 Task: Look for space in Cairo, Egypt from 7th July, 2023 to 15th July, 2023 for 6 adults in price range Rs.15000 to Rs.20000. Place can be entire place with 3 bedrooms having 3 beds and 3 bathrooms. Property type can be house, flat, guest house. Booking option can be shelf check-in. Required host language is English.
Action: Mouse moved to (354, 191)
Screenshot: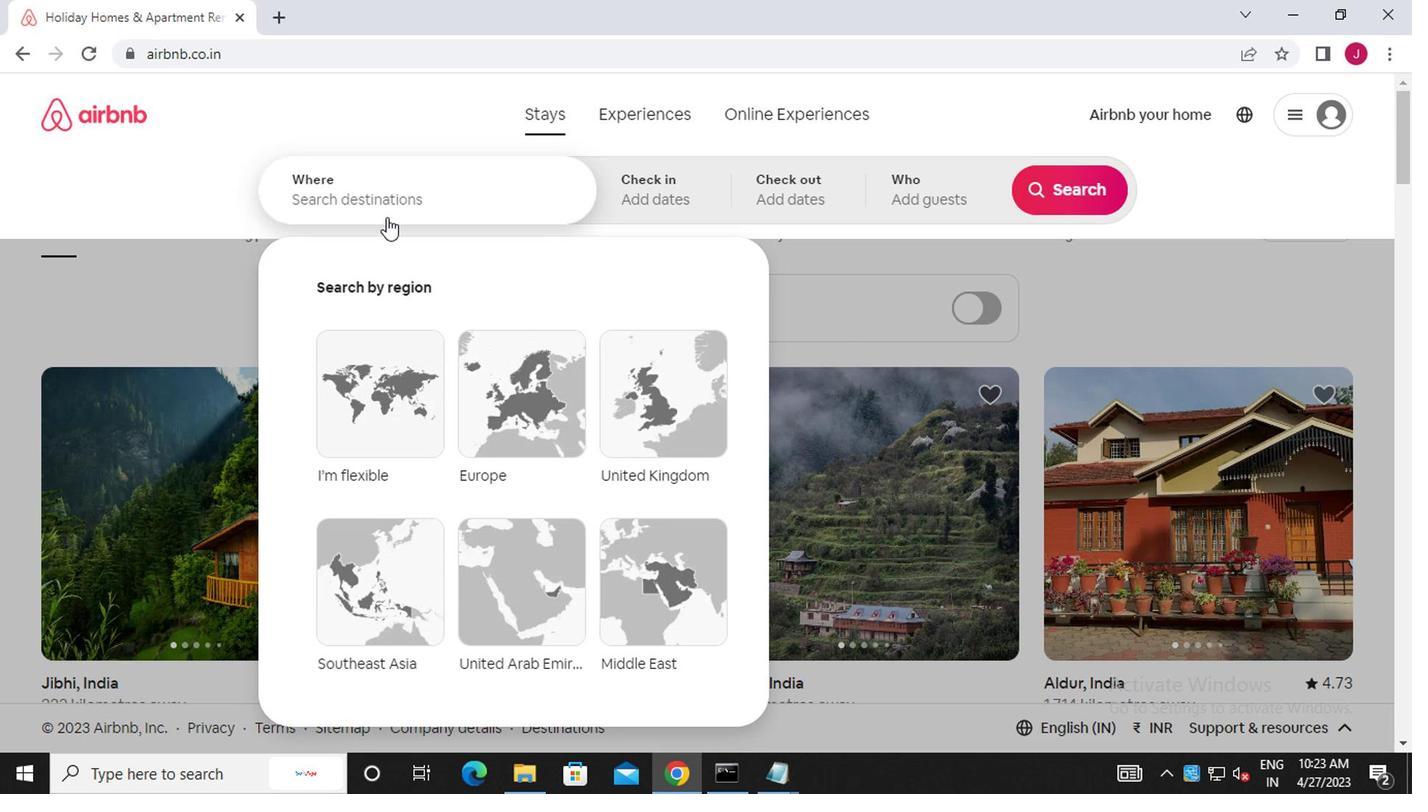 
Action: Mouse pressed left at (354, 191)
Screenshot: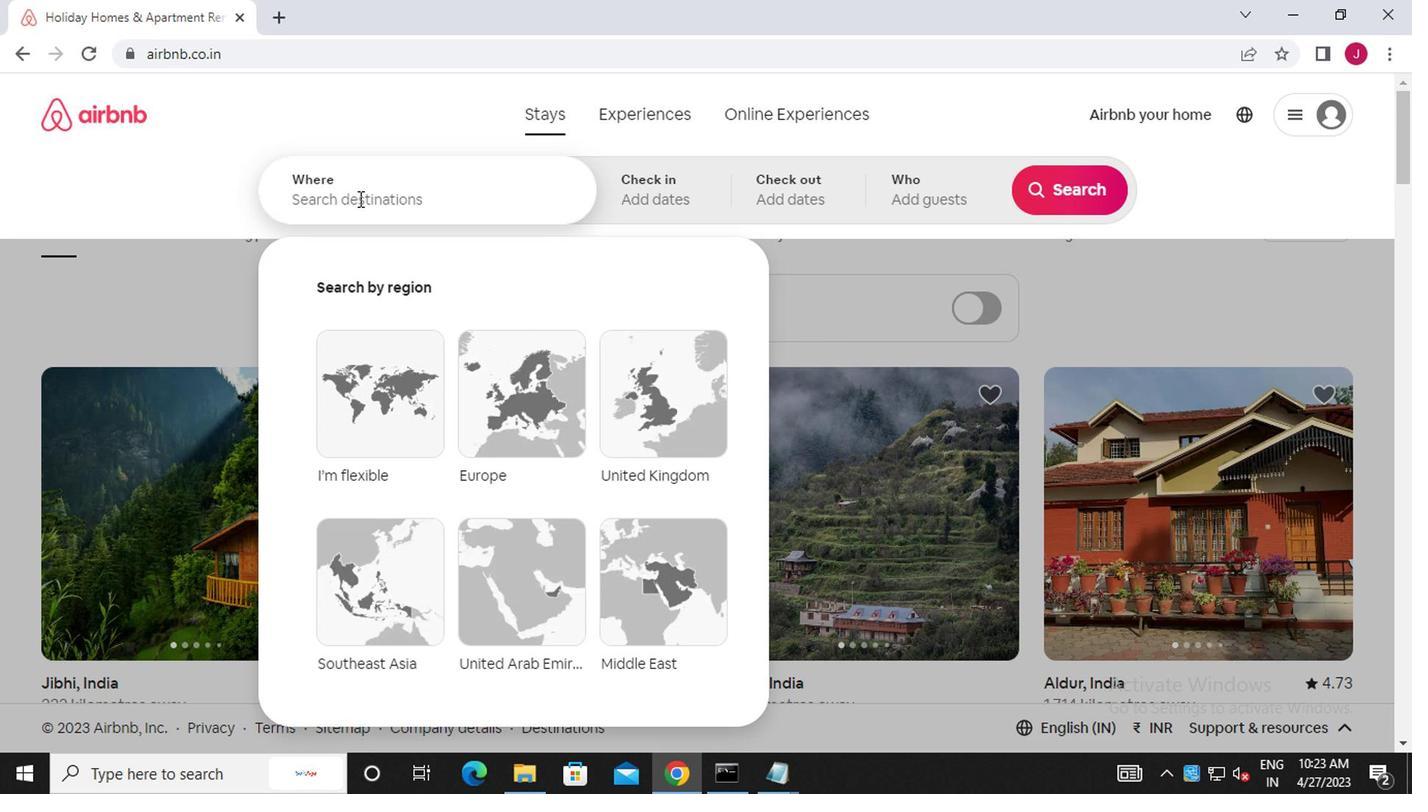 
Action: Mouse moved to (354, 191)
Screenshot: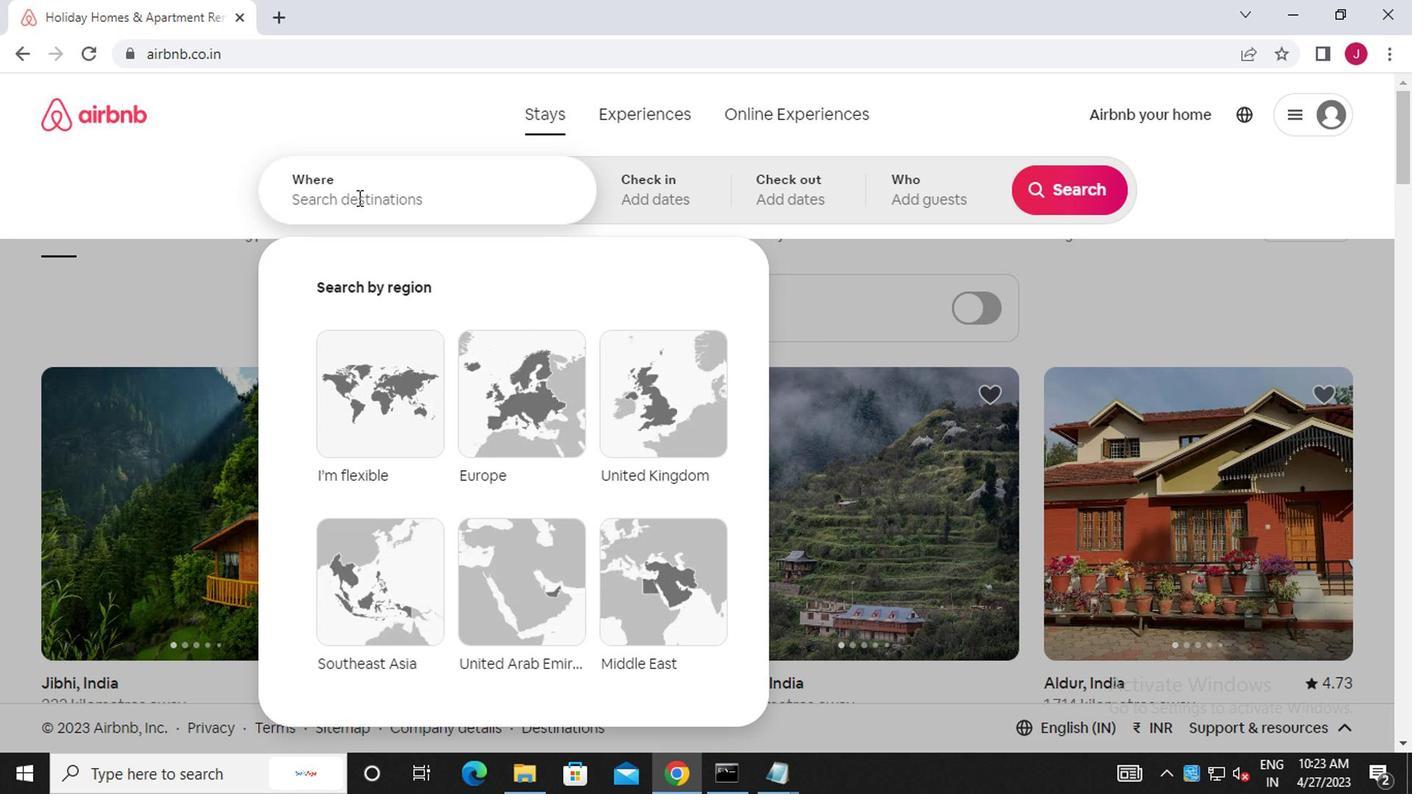 
Action: Key pressed c<Key.caps_lock>airo
Screenshot: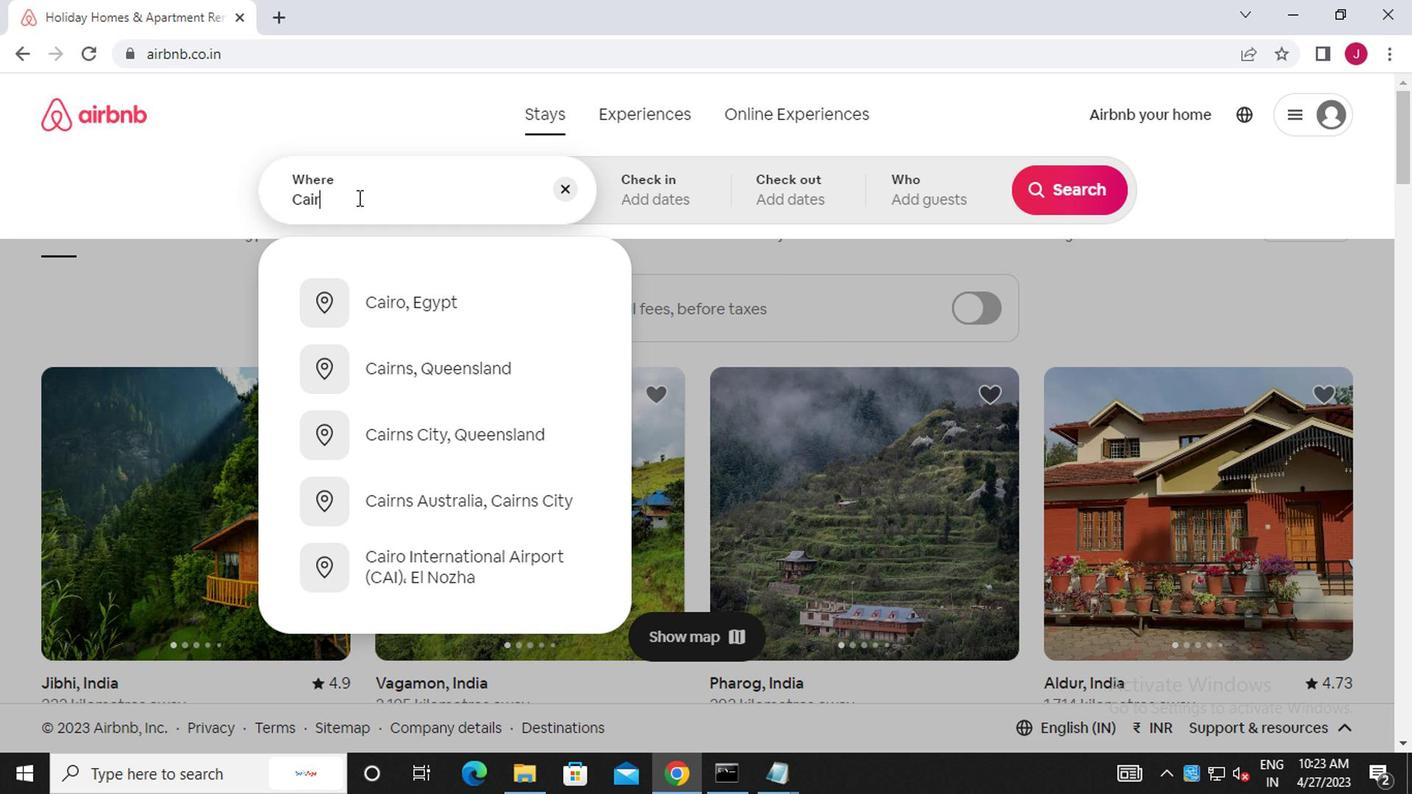 
Action: Mouse moved to (445, 302)
Screenshot: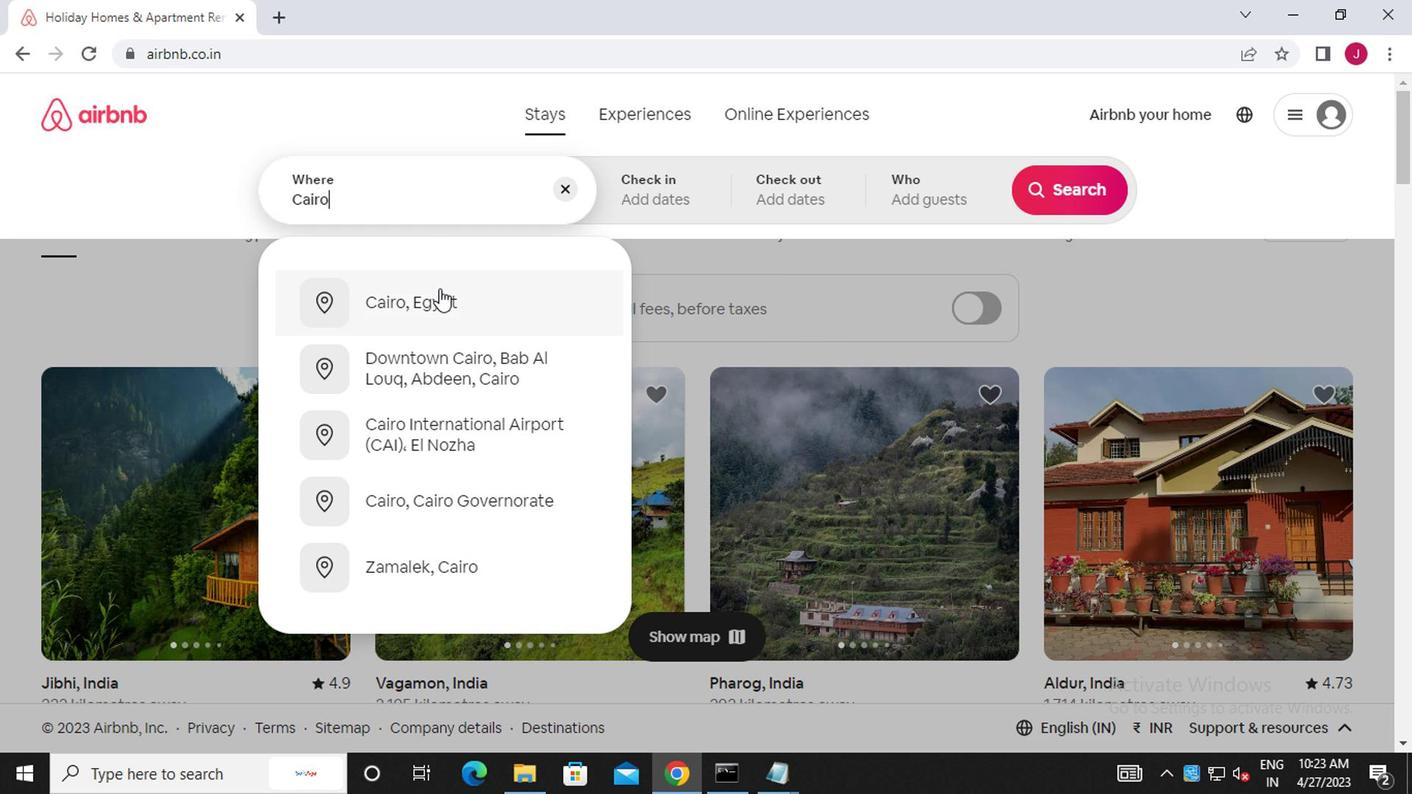 
Action: Mouse pressed left at (445, 302)
Screenshot: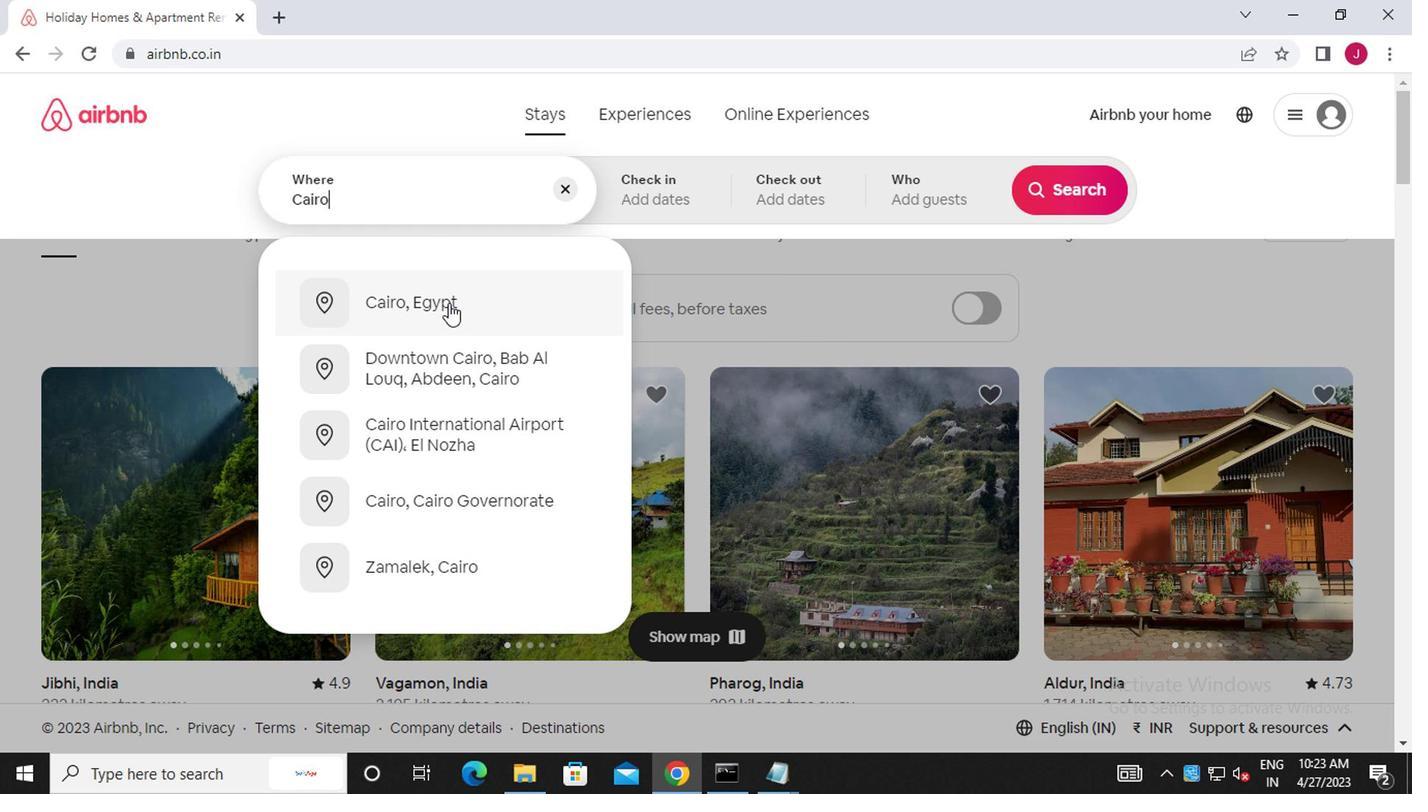 
Action: Mouse moved to (1052, 358)
Screenshot: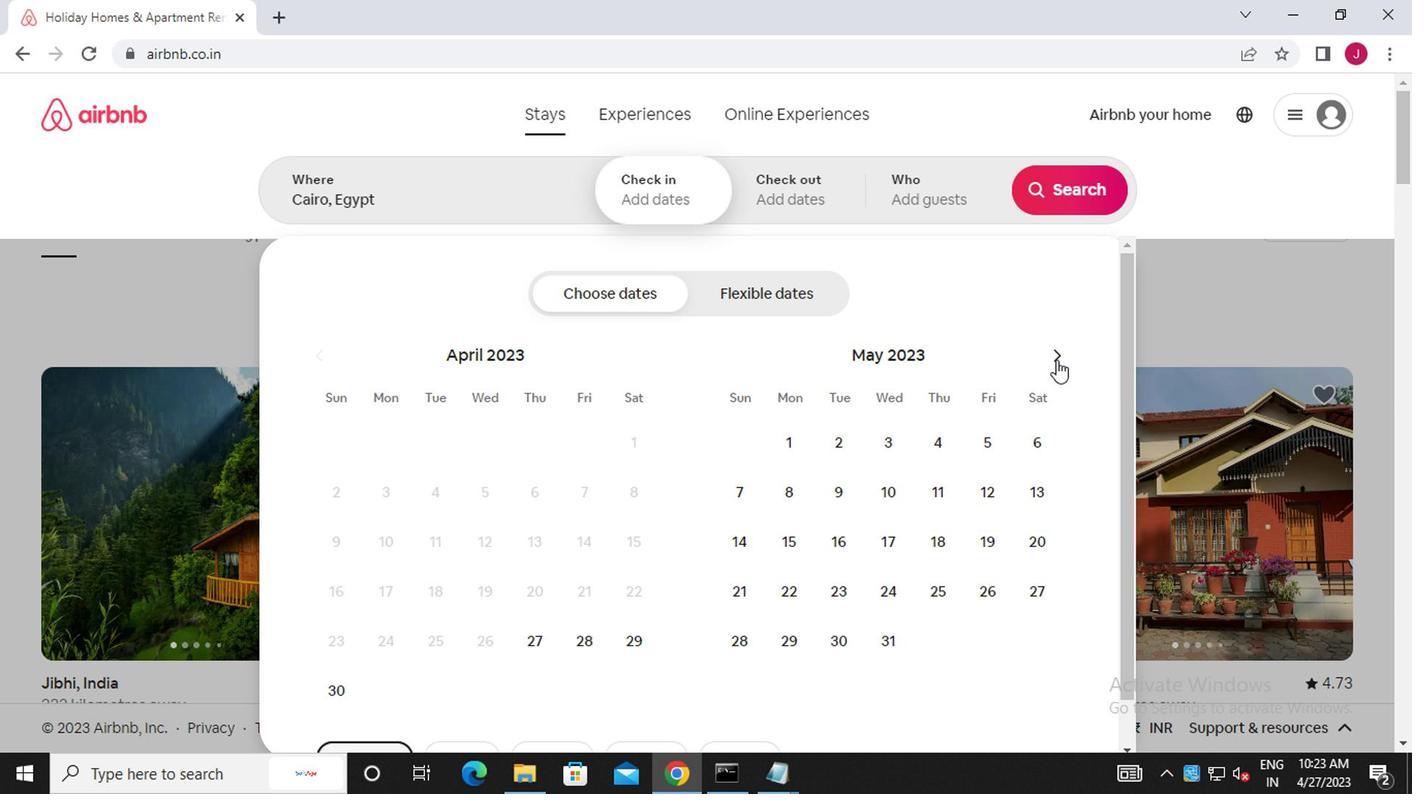 
Action: Mouse pressed left at (1052, 358)
Screenshot: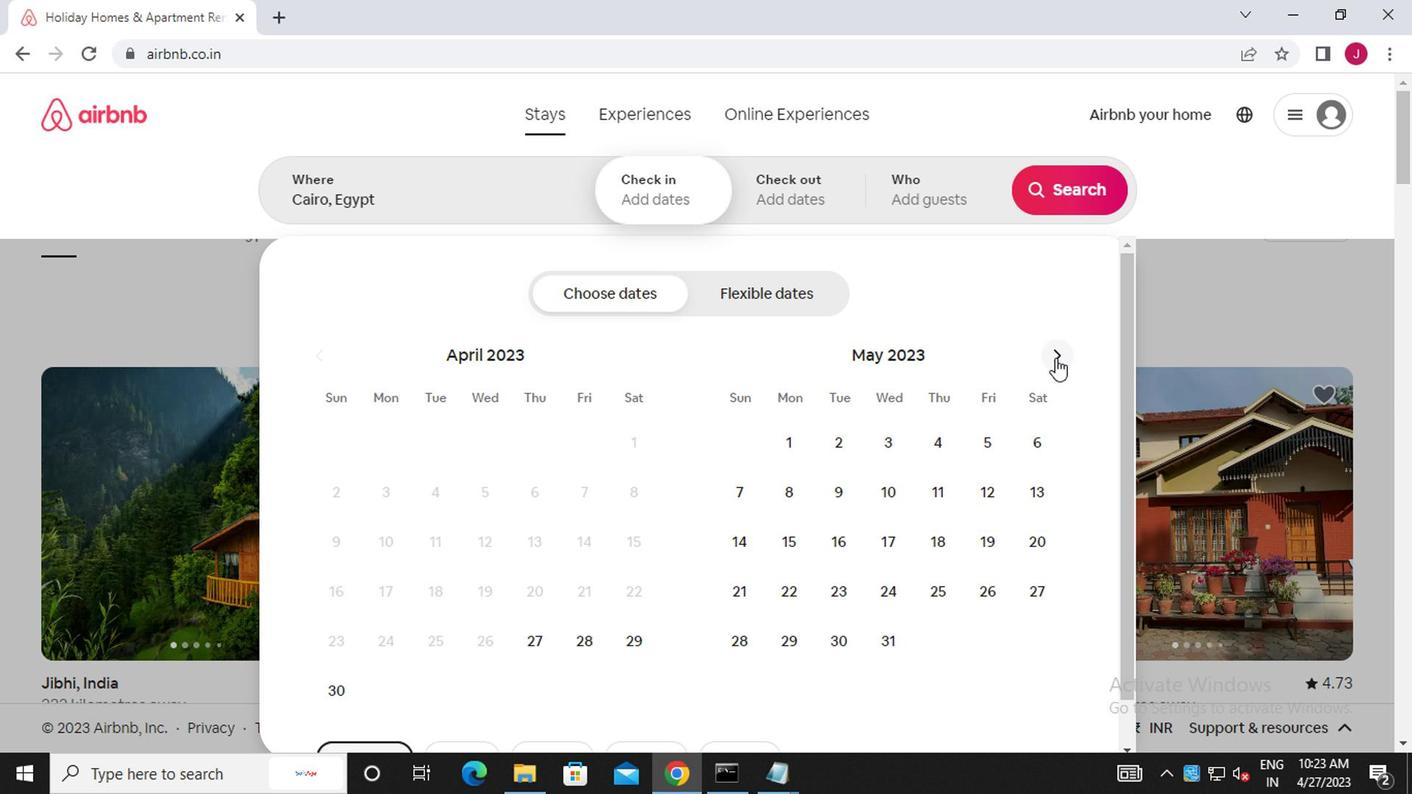 
Action: Mouse pressed left at (1052, 358)
Screenshot: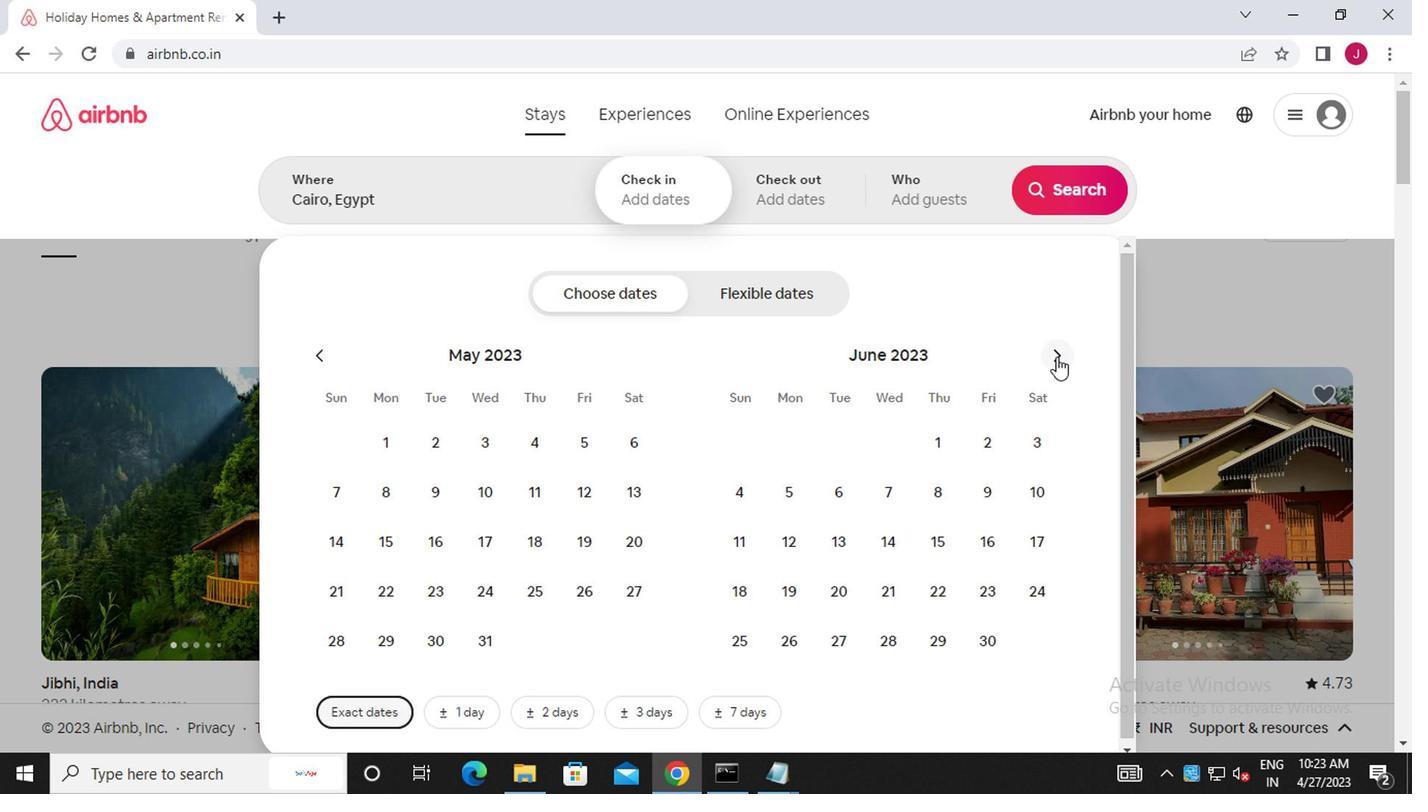 
Action: Mouse moved to (987, 503)
Screenshot: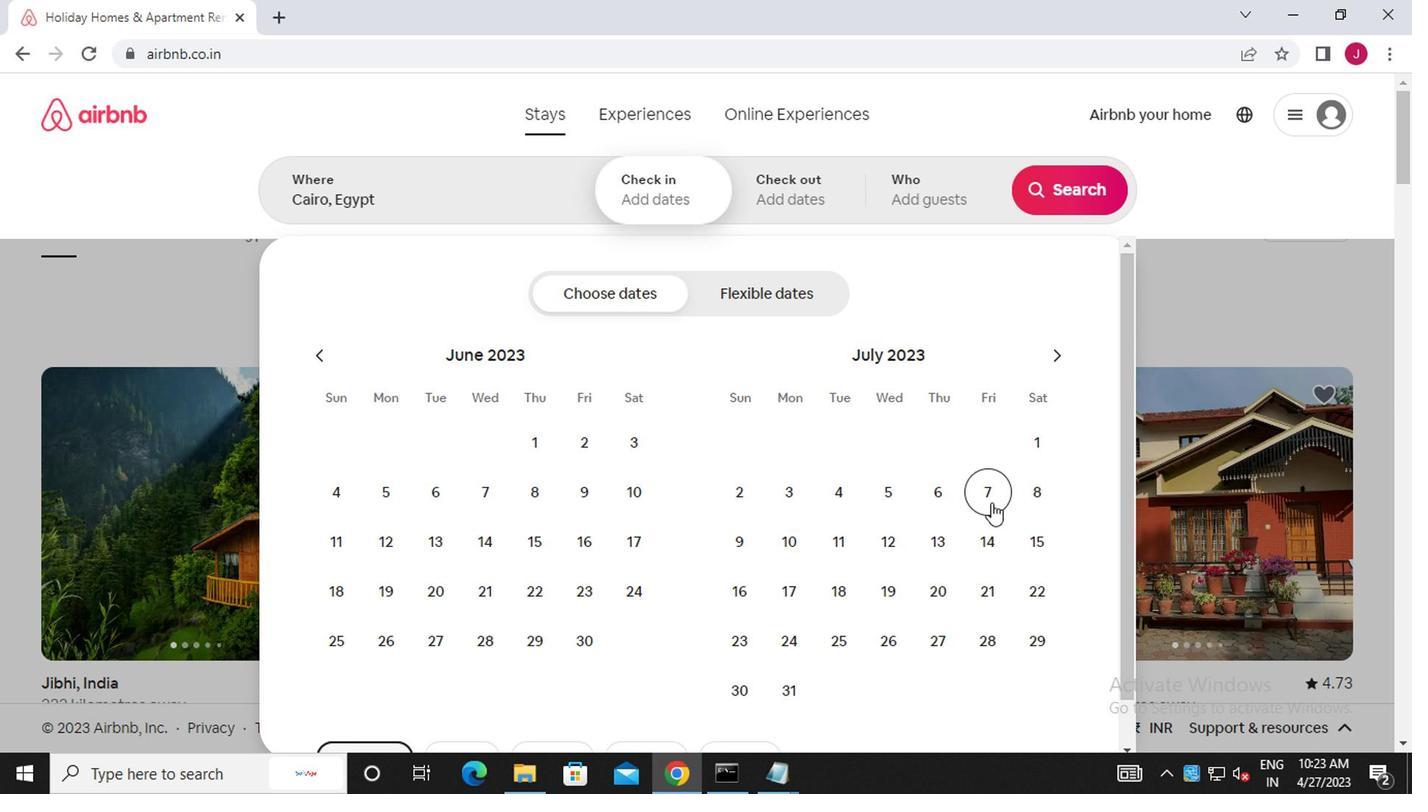 
Action: Mouse pressed left at (987, 503)
Screenshot: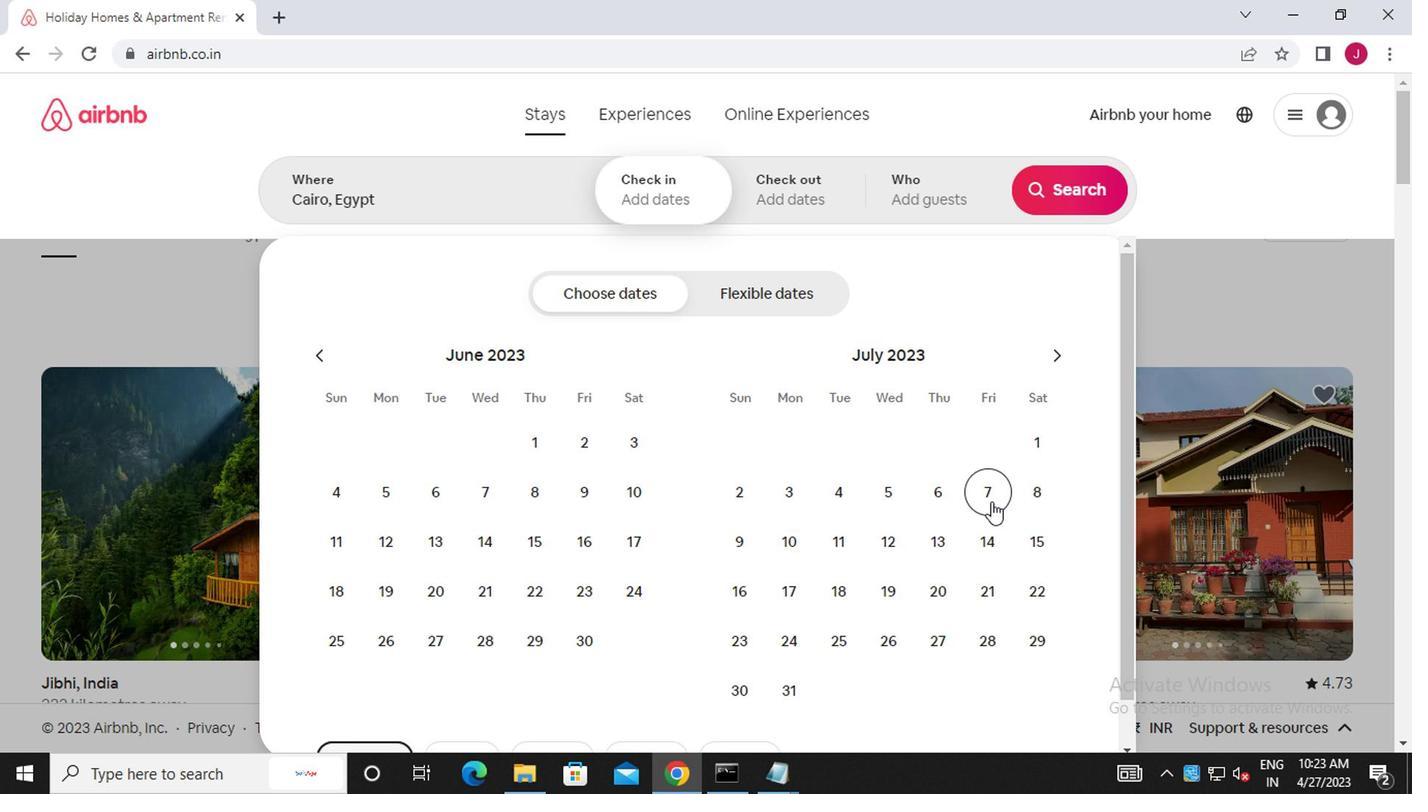 
Action: Mouse moved to (1019, 541)
Screenshot: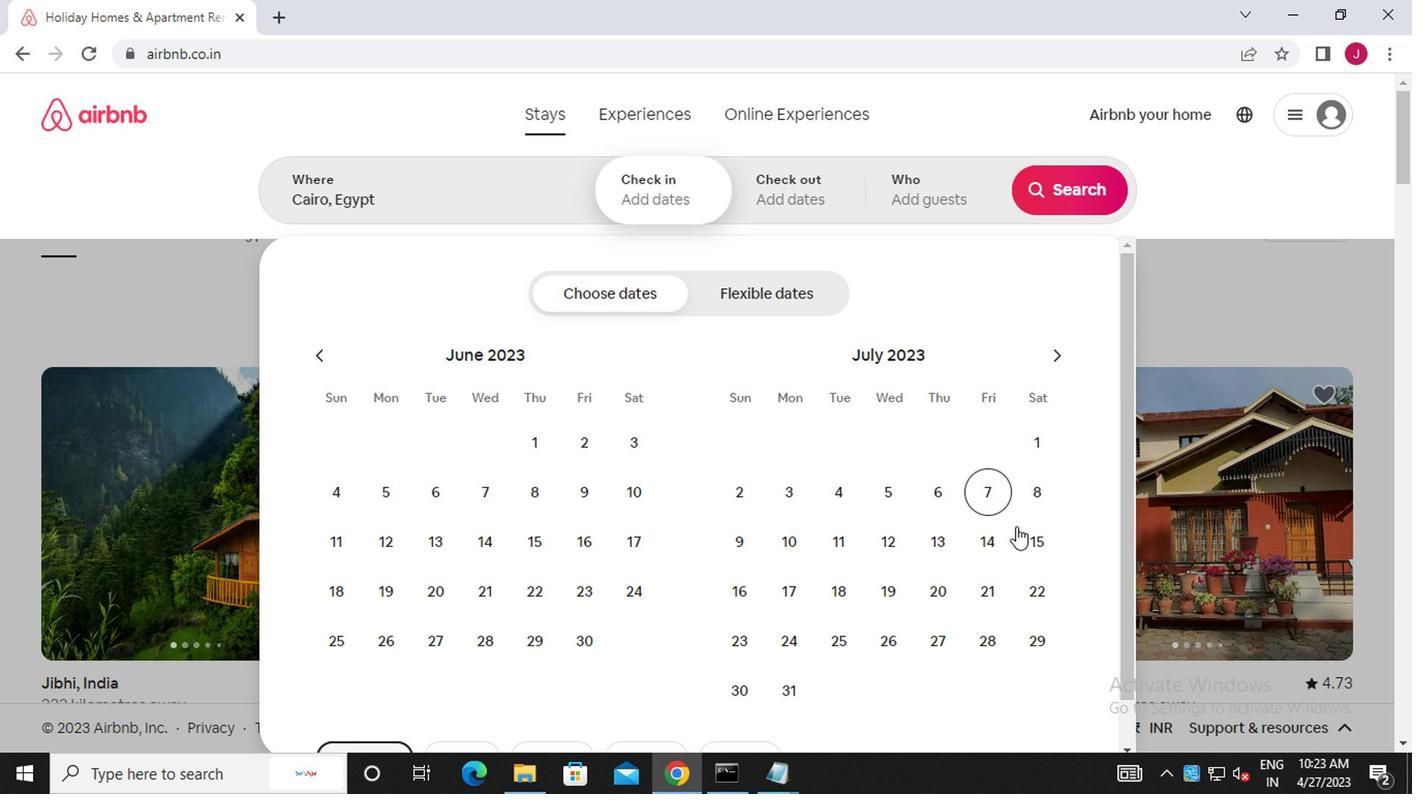 
Action: Mouse pressed left at (1019, 541)
Screenshot: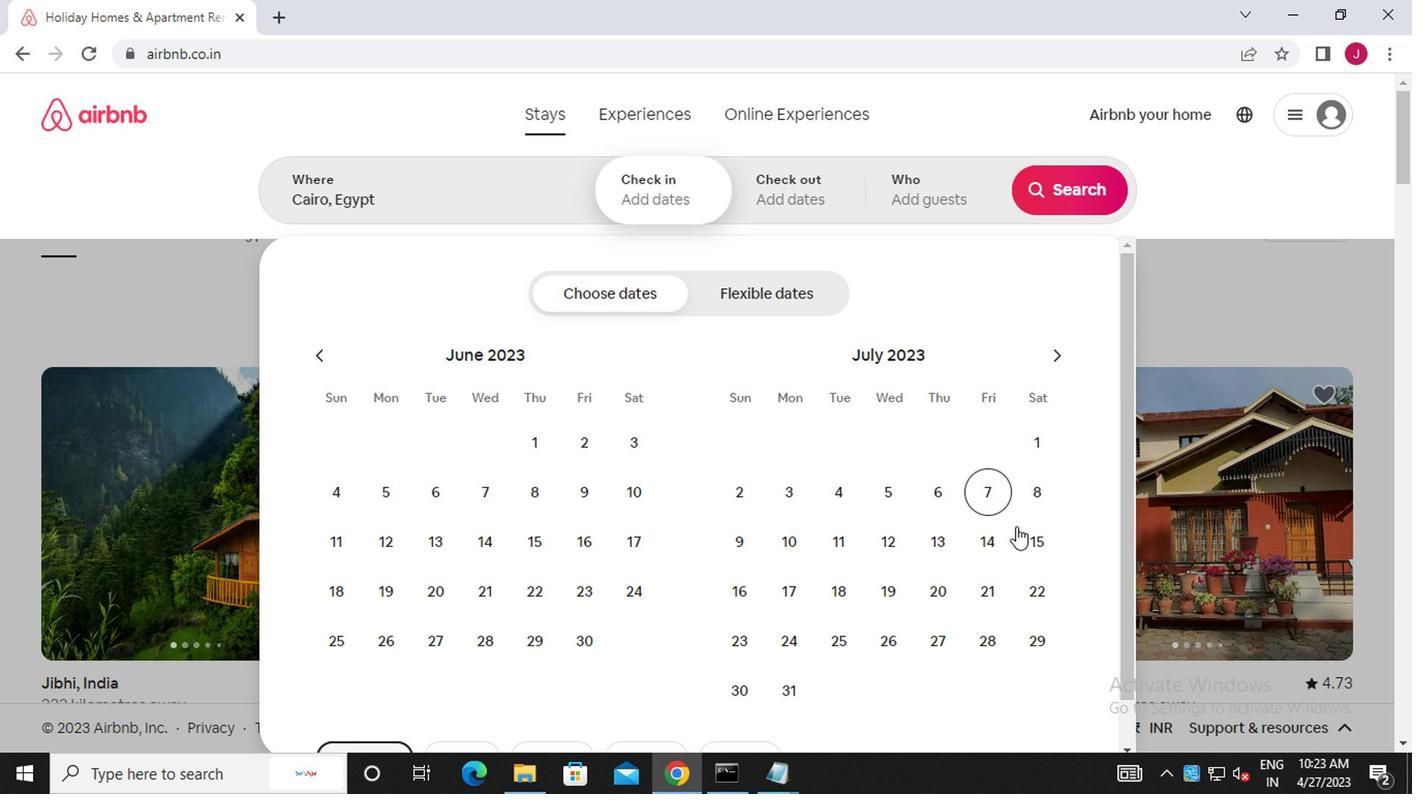 
Action: Mouse moved to (945, 197)
Screenshot: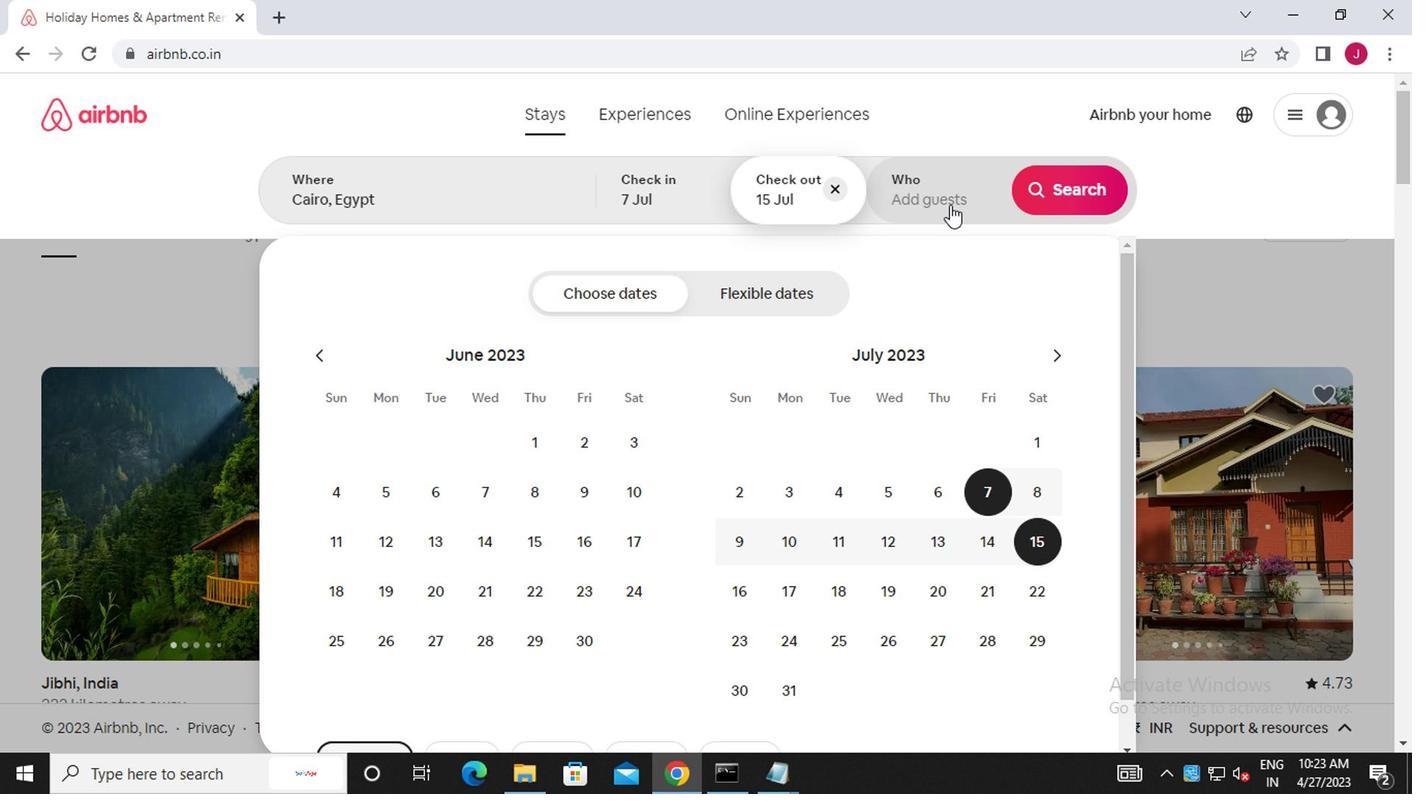
Action: Mouse pressed left at (945, 197)
Screenshot: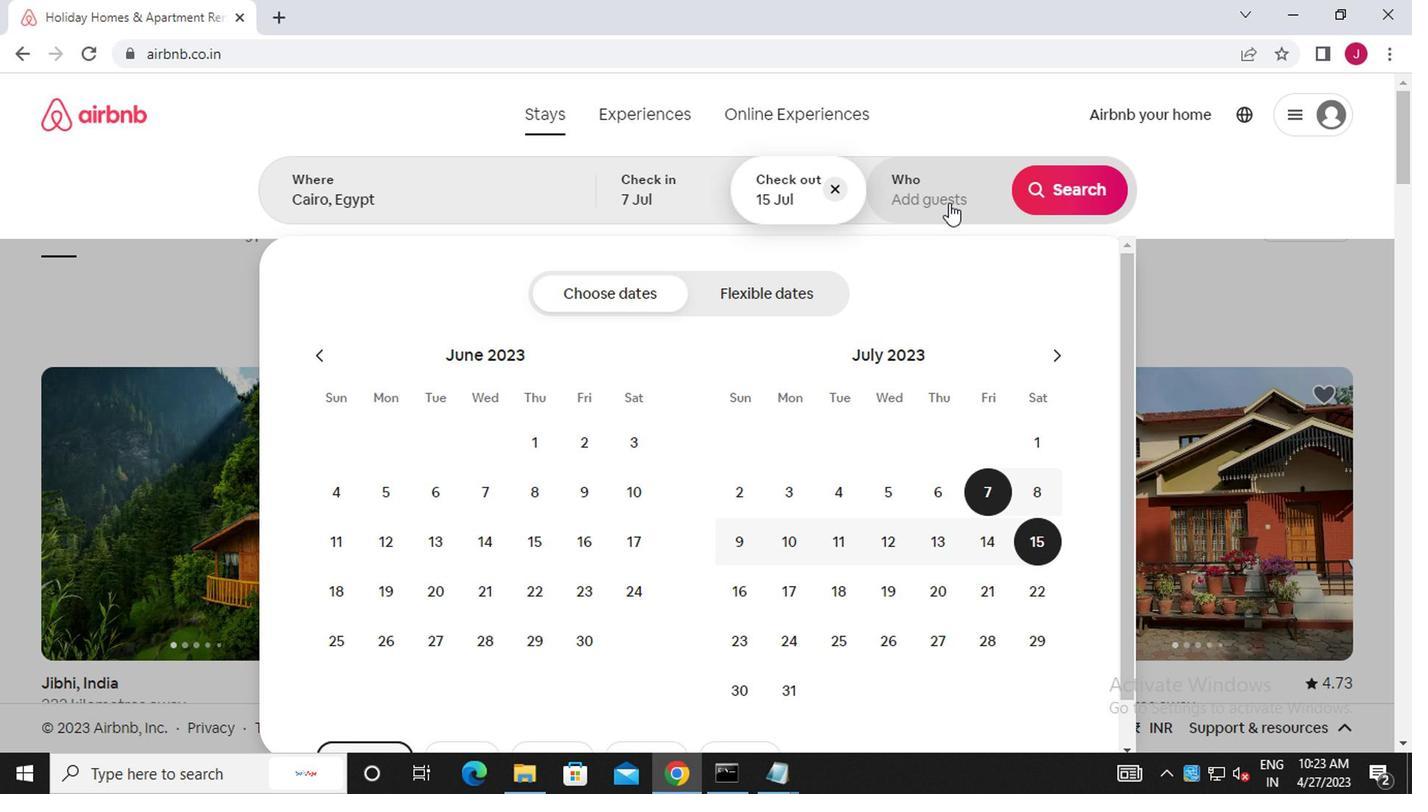 
Action: Mouse moved to (1073, 308)
Screenshot: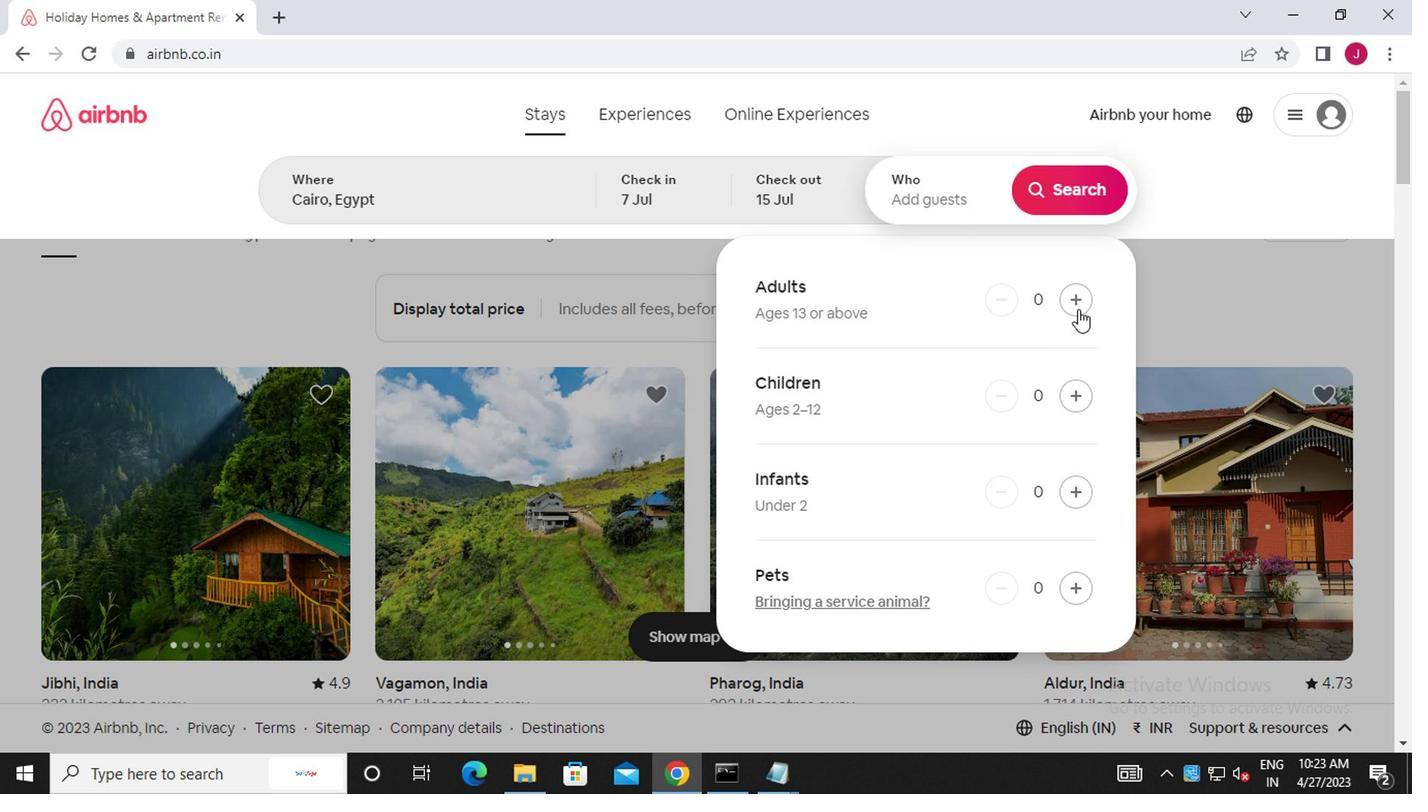 
Action: Mouse pressed left at (1073, 308)
Screenshot: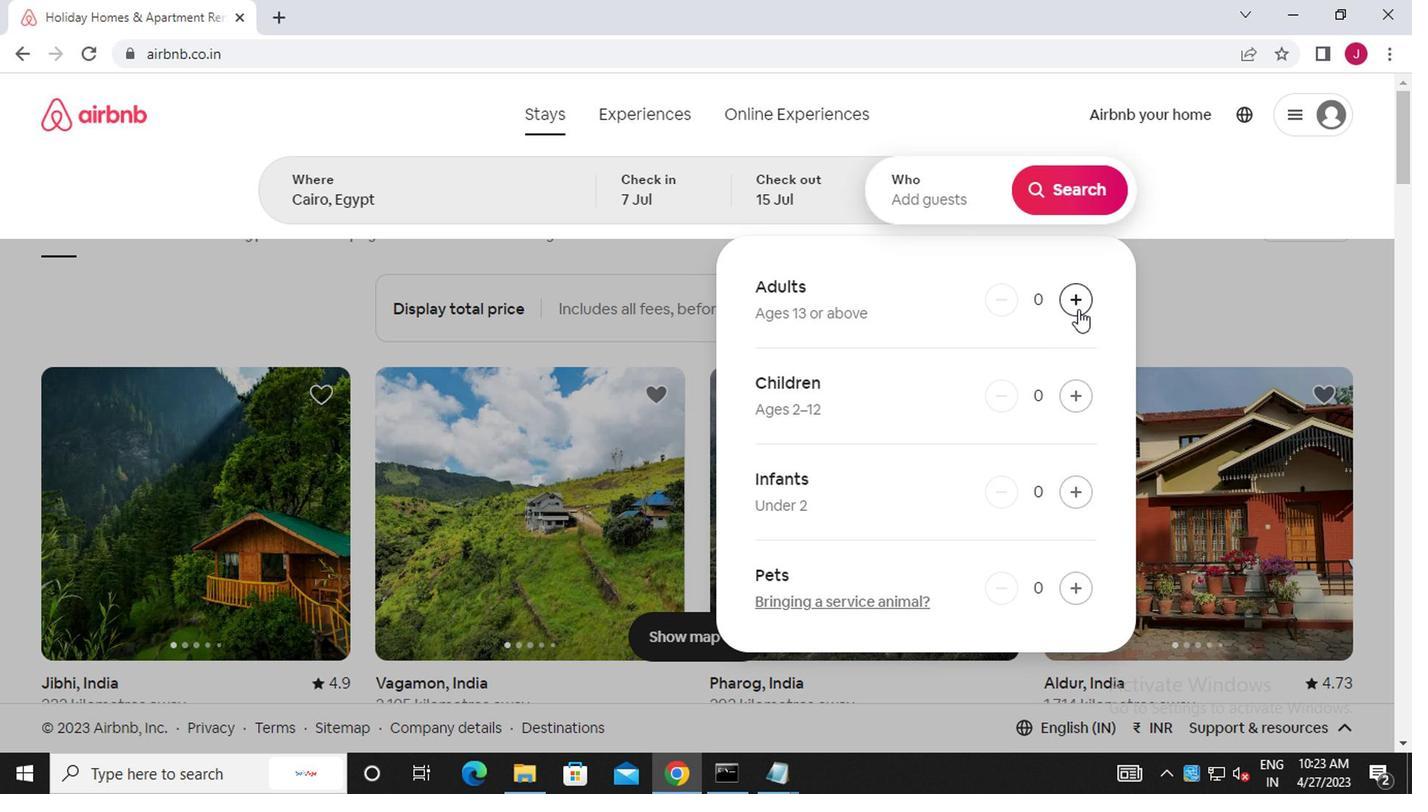 
Action: Mouse pressed left at (1073, 308)
Screenshot: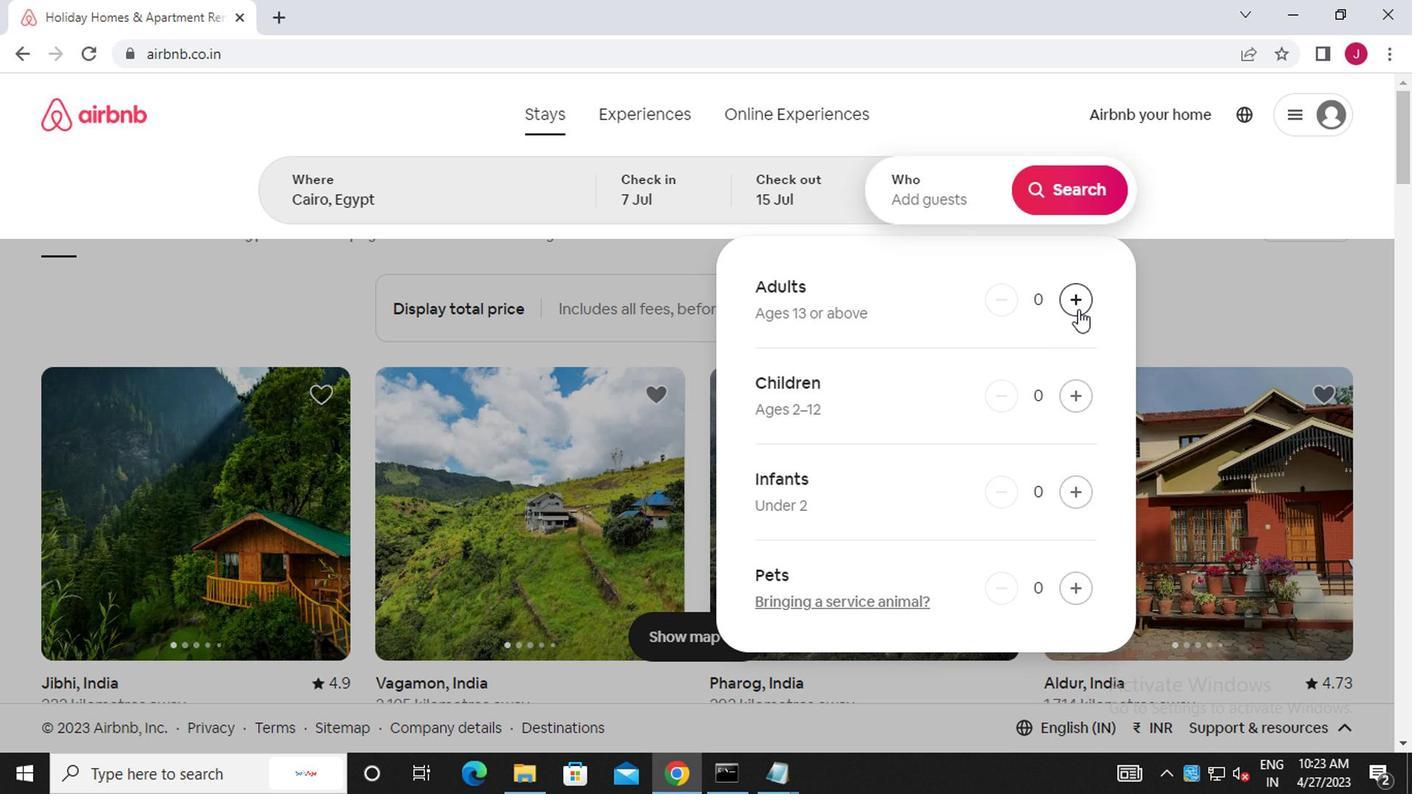 
Action: Mouse pressed left at (1073, 308)
Screenshot: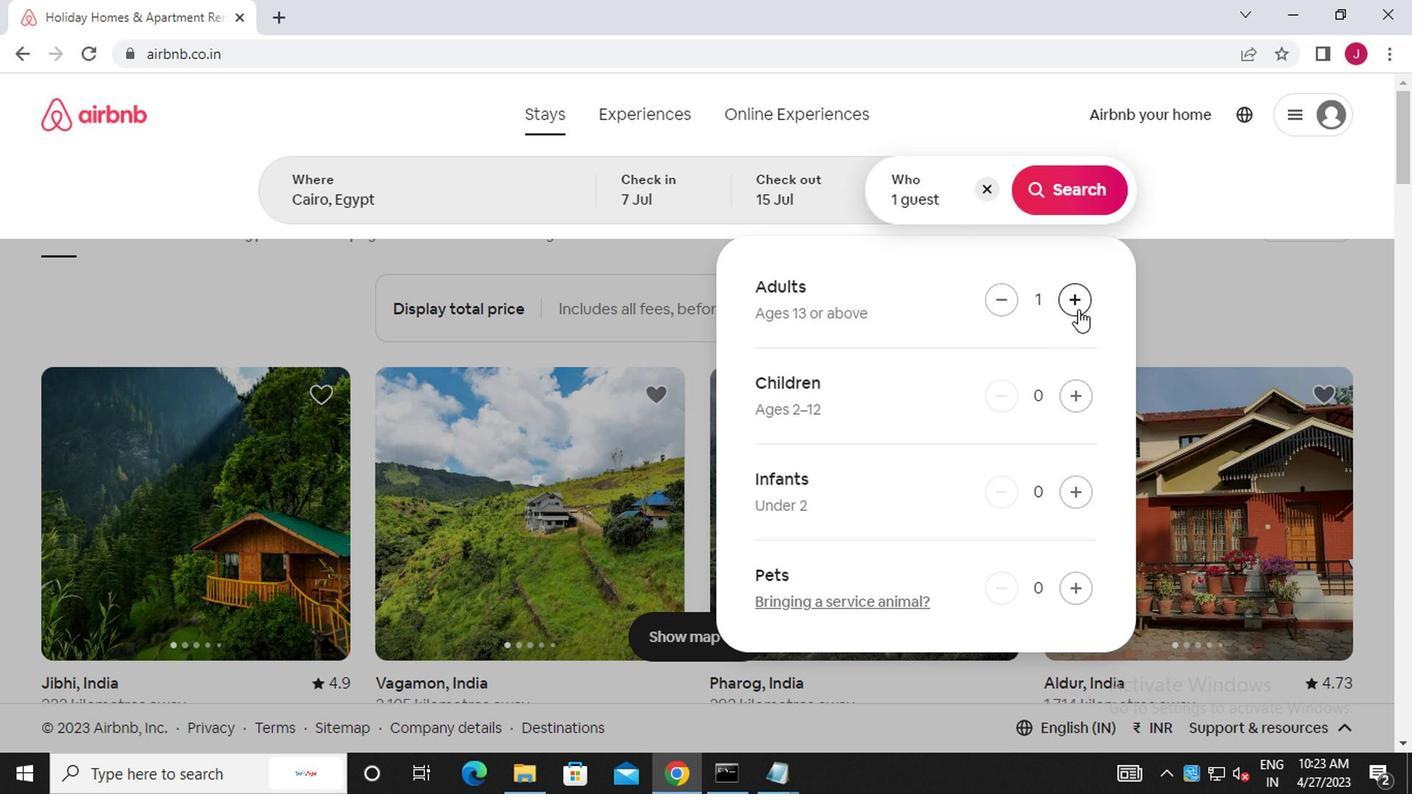 
Action: Mouse pressed left at (1073, 308)
Screenshot: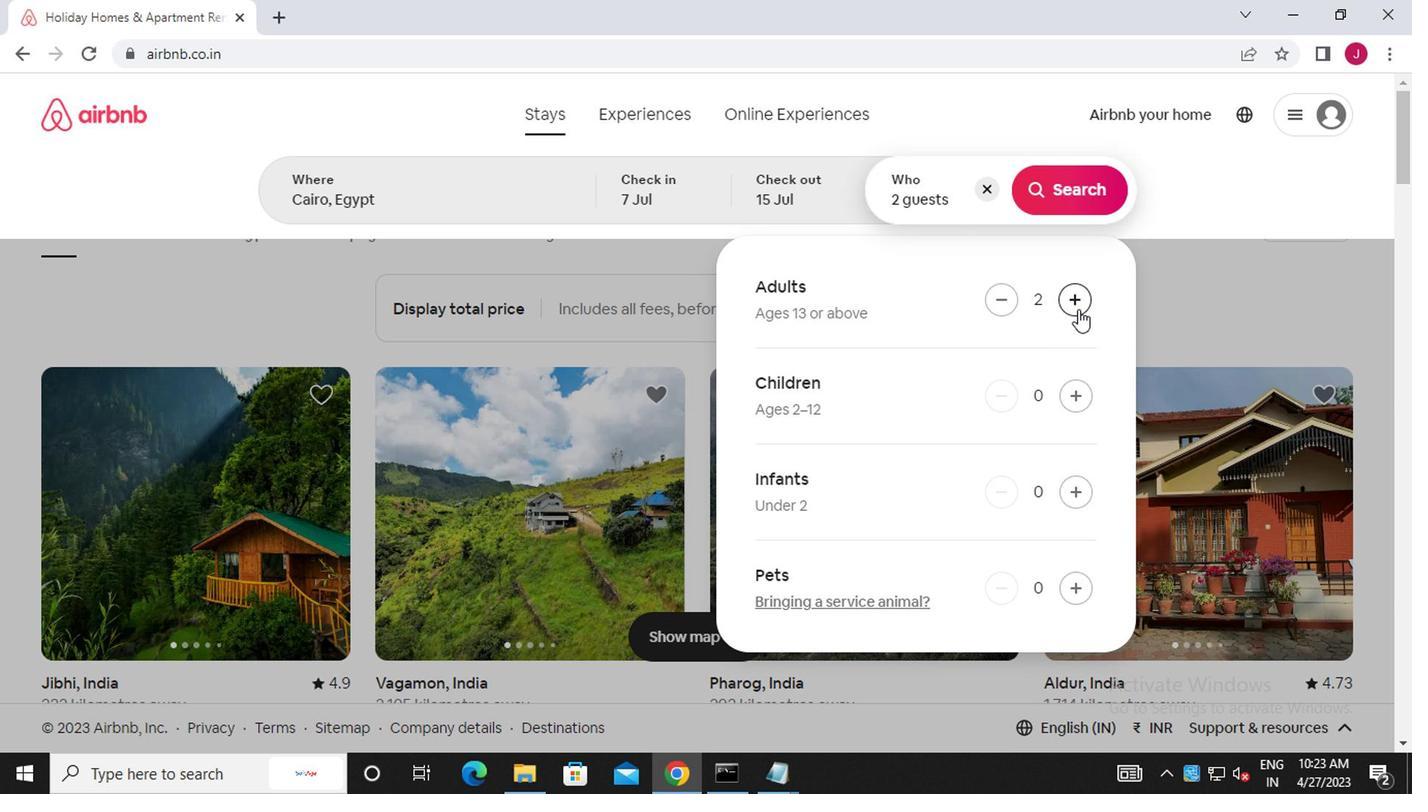 
Action: Mouse pressed left at (1073, 308)
Screenshot: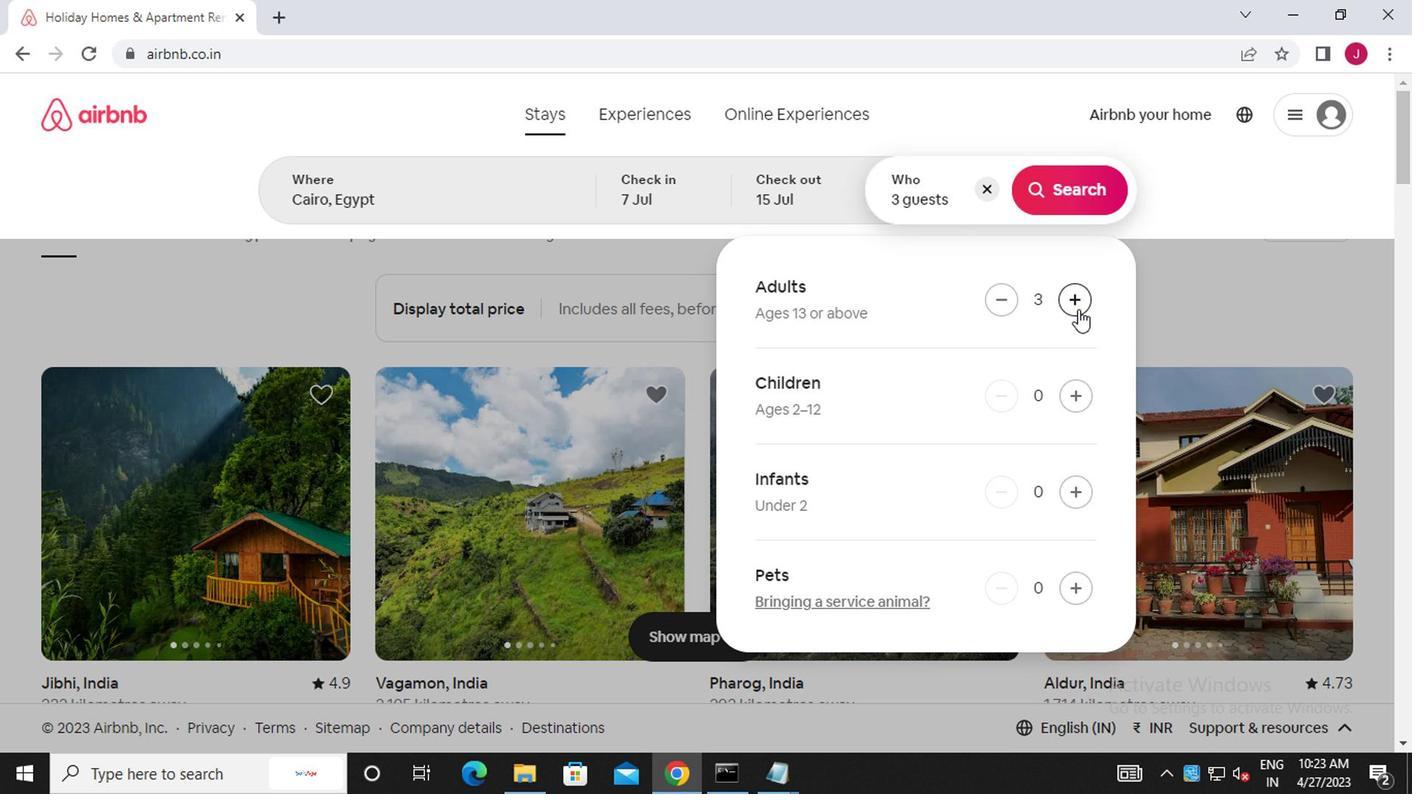
Action: Mouse pressed left at (1073, 308)
Screenshot: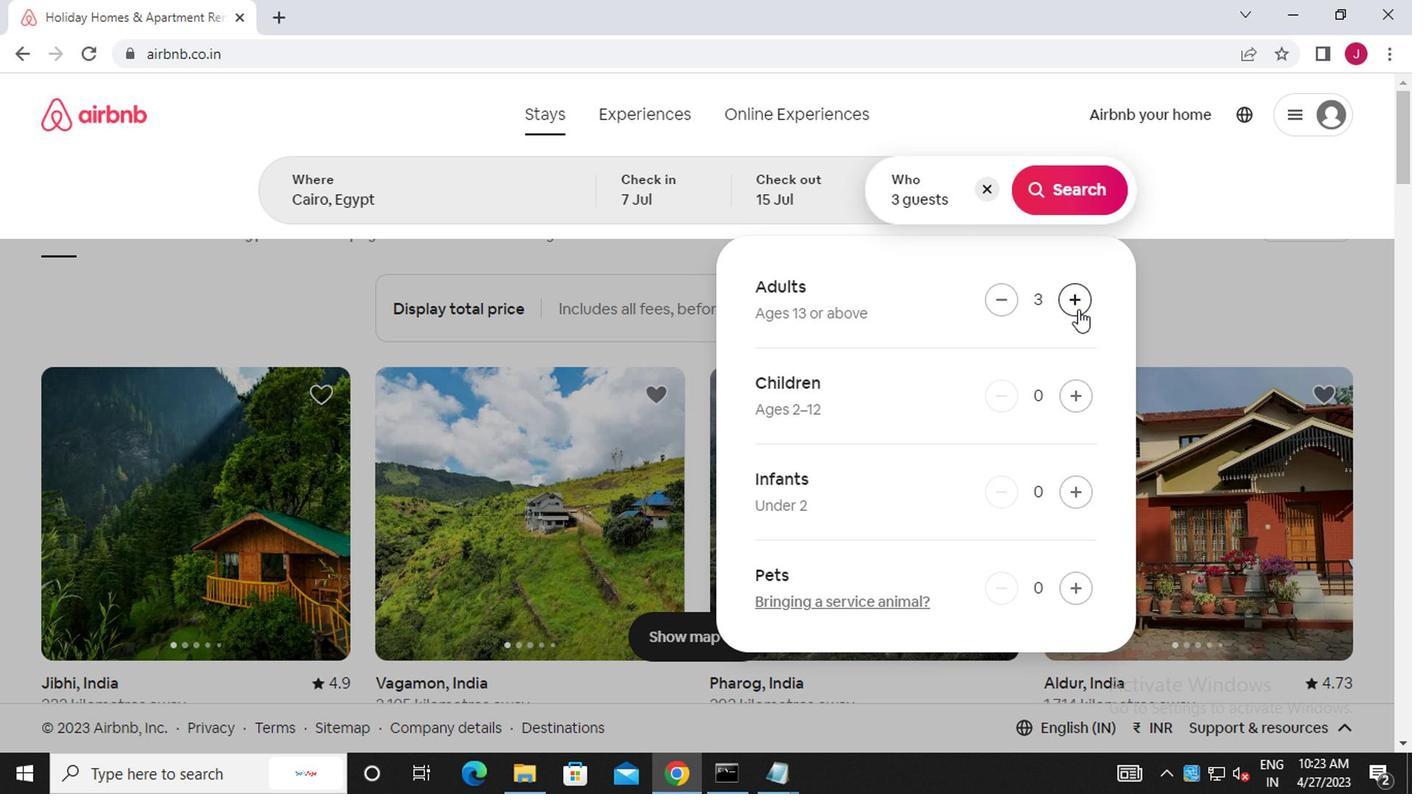 
Action: Mouse moved to (1089, 194)
Screenshot: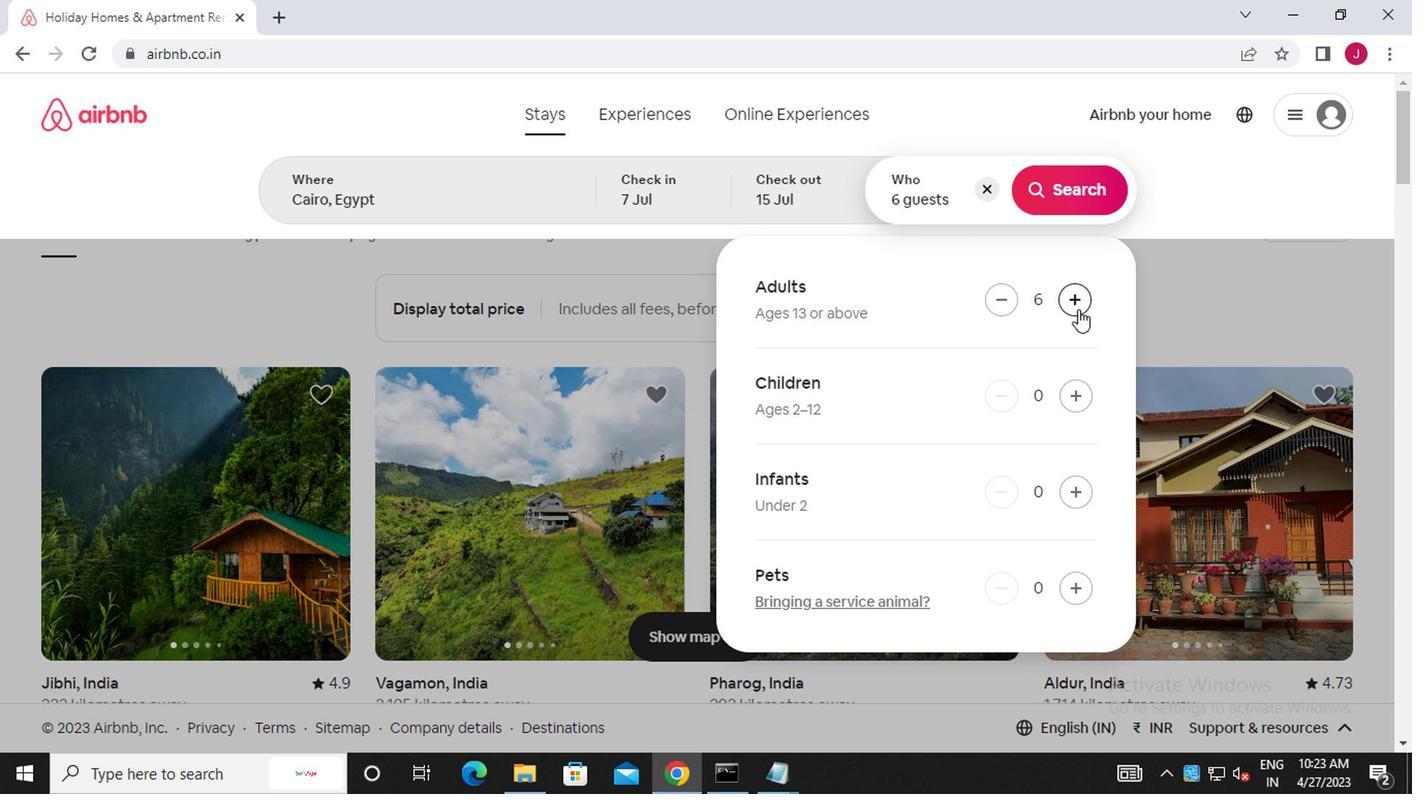 
Action: Mouse pressed left at (1089, 194)
Screenshot: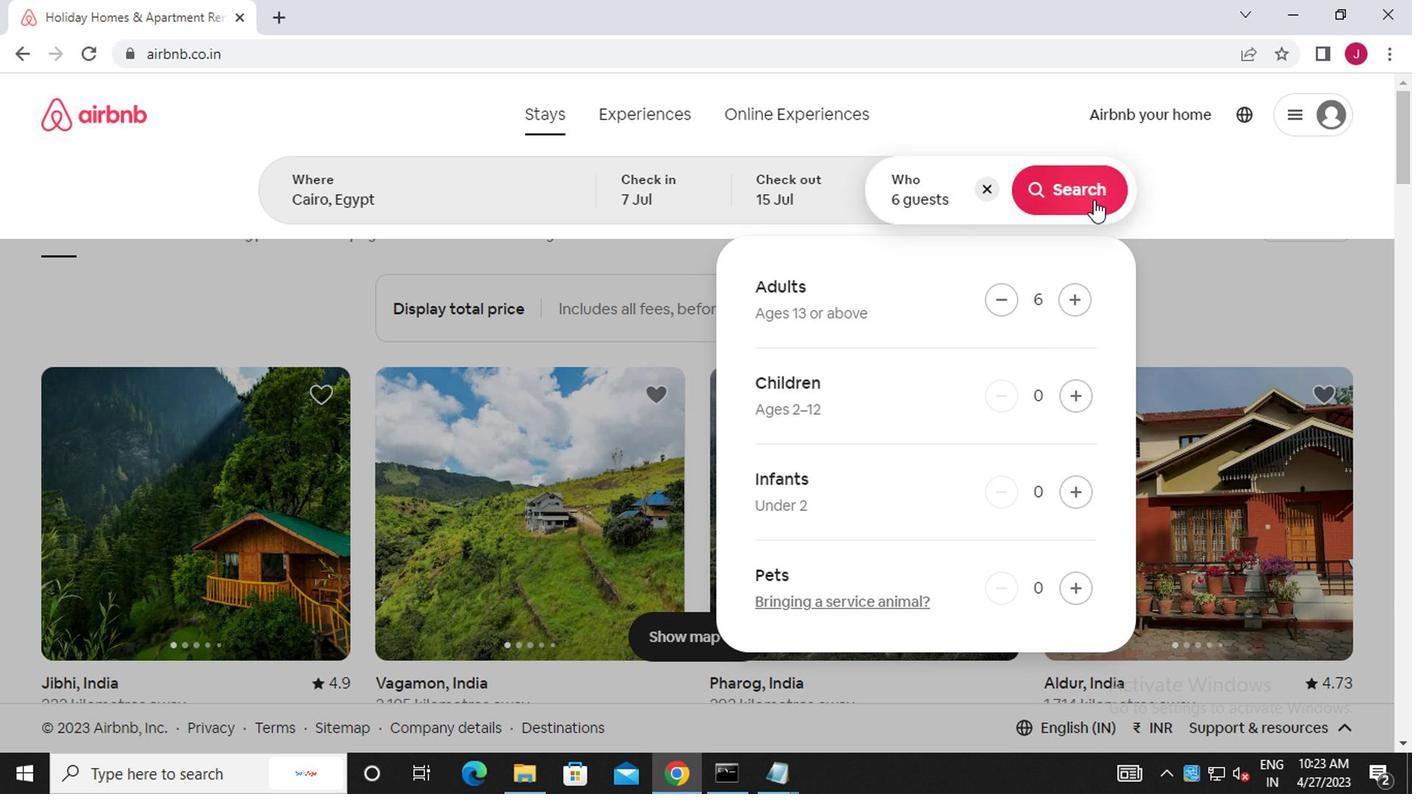 
Action: Mouse moved to (1321, 194)
Screenshot: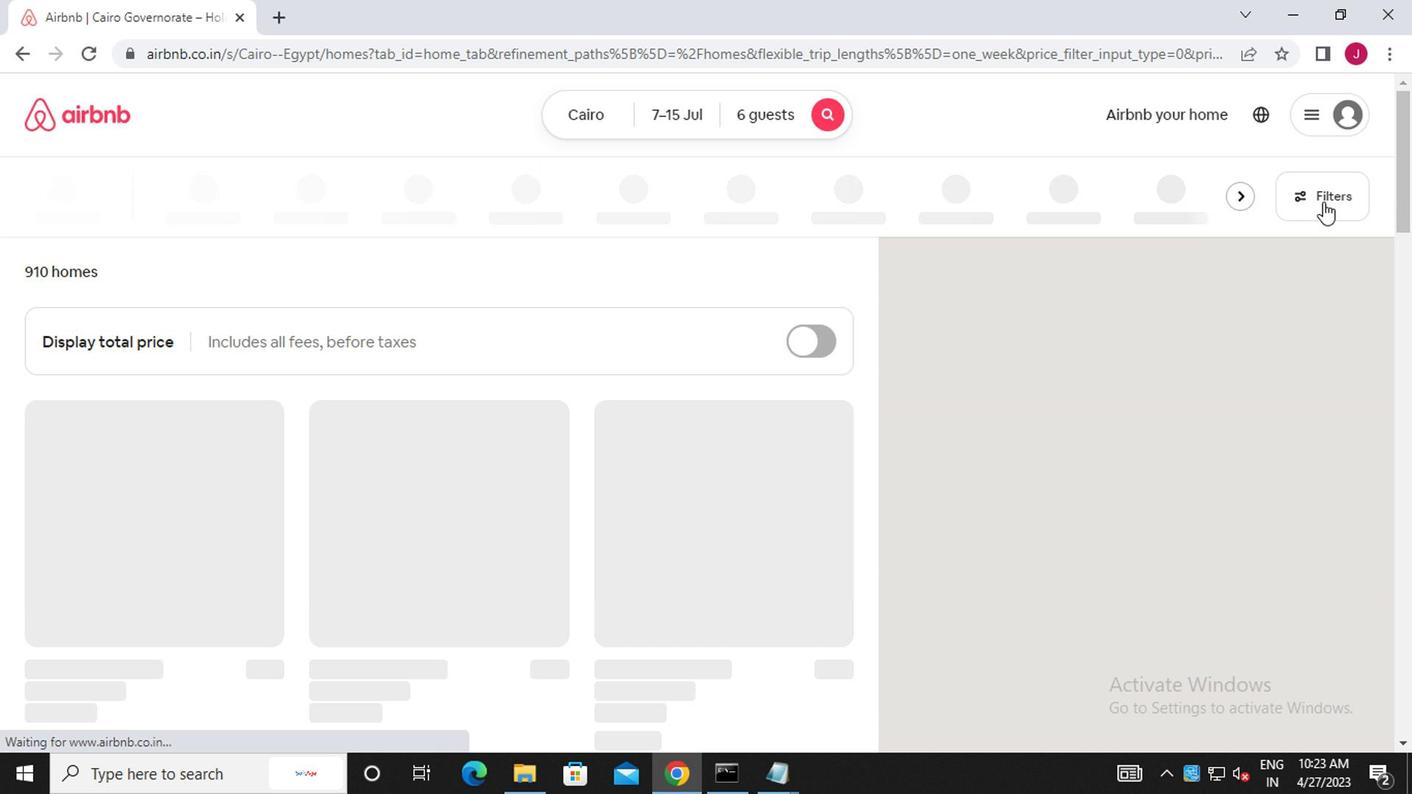 
Action: Mouse pressed left at (1321, 194)
Screenshot: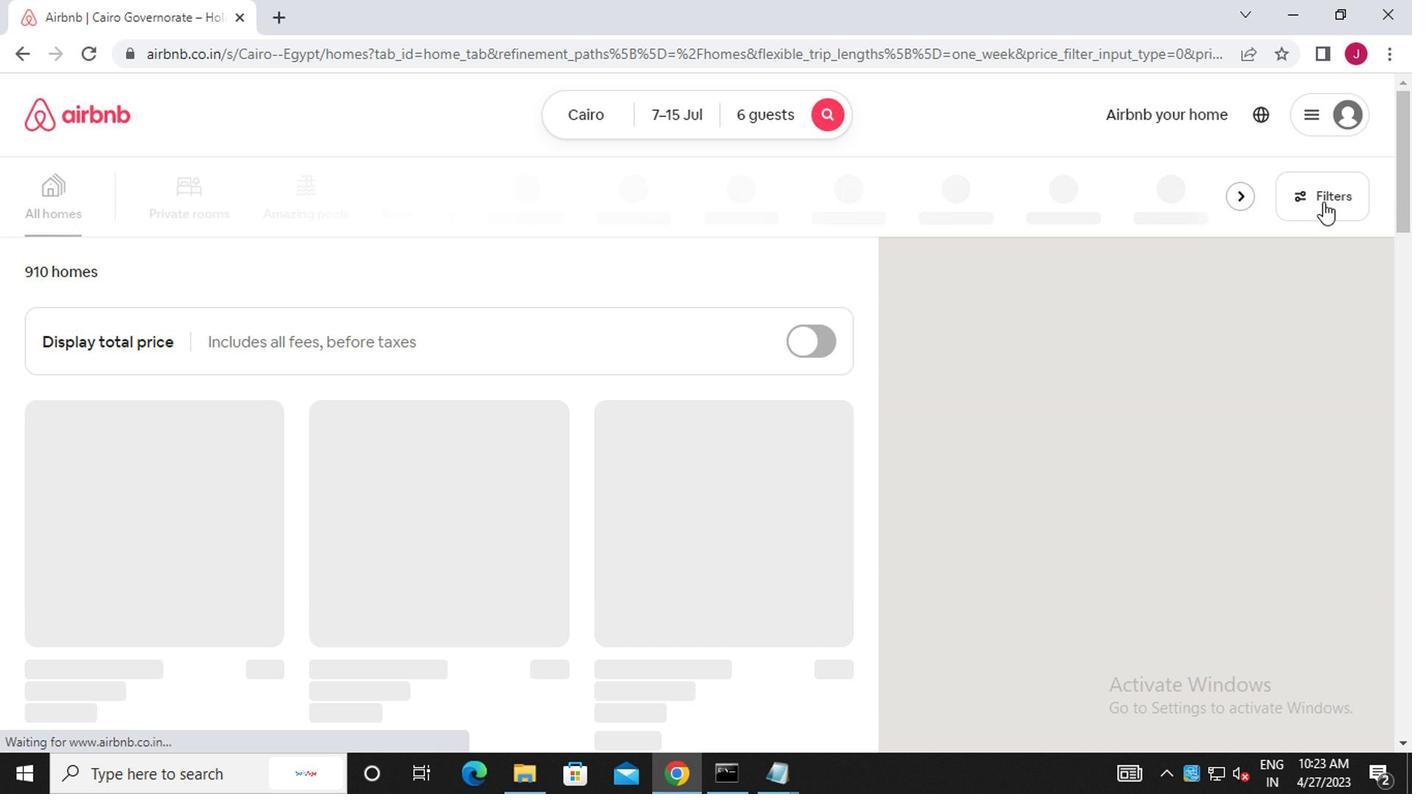 
Action: Mouse moved to (466, 459)
Screenshot: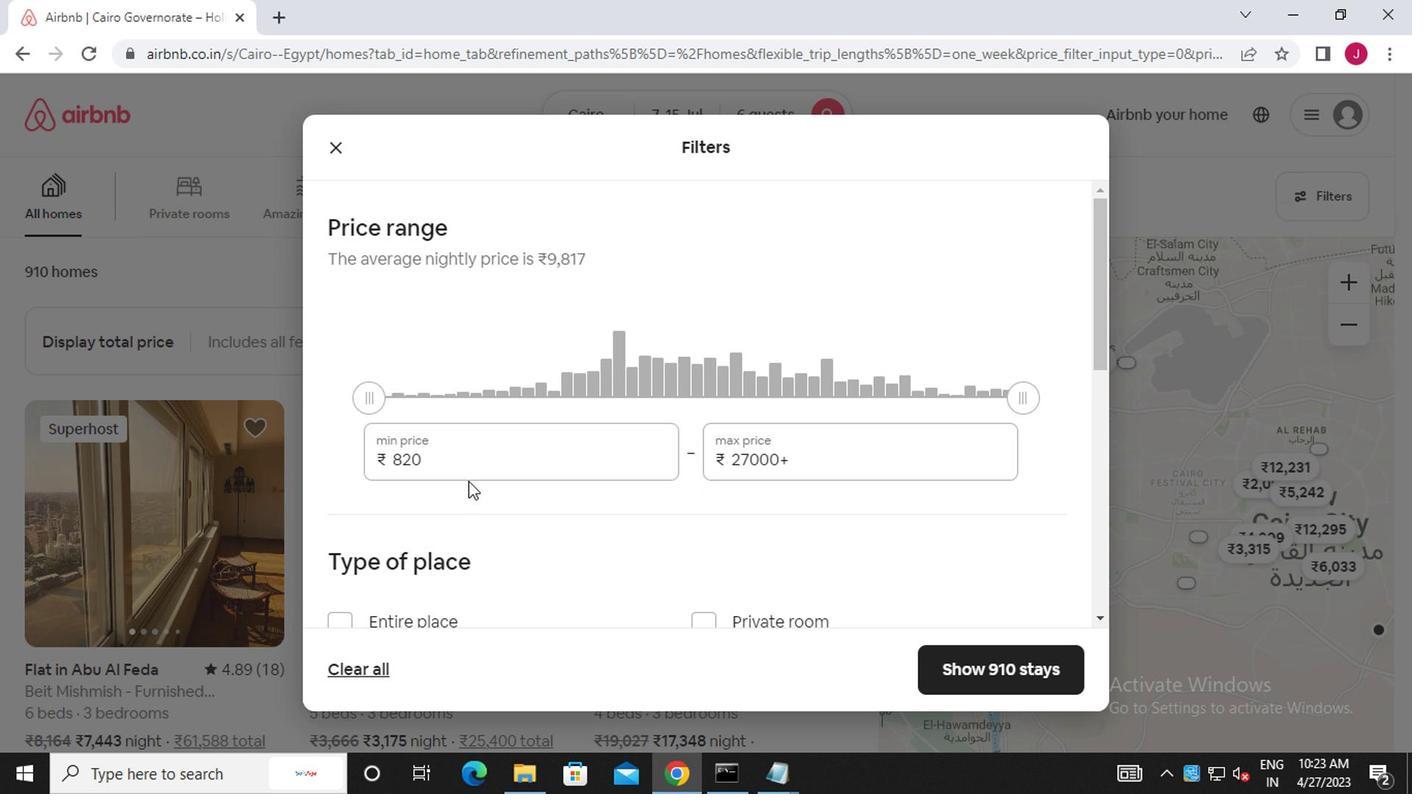 
Action: Mouse pressed left at (466, 459)
Screenshot: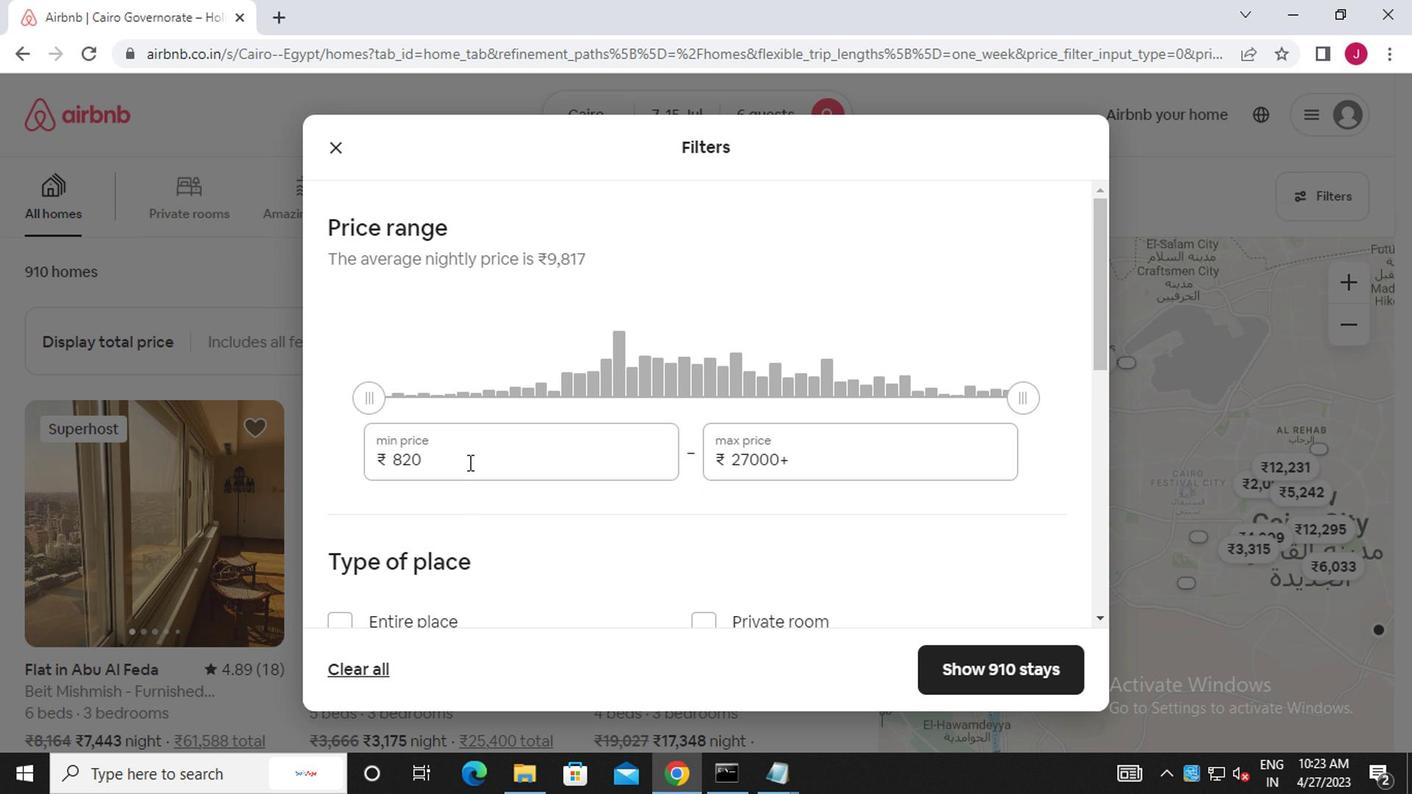 
Action: Mouse moved to (464, 459)
Screenshot: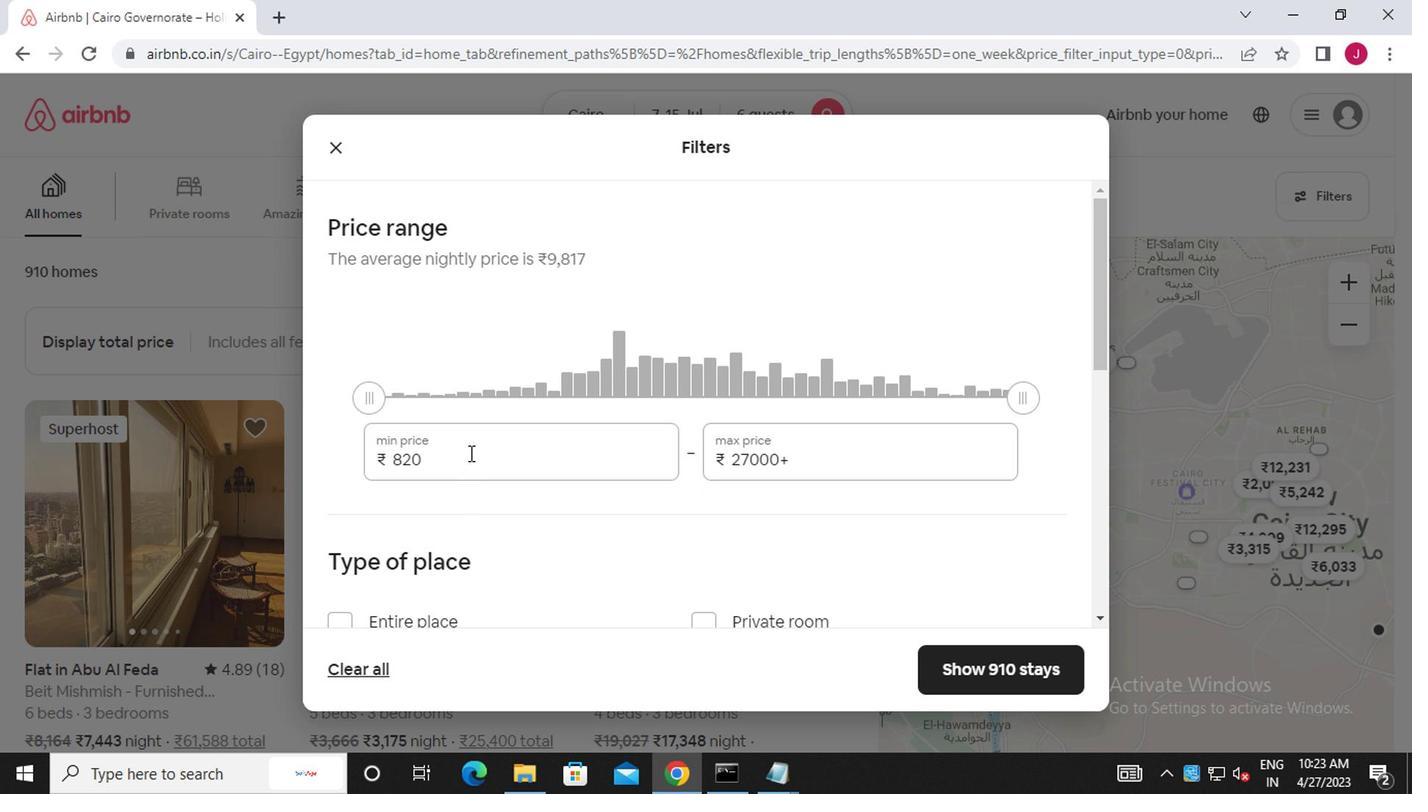 
Action: Key pressed <Key.backspace><Key.backspace><Key.backspace><<97>><<101>><<96>><<96>><<96>>
Screenshot: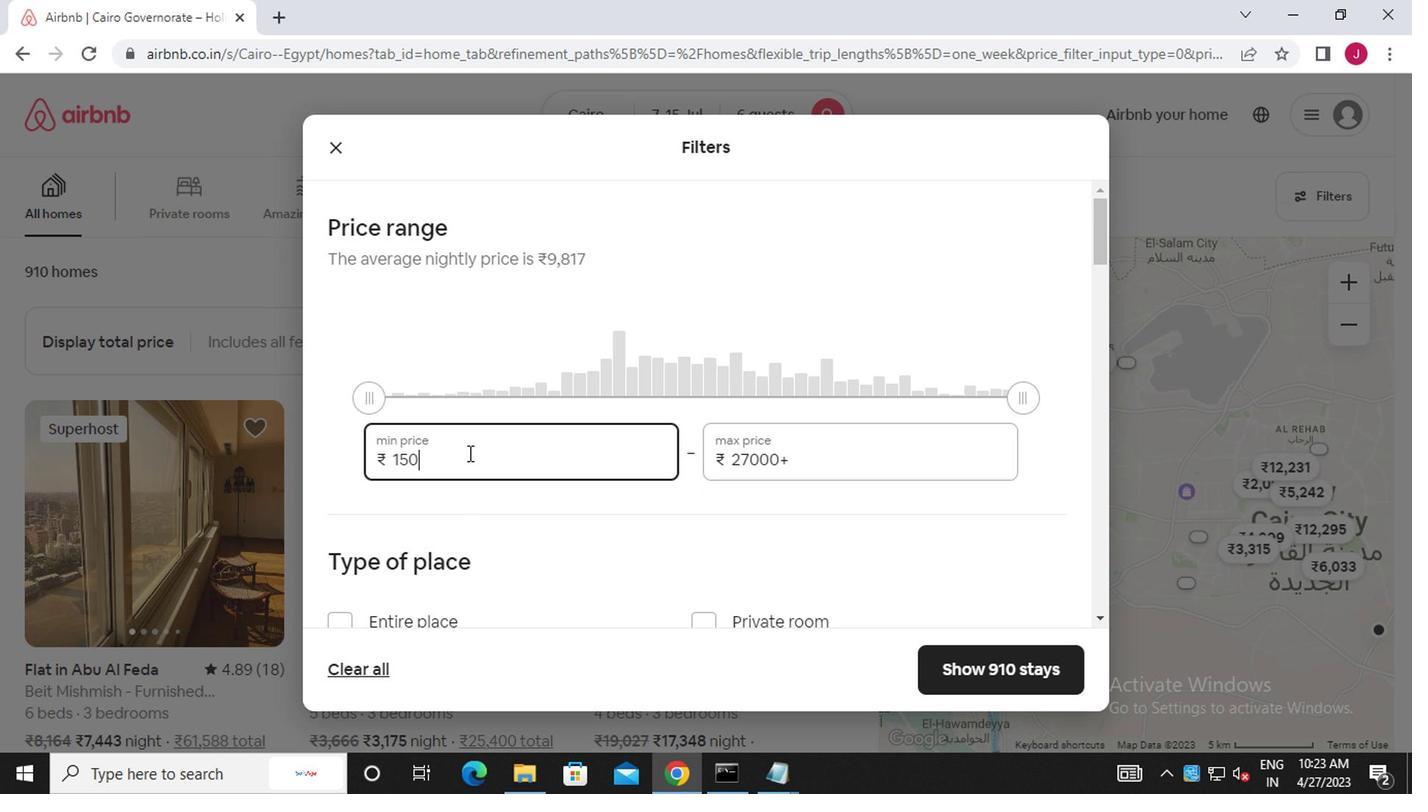 
Action: Mouse moved to (855, 475)
Screenshot: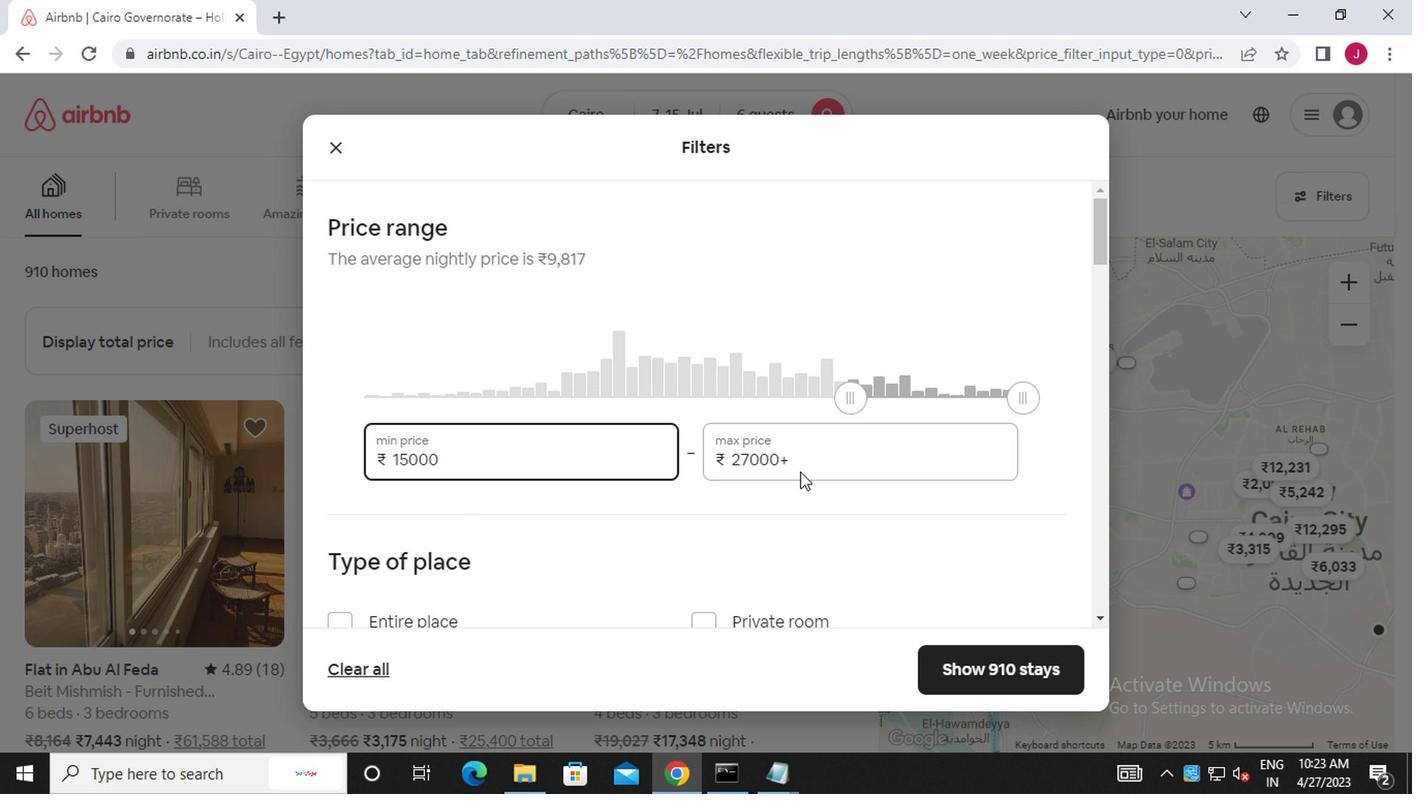 
Action: Mouse pressed left at (855, 475)
Screenshot: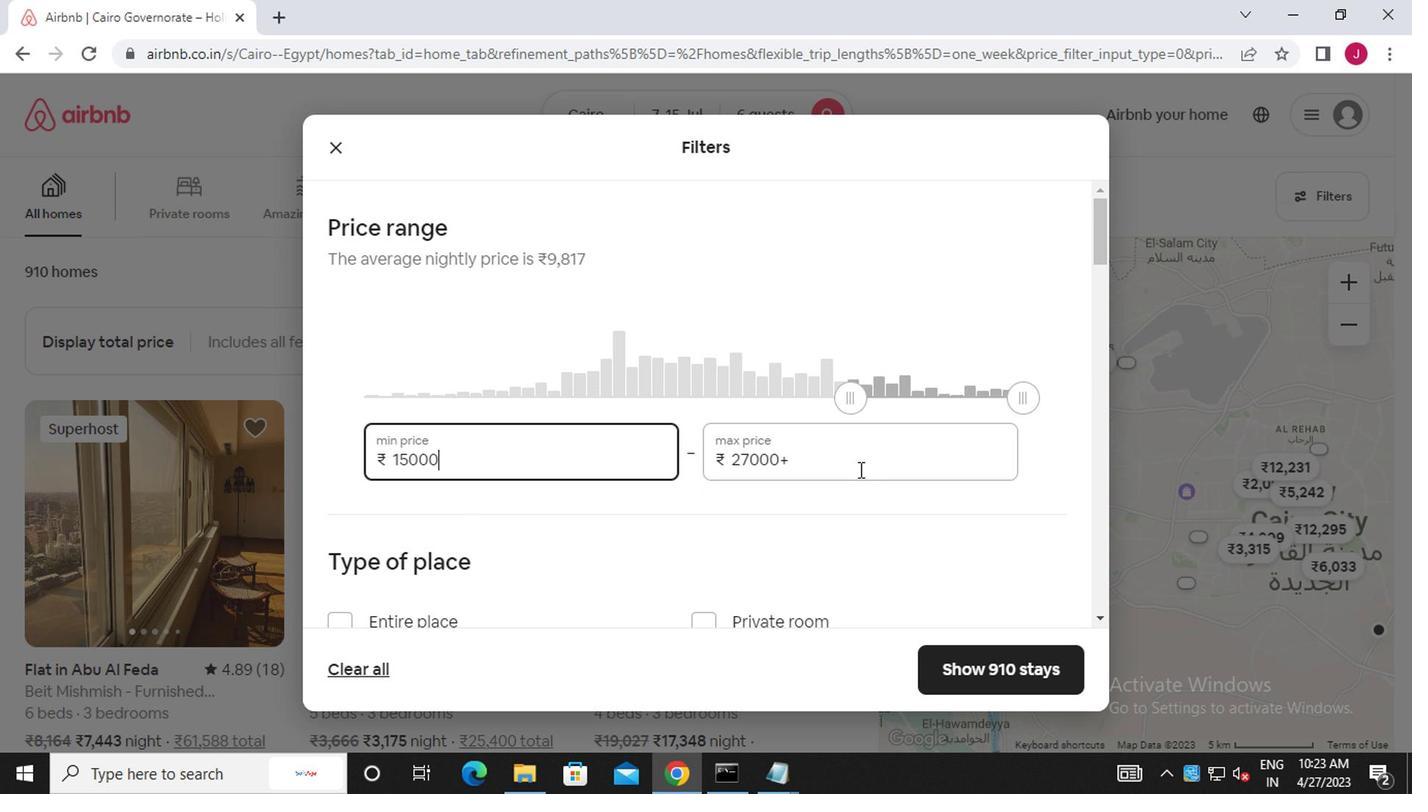 
Action: Mouse moved to (855, 475)
Screenshot: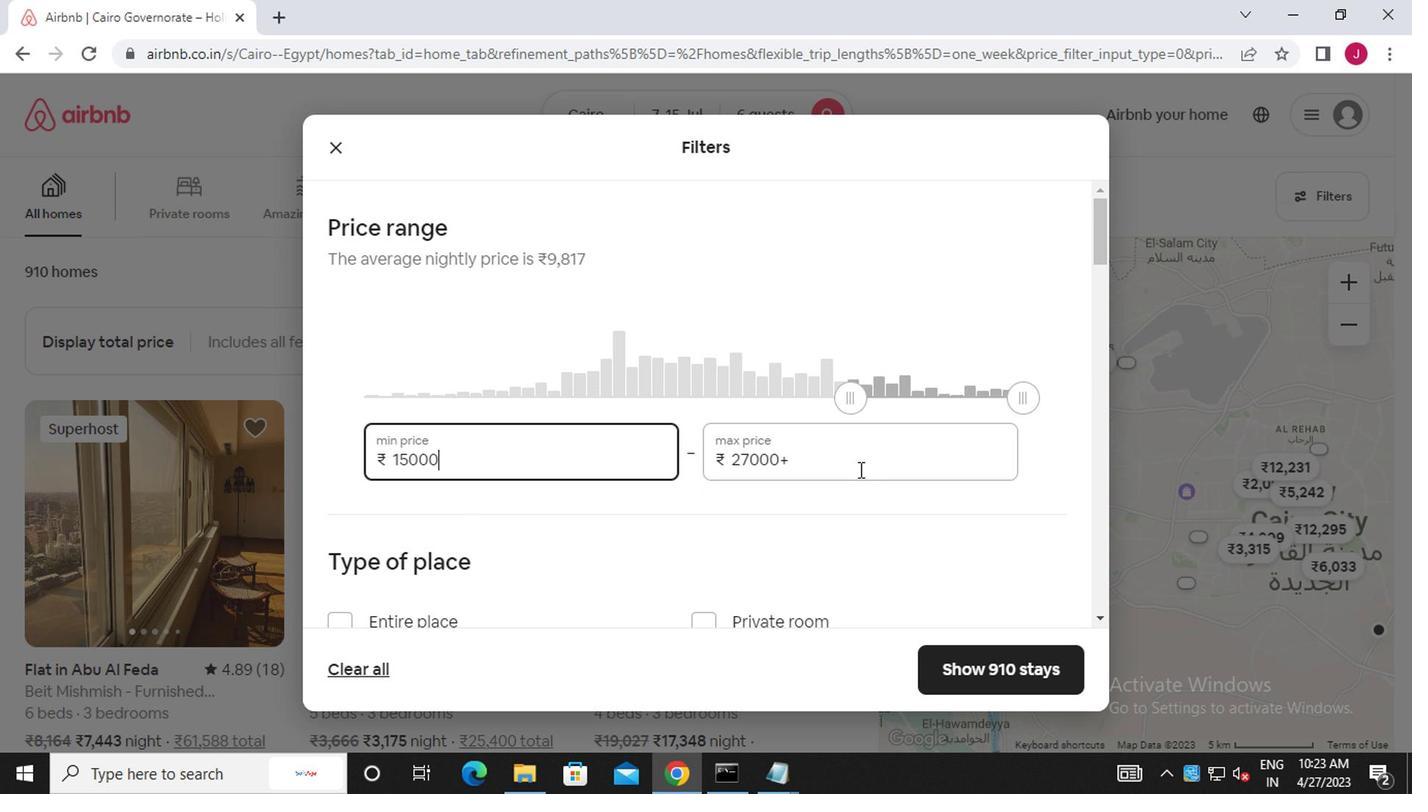 
Action: Key pressed <Key.backspace><Key.backspace><Key.backspace><Key.backspace><Key.backspace><Key.backspace><Key.backspace><Key.backspace><Key.backspace><Key.backspace><Key.backspace><<98>><<96>><<96>><<96>><<96>>
Screenshot: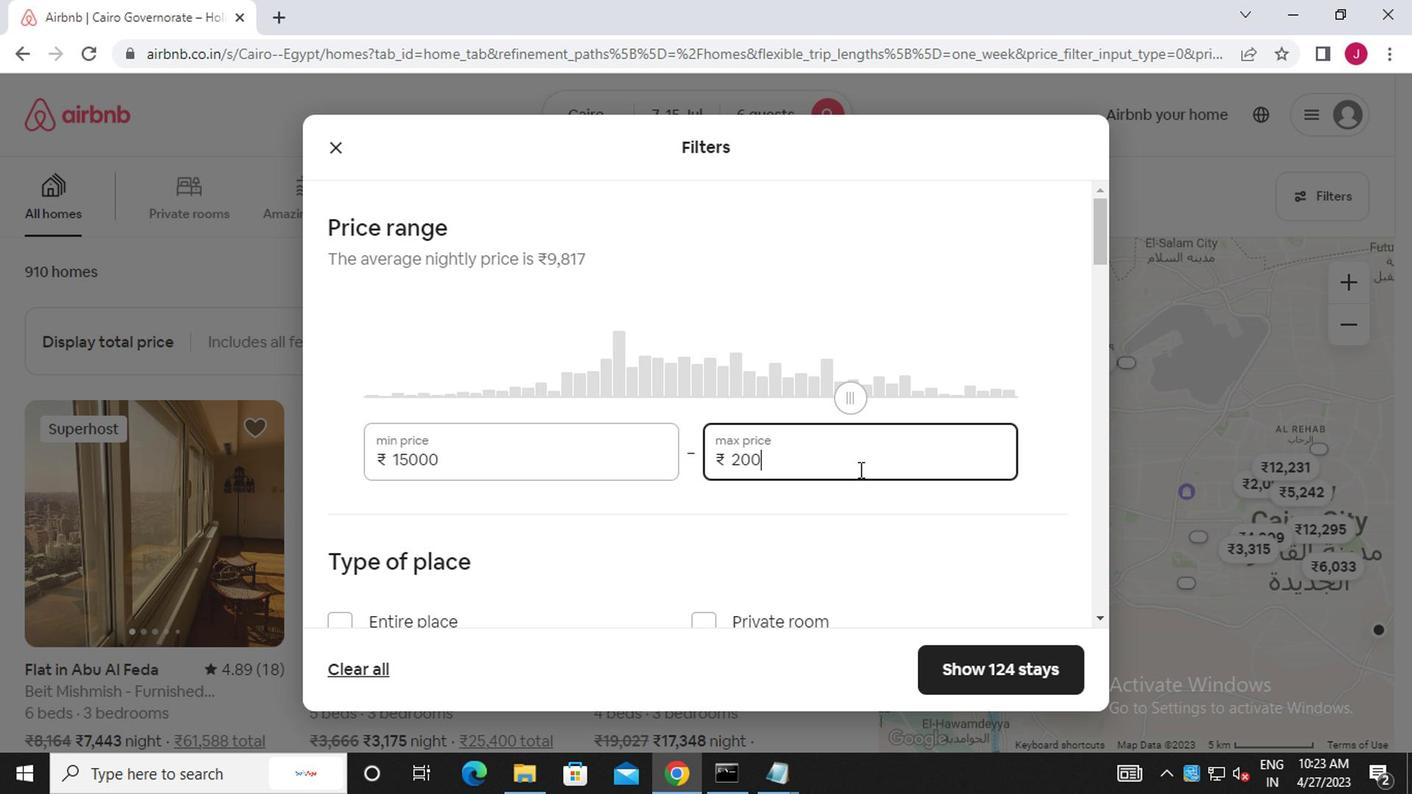 
Action: Mouse moved to (848, 478)
Screenshot: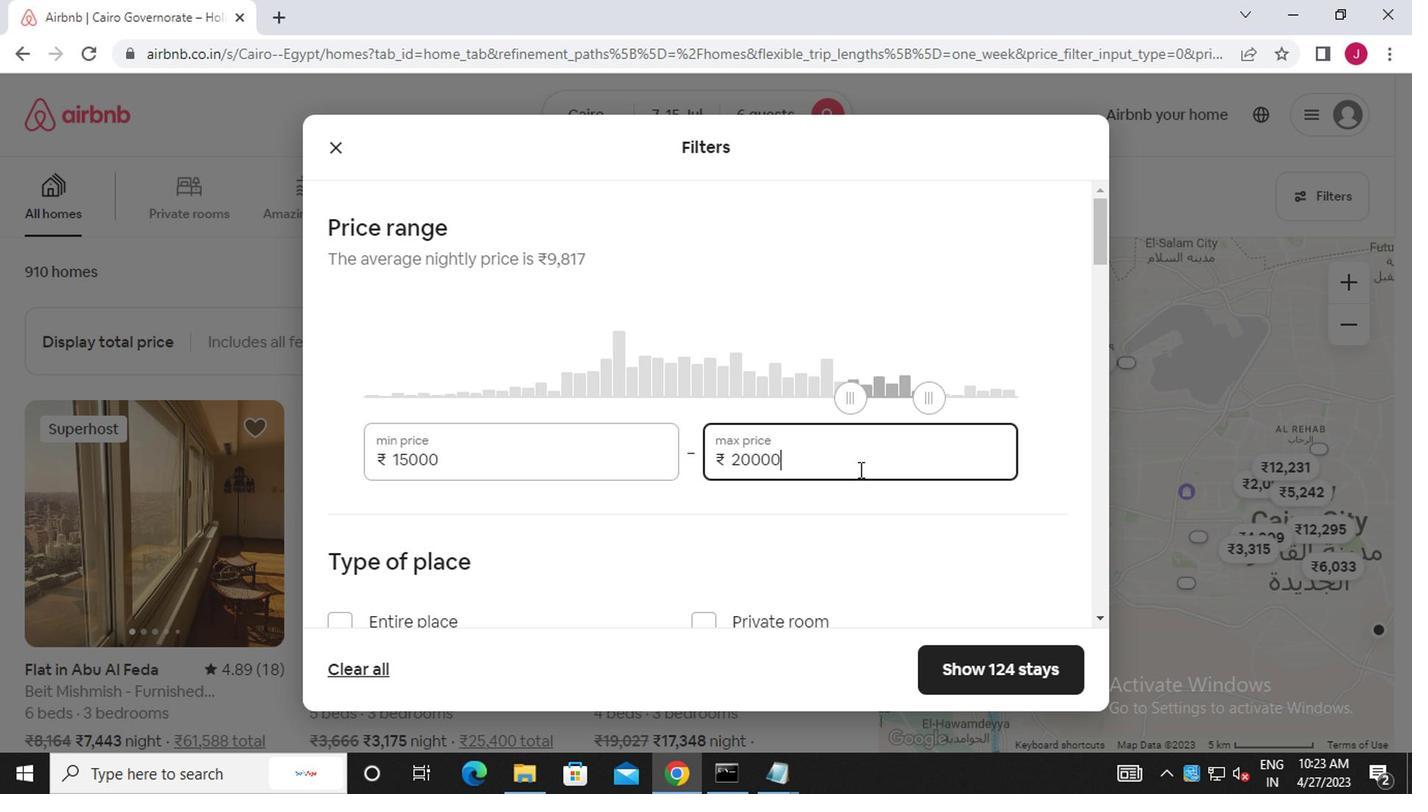 
Action: Mouse scrolled (848, 477) with delta (0, 0)
Screenshot: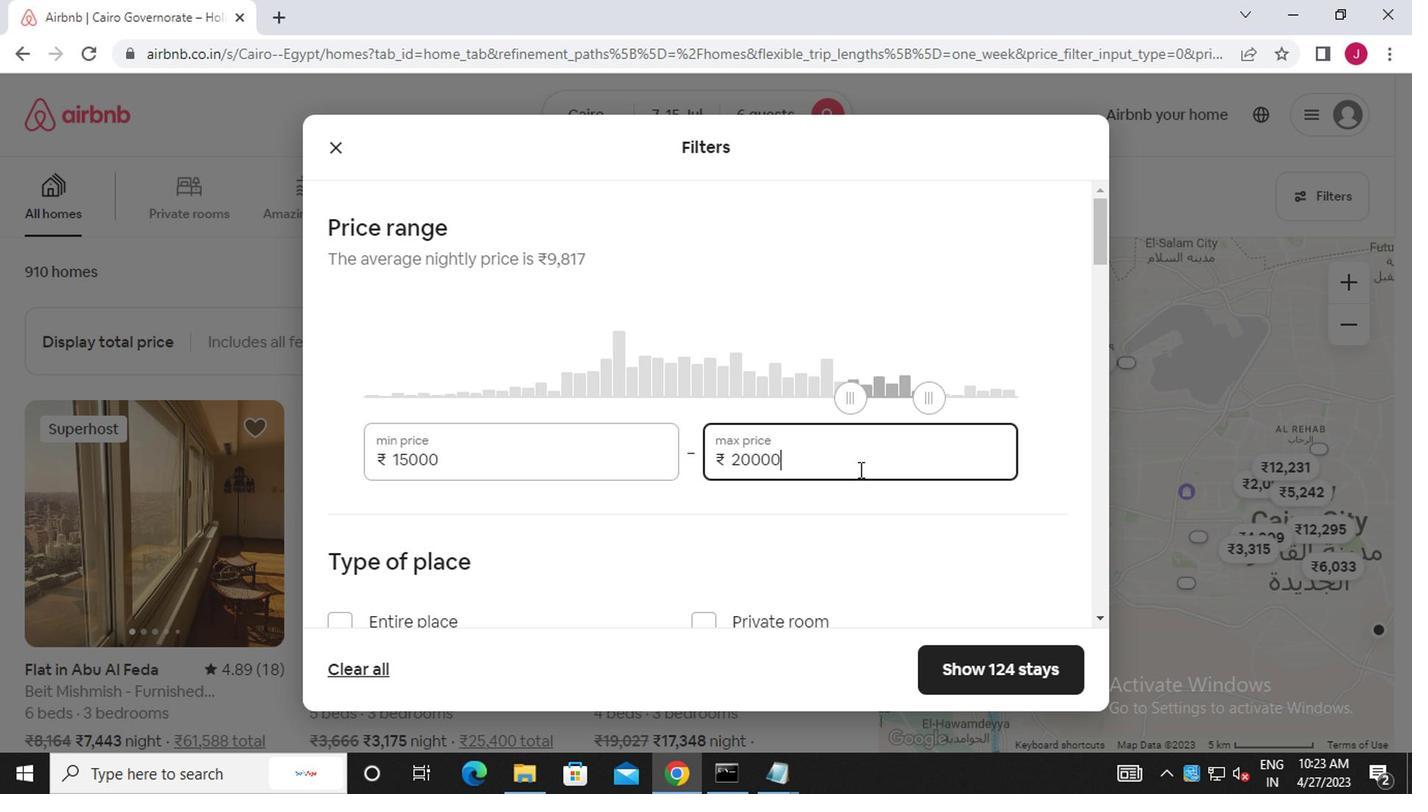 
Action: Mouse moved to (848, 478)
Screenshot: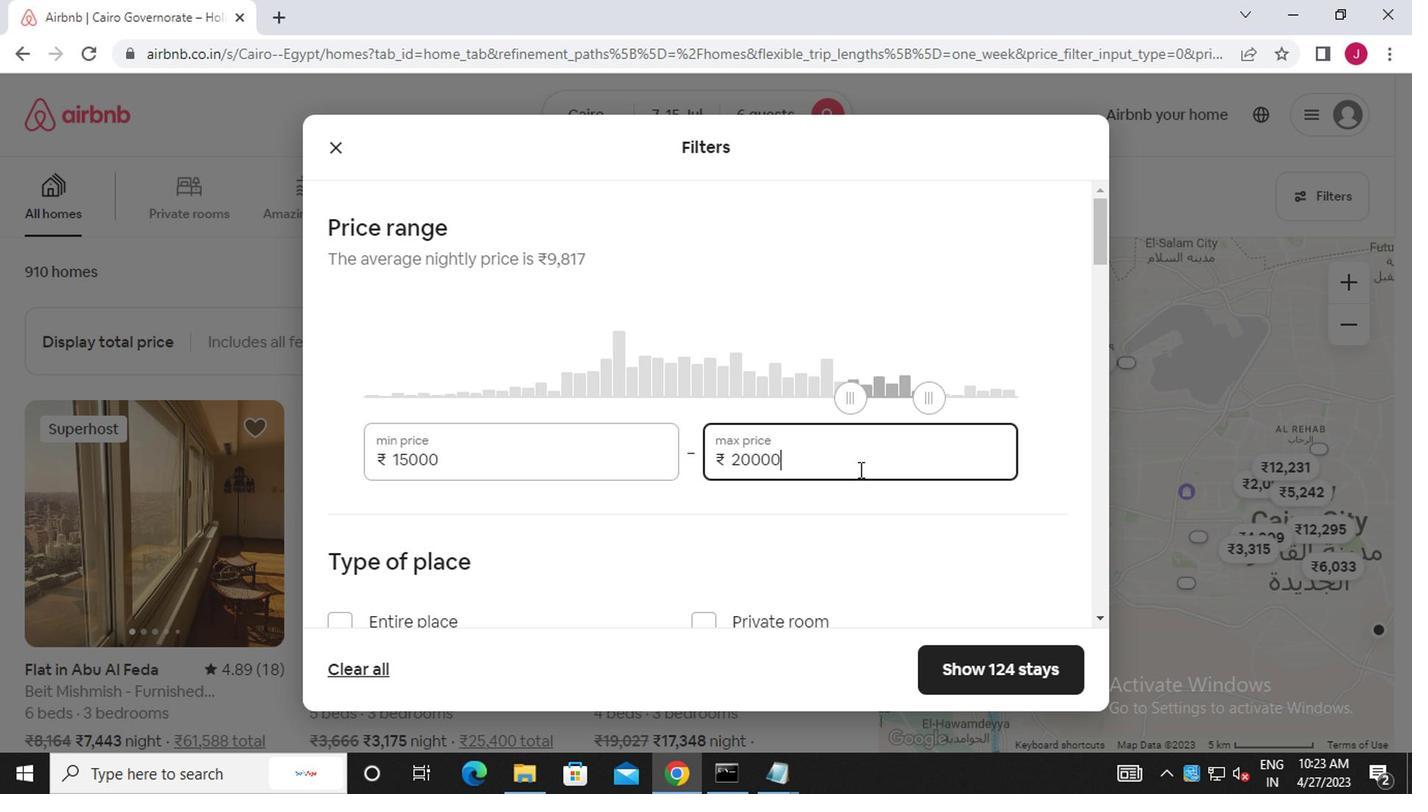 
Action: Mouse scrolled (848, 477) with delta (0, 0)
Screenshot: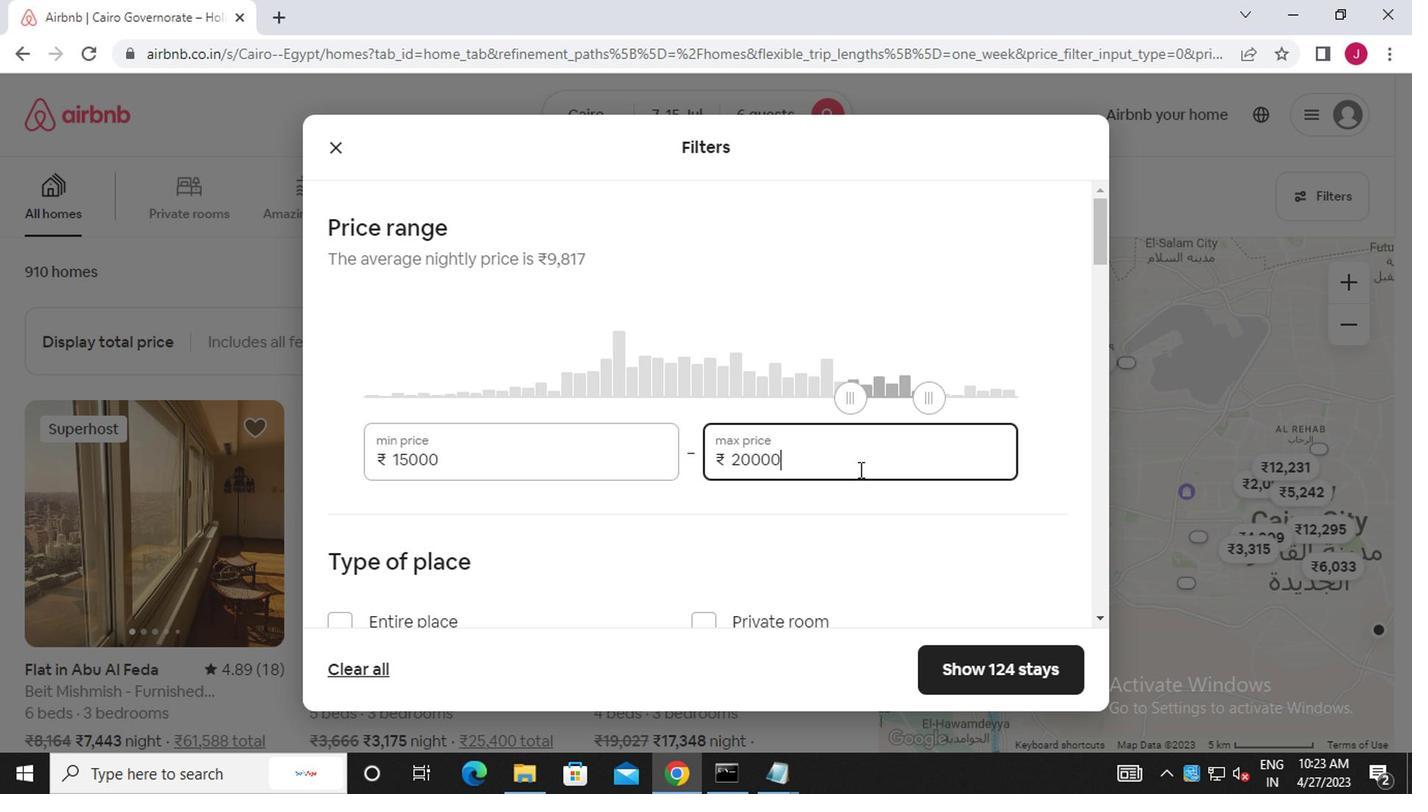 
Action: Mouse scrolled (848, 477) with delta (0, 0)
Screenshot: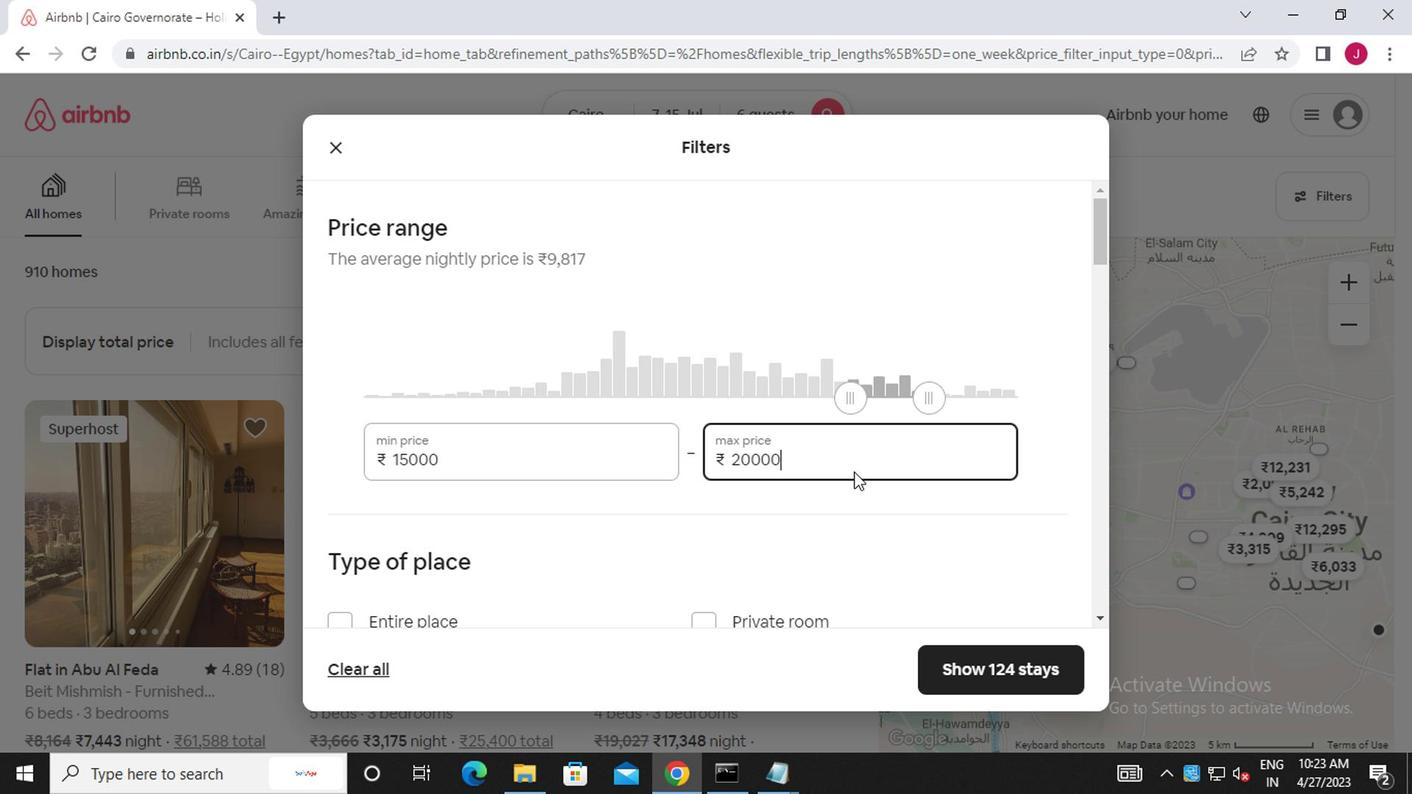 
Action: Mouse moved to (350, 313)
Screenshot: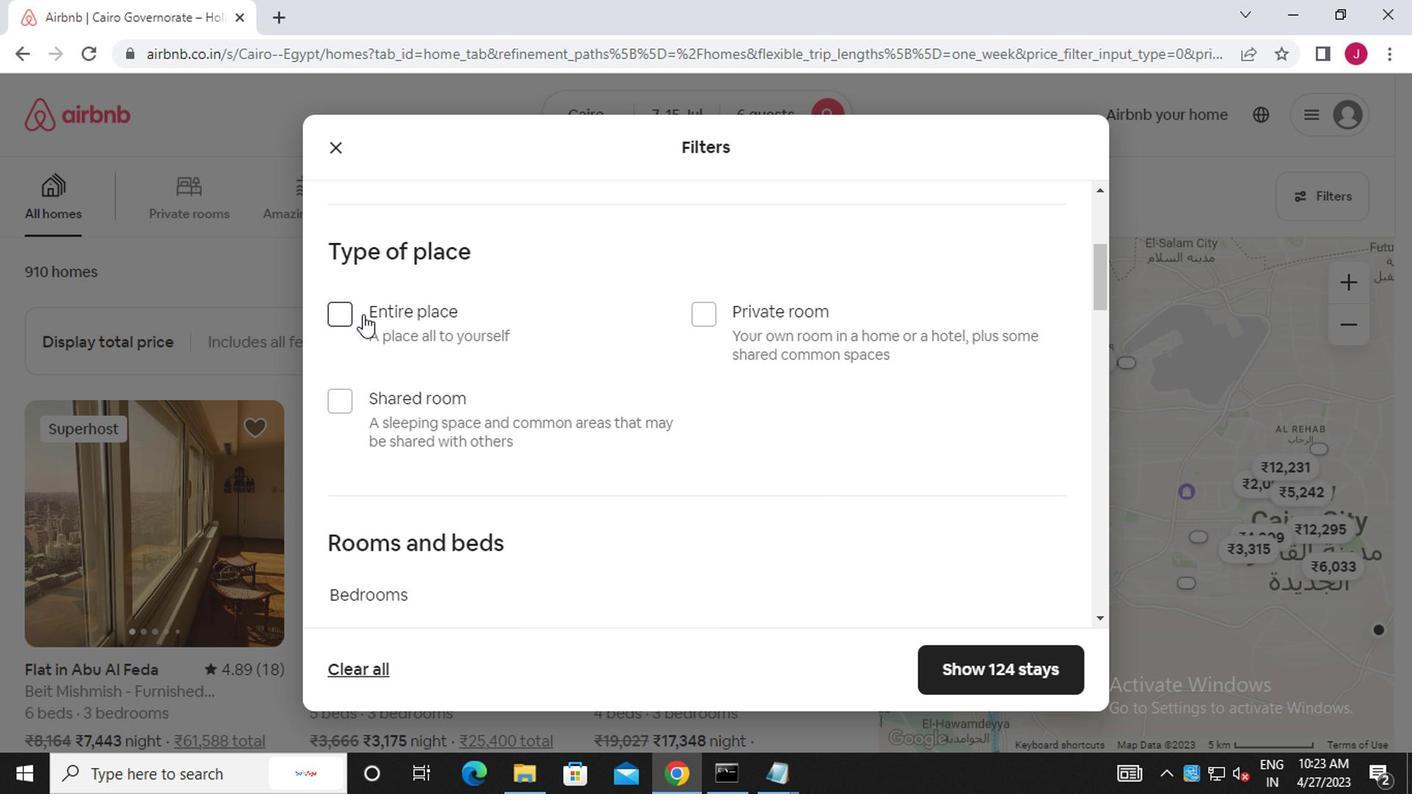 
Action: Mouse pressed left at (350, 313)
Screenshot: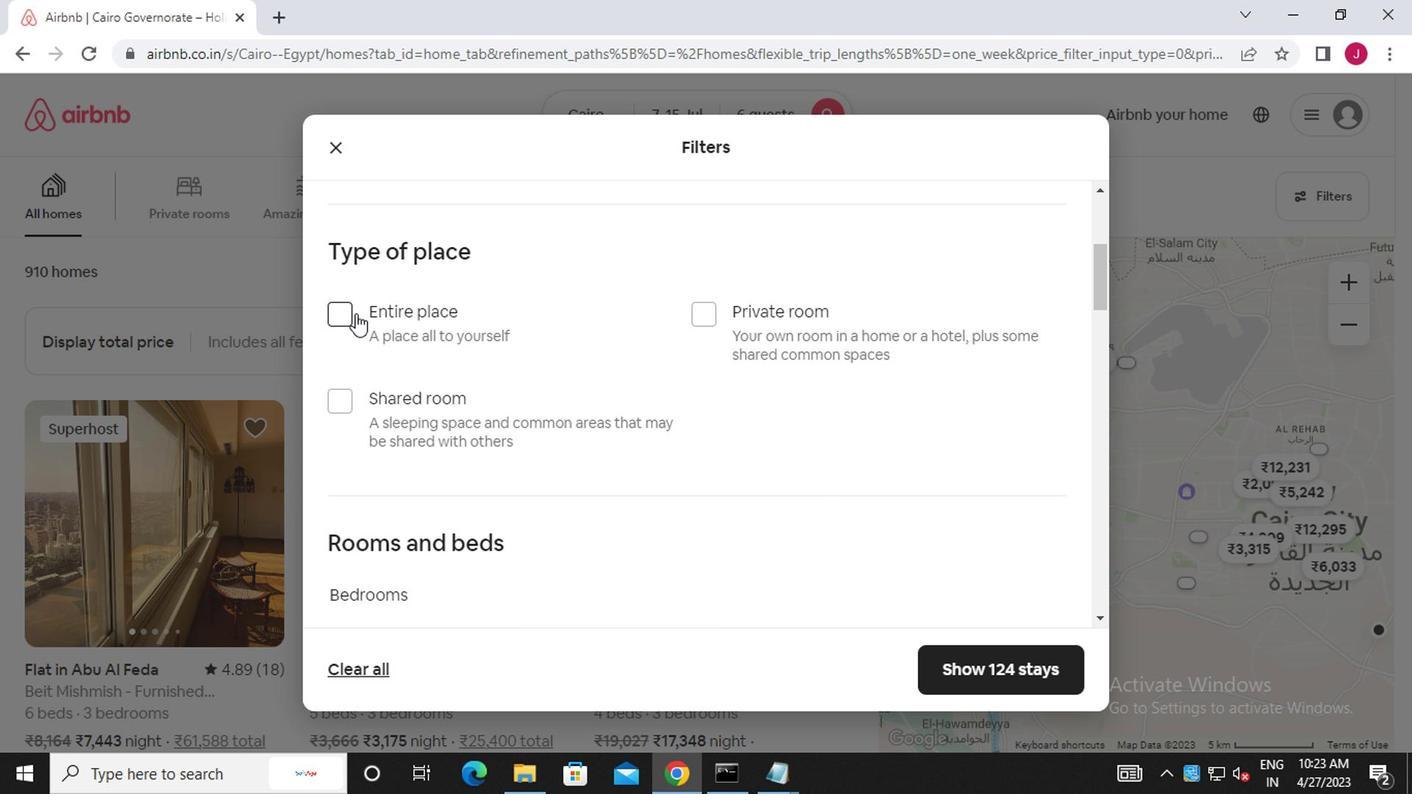 
Action: Mouse moved to (525, 336)
Screenshot: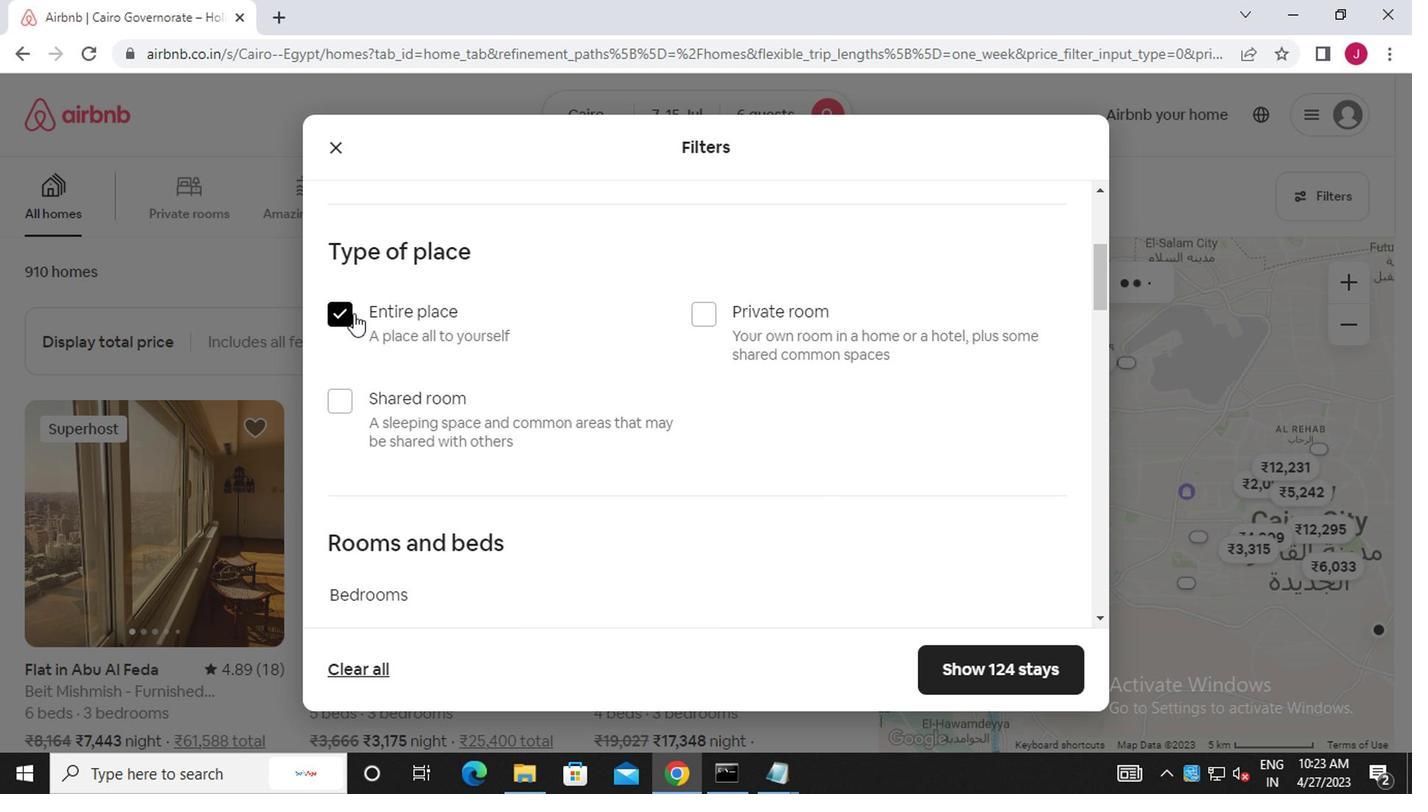 
Action: Mouse scrolled (525, 336) with delta (0, 0)
Screenshot: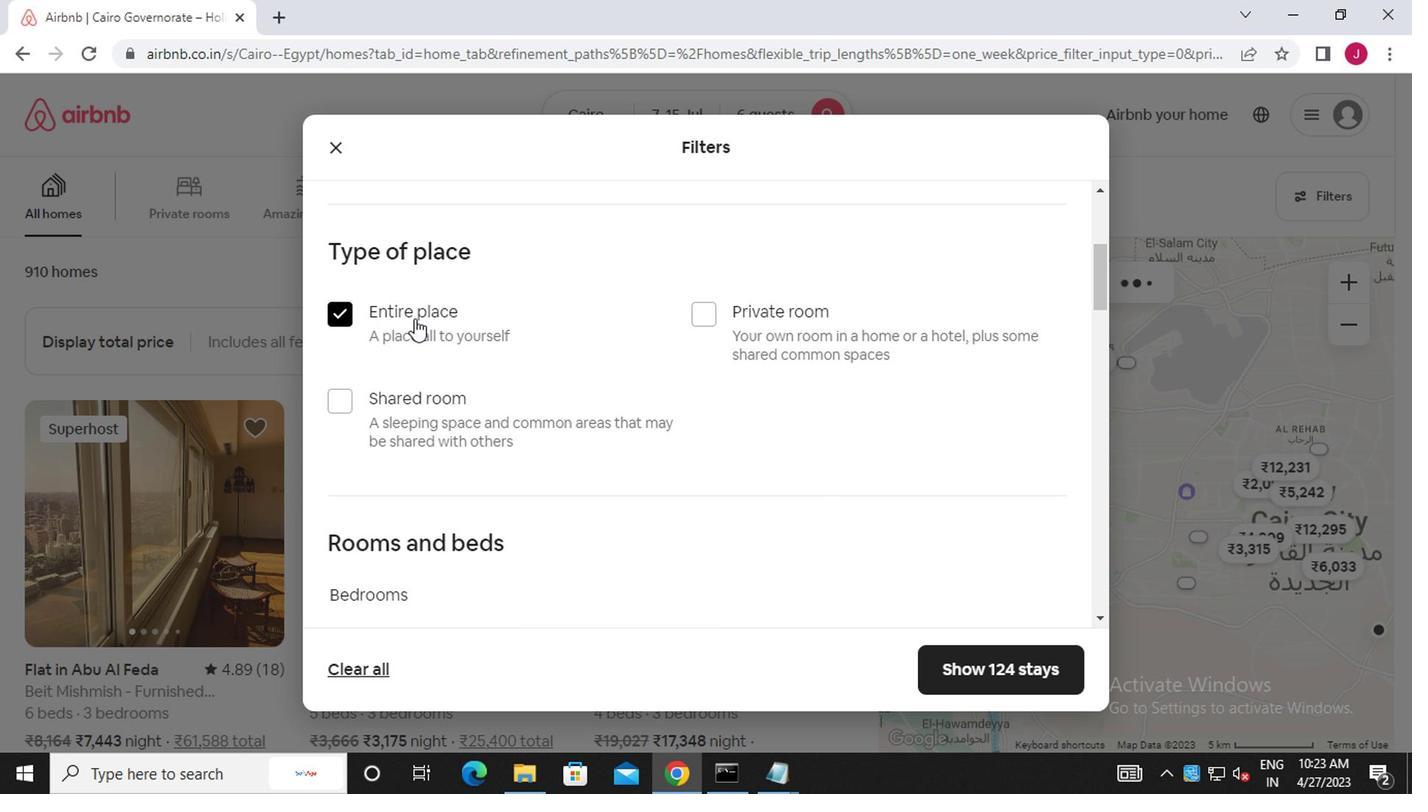 
Action: Mouse scrolled (525, 336) with delta (0, 0)
Screenshot: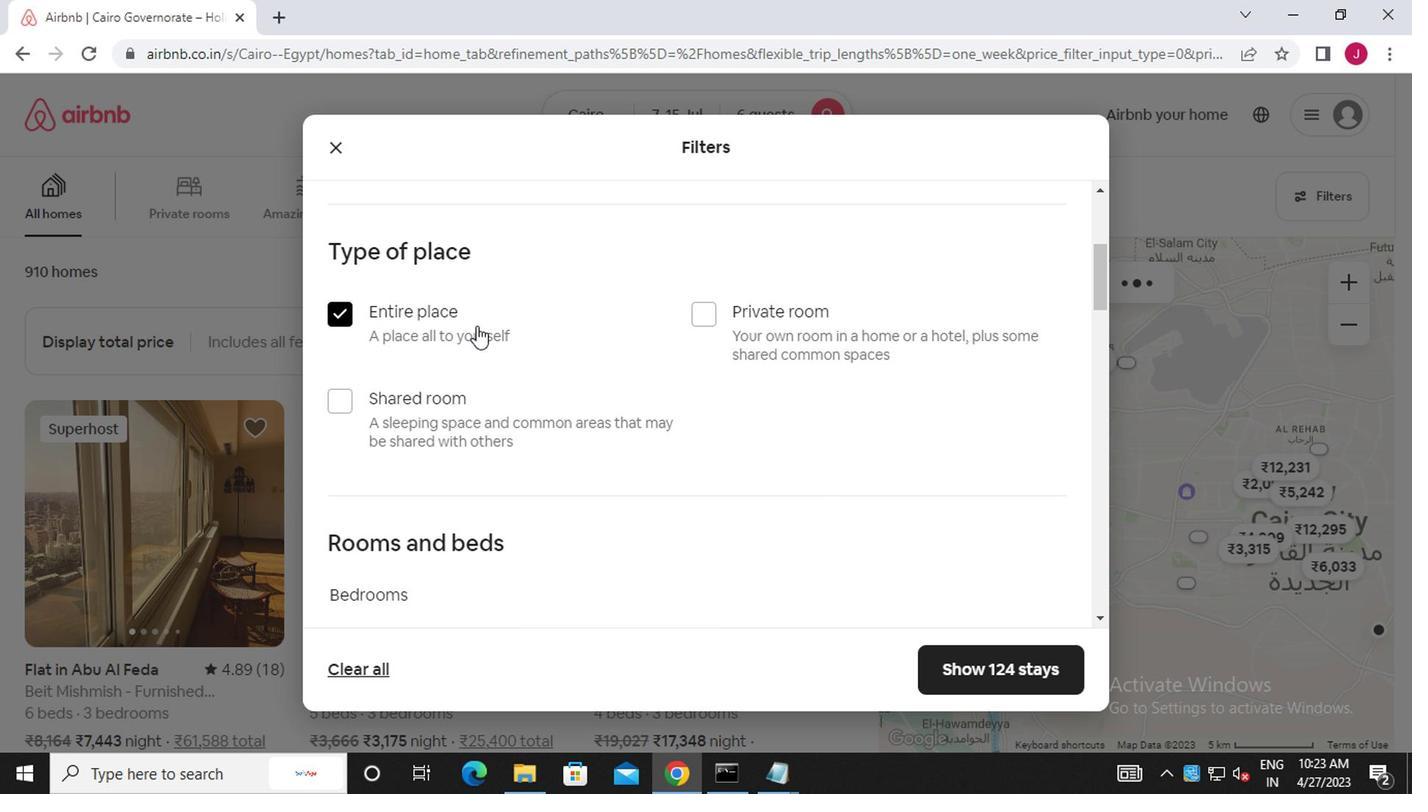
Action: Mouse scrolled (525, 336) with delta (0, 0)
Screenshot: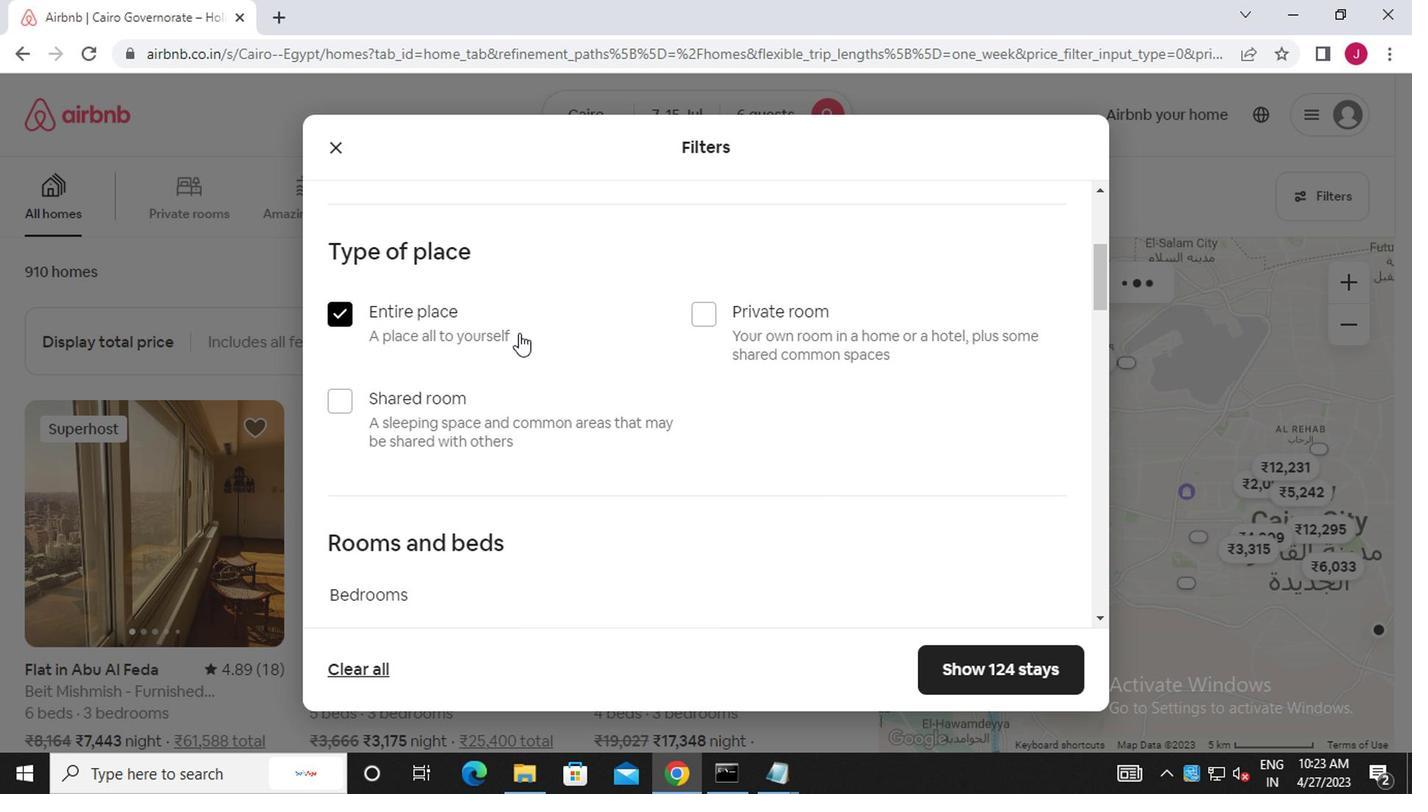 
Action: Mouse moved to (596, 344)
Screenshot: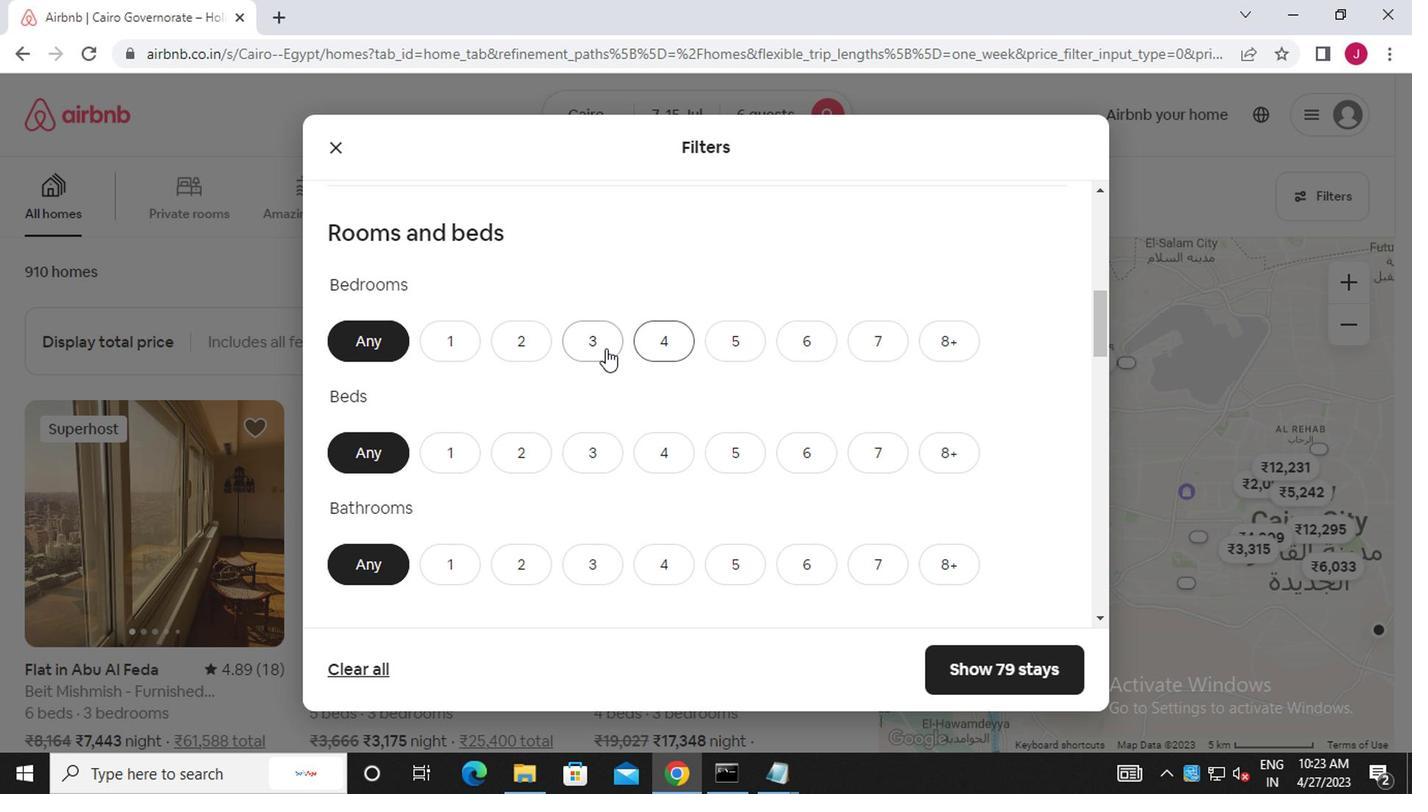 
Action: Mouse pressed left at (596, 344)
Screenshot: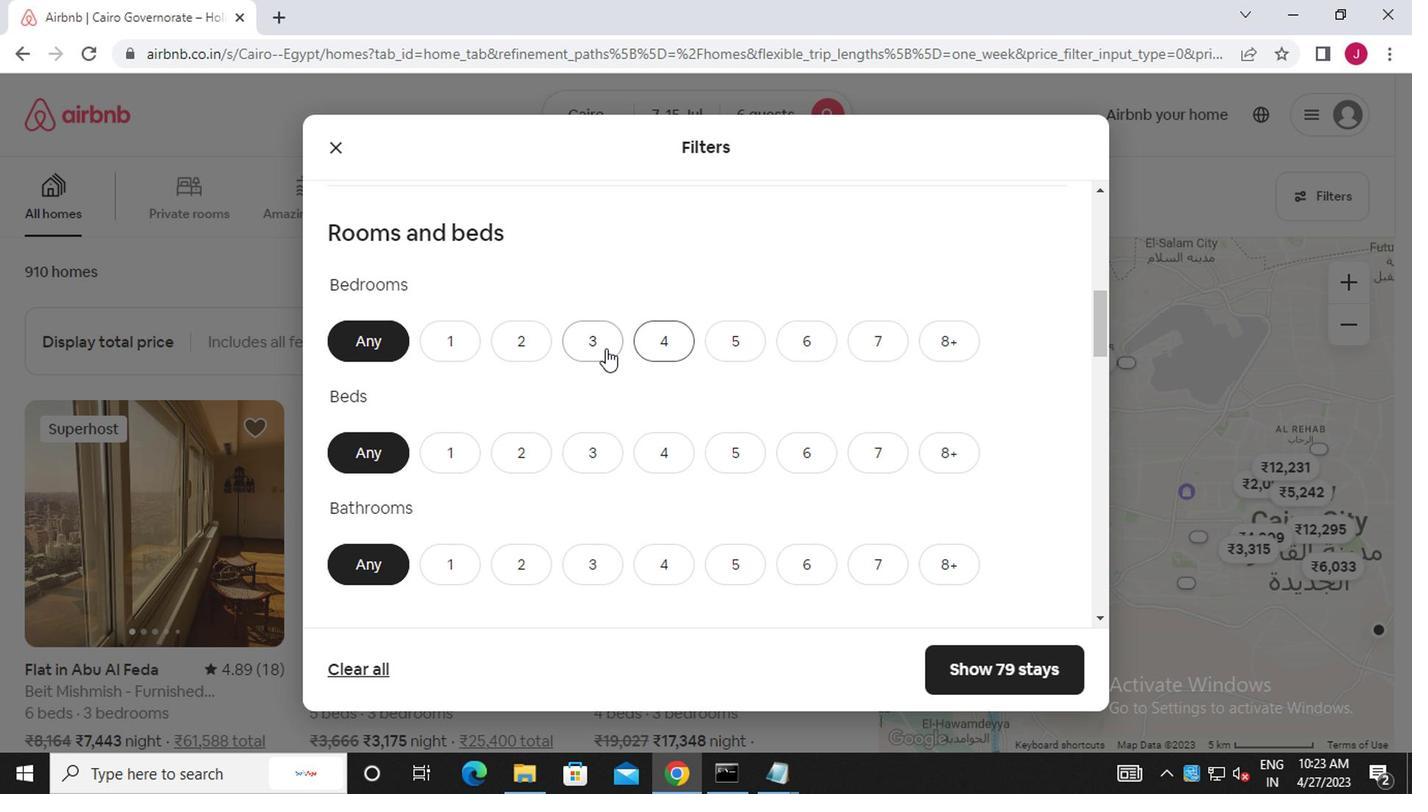 
Action: Mouse moved to (600, 433)
Screenshot: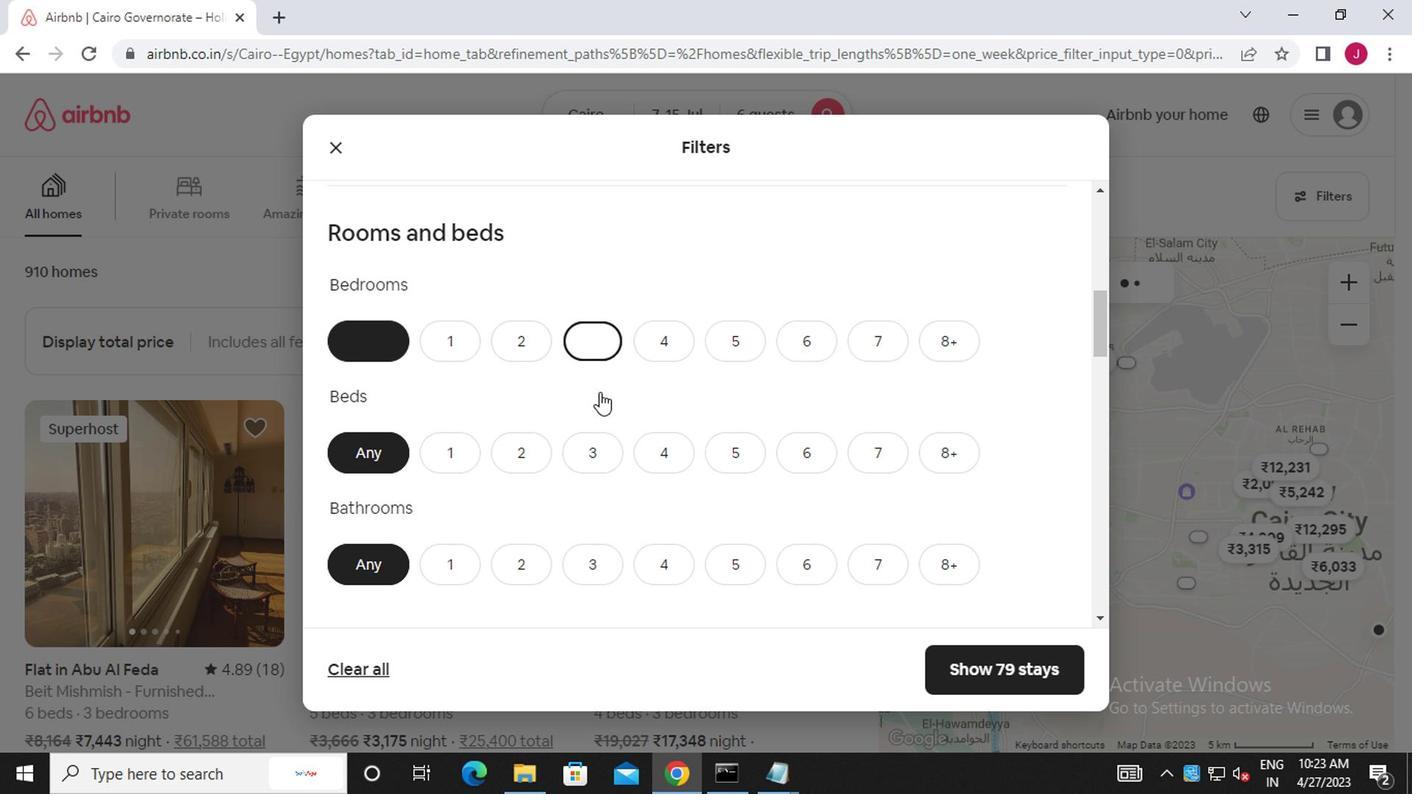 
Action: Mouse pressed left at (600, 433)
Screenshot: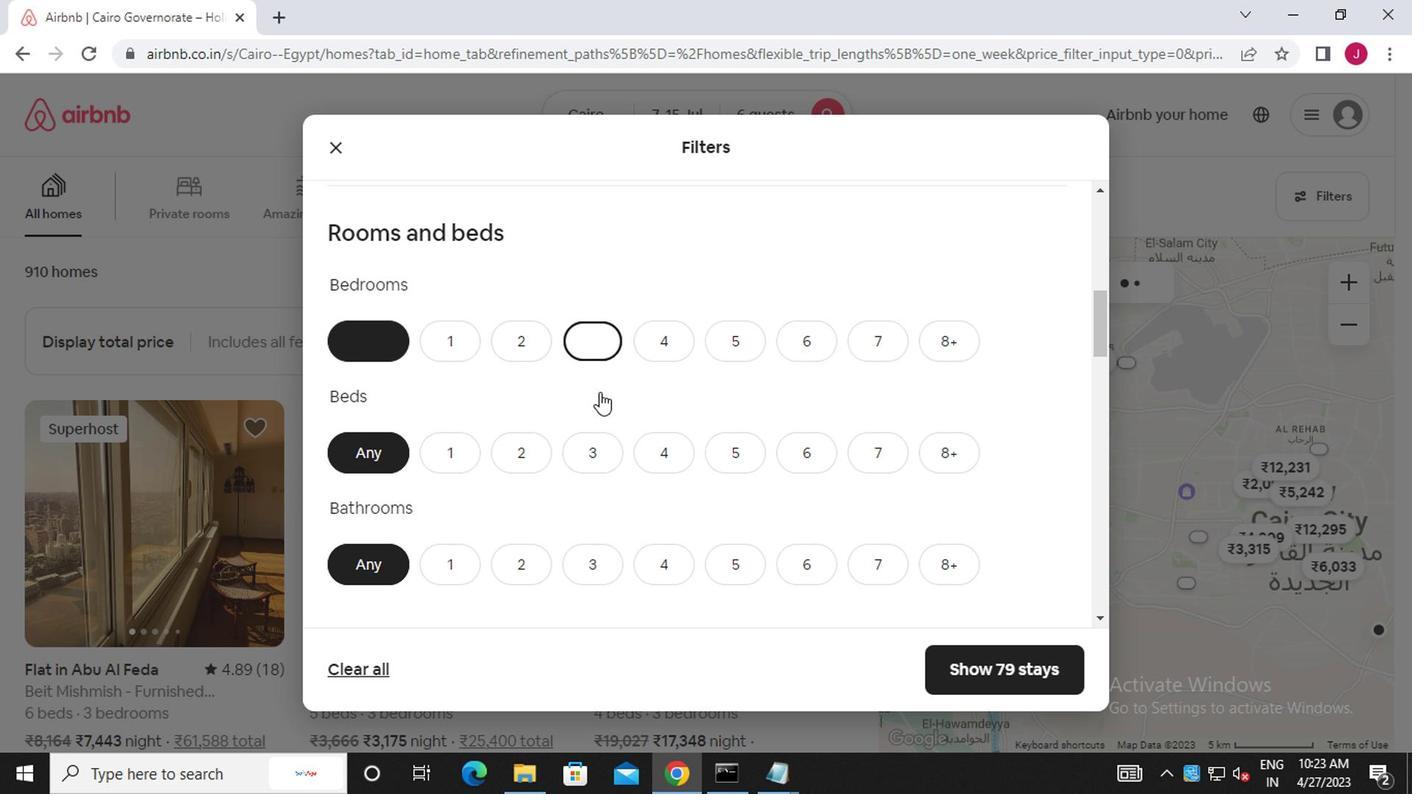 
Action: Mouse moved to (589, 465)
Screenshot: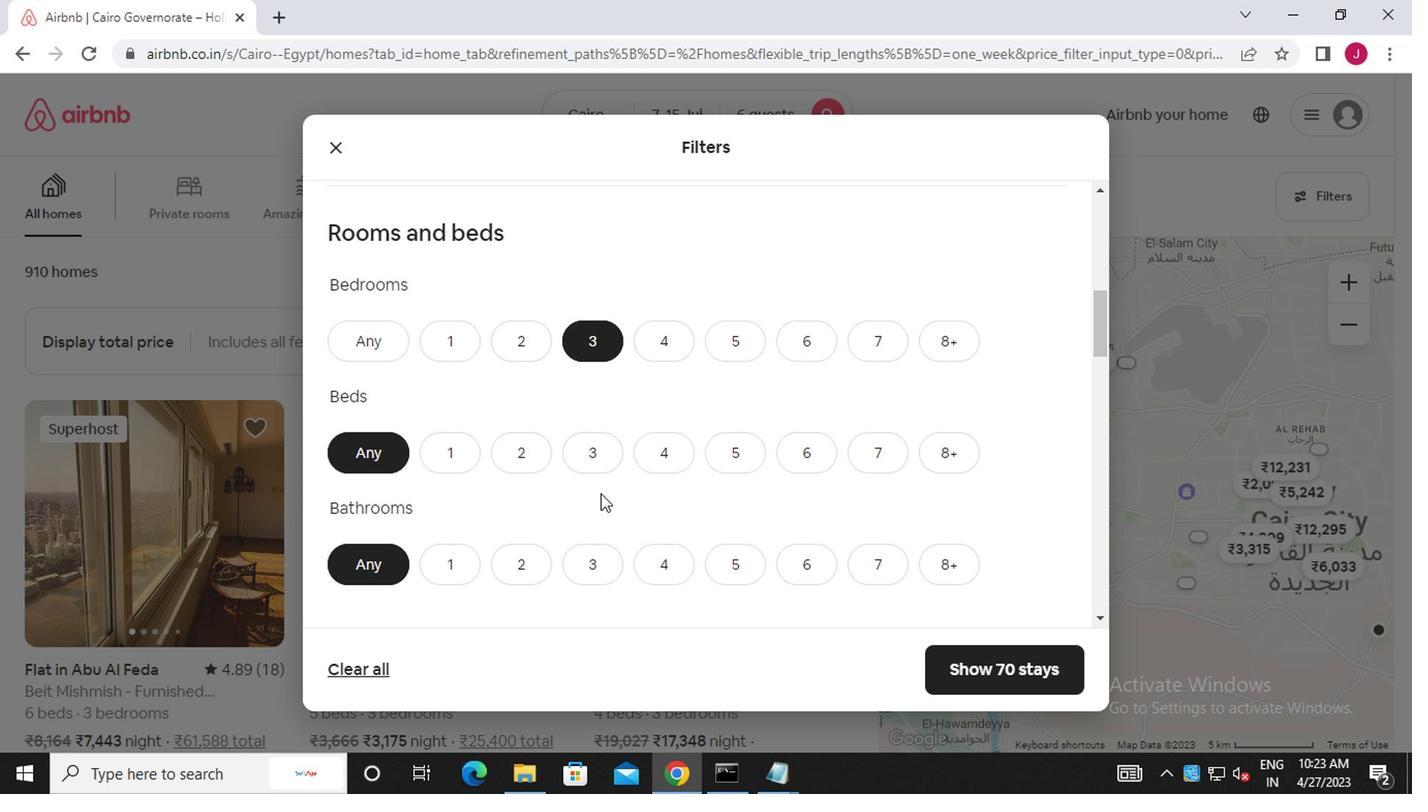 
Action: Mouse pressed left at (589, 465)
Screenshot: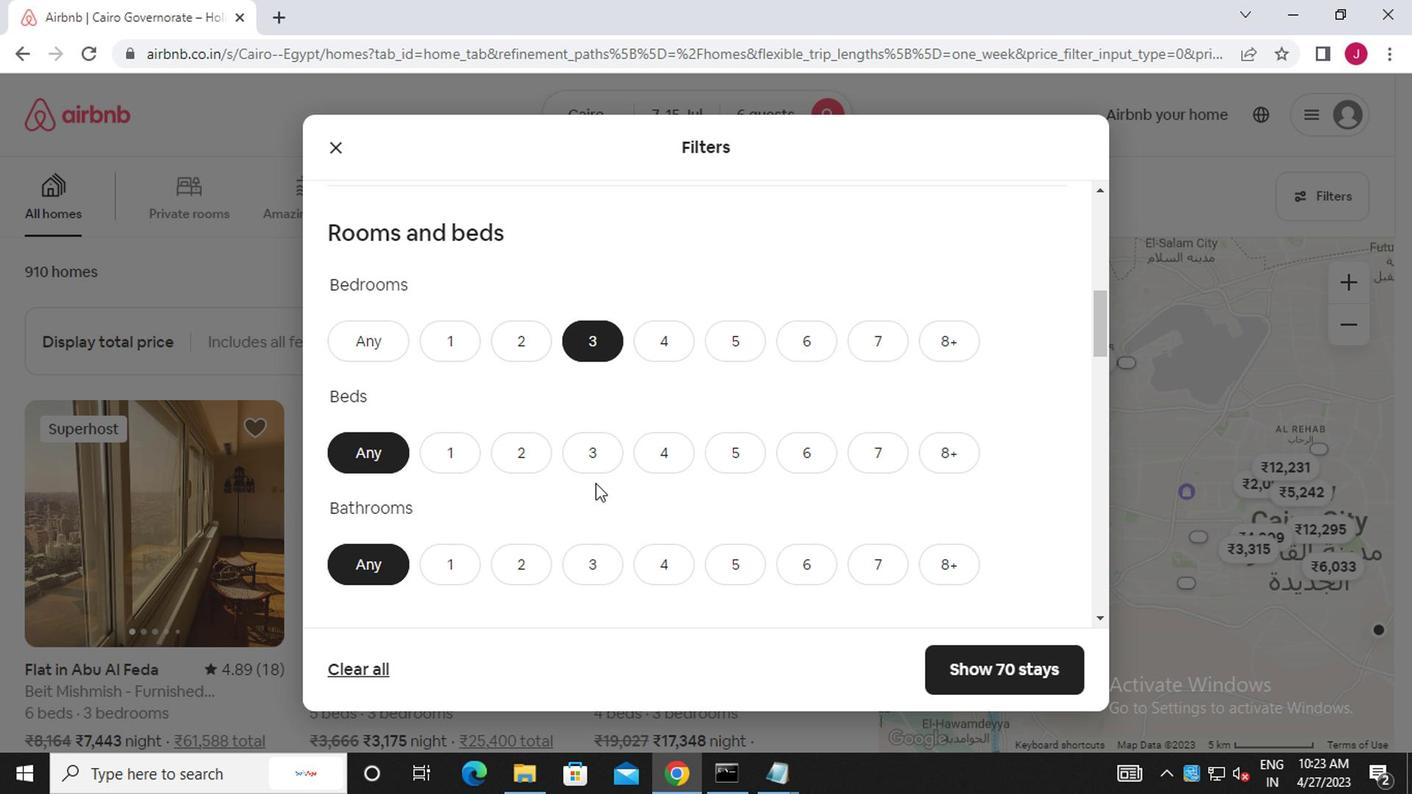 
Action: Mouse moved to (595, 572)
Screenshot: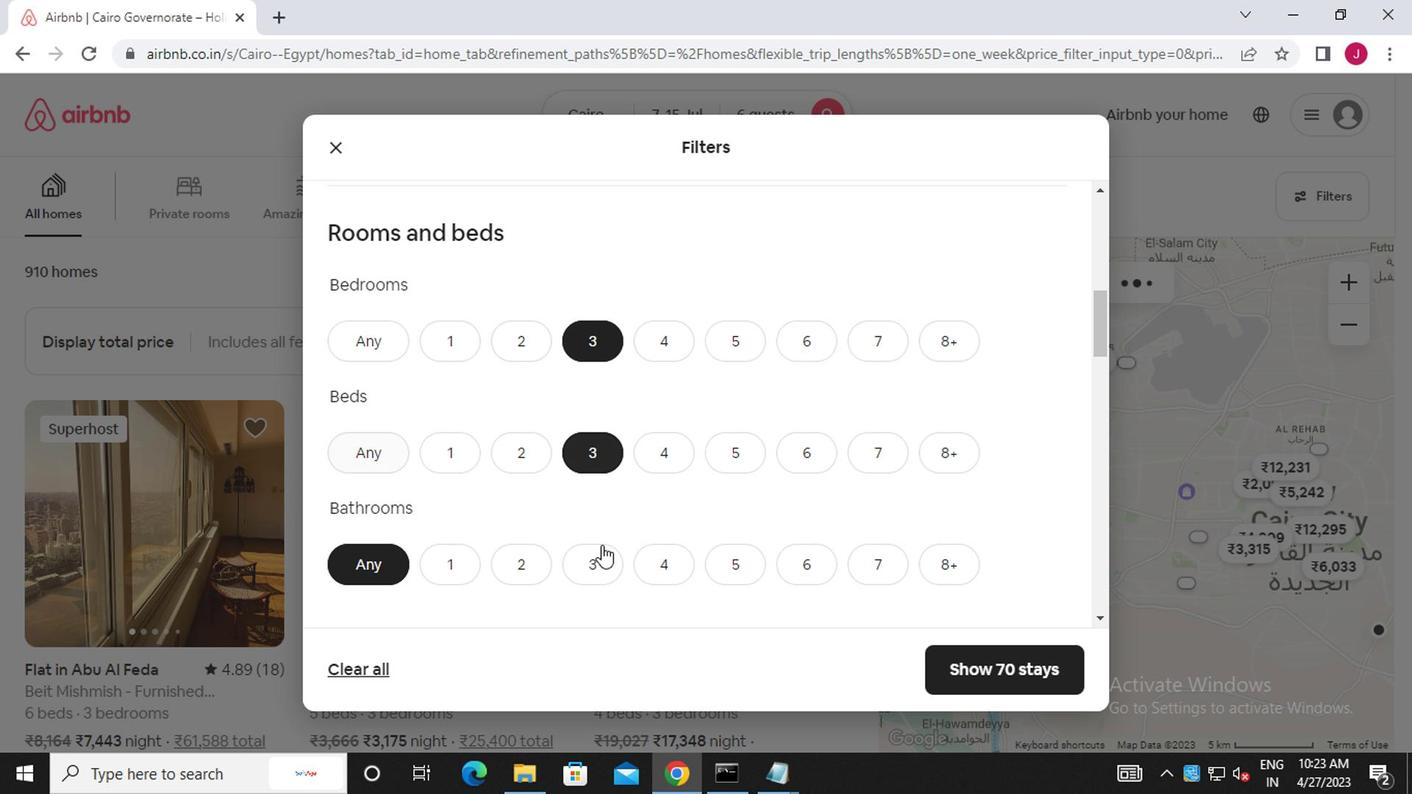 
Action: Mouse pressed left at (595, 572)
Screenshot: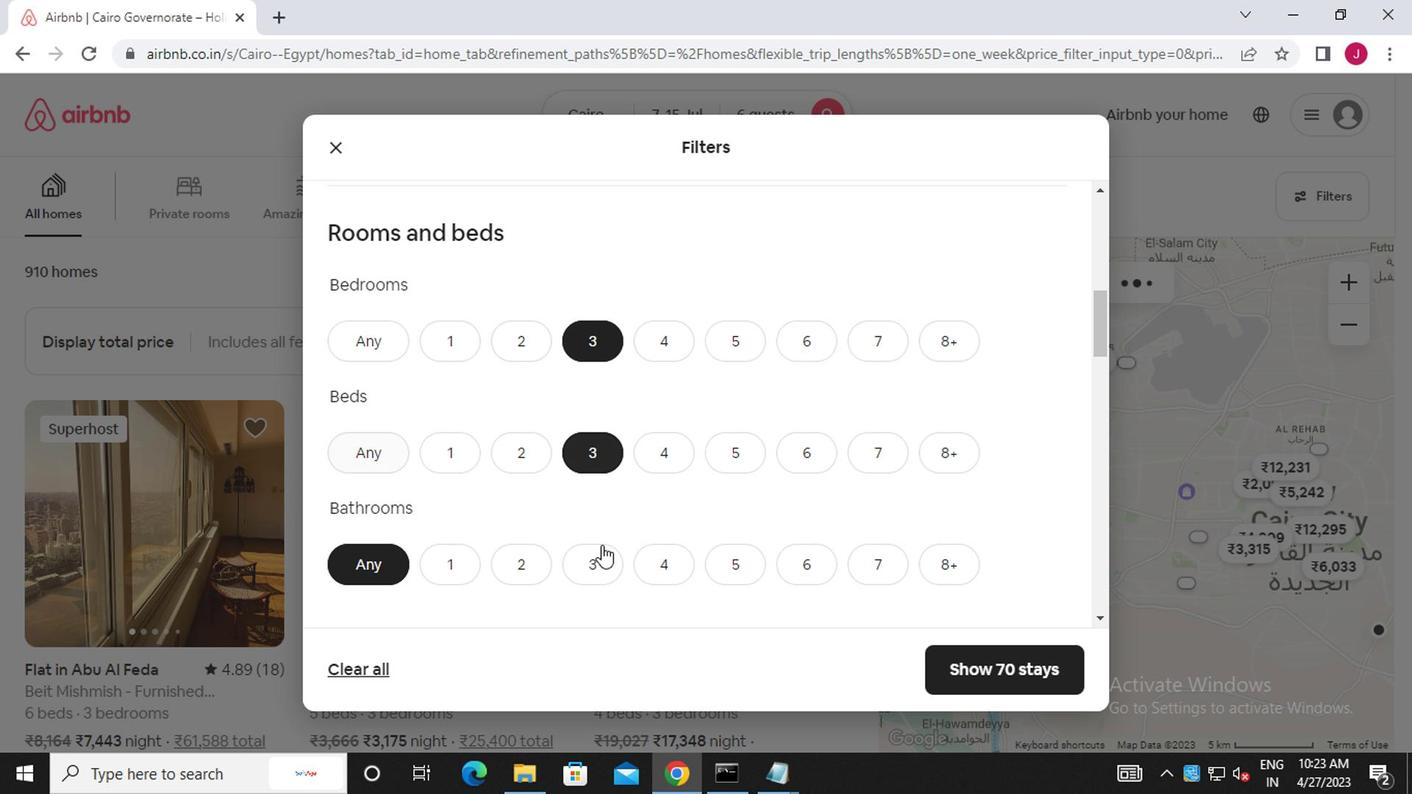 
Action: Mouse scrolled (595, 571) with delta (0, 0)
Screenshot: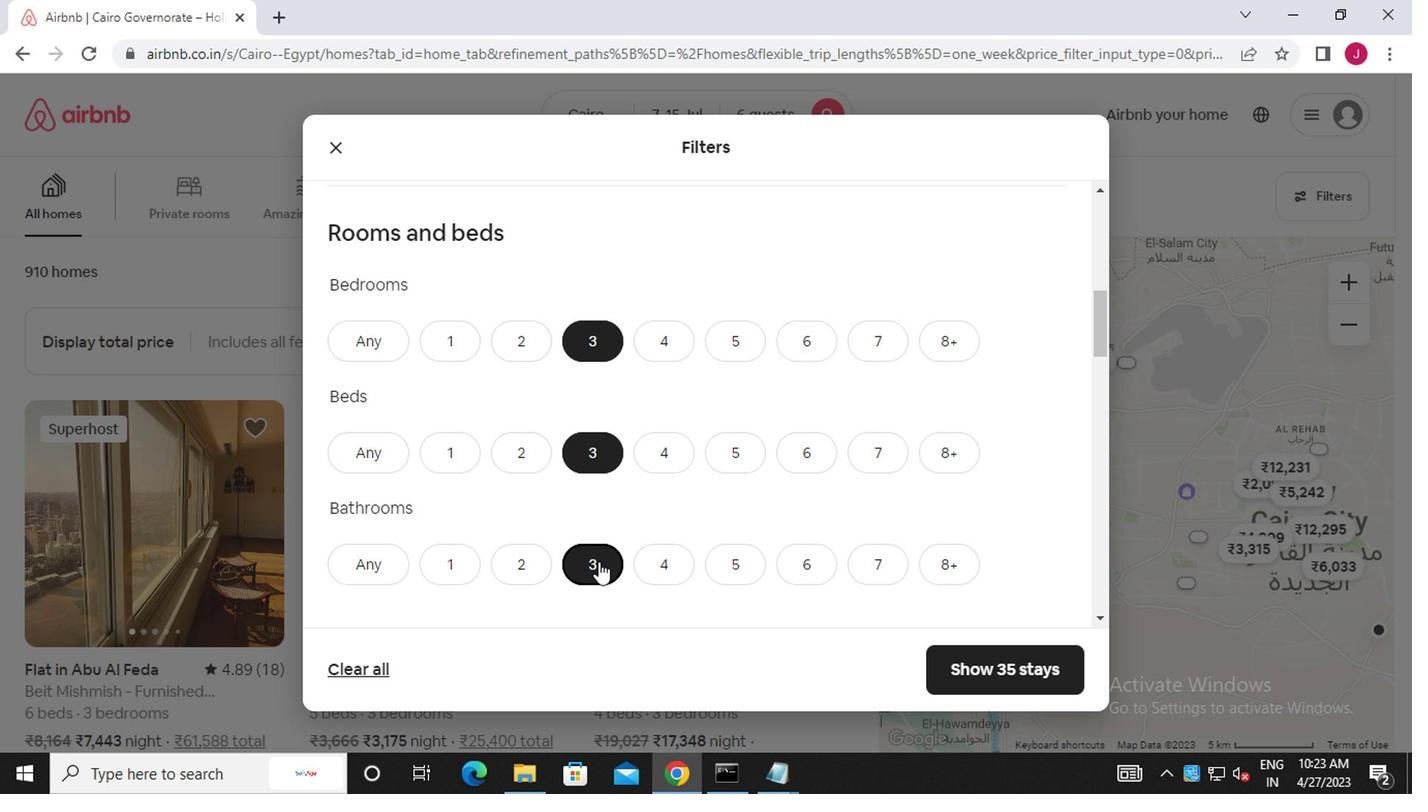 
Action: Mouse scrolled (595, 571) with delta (0, 0)
Screenshot: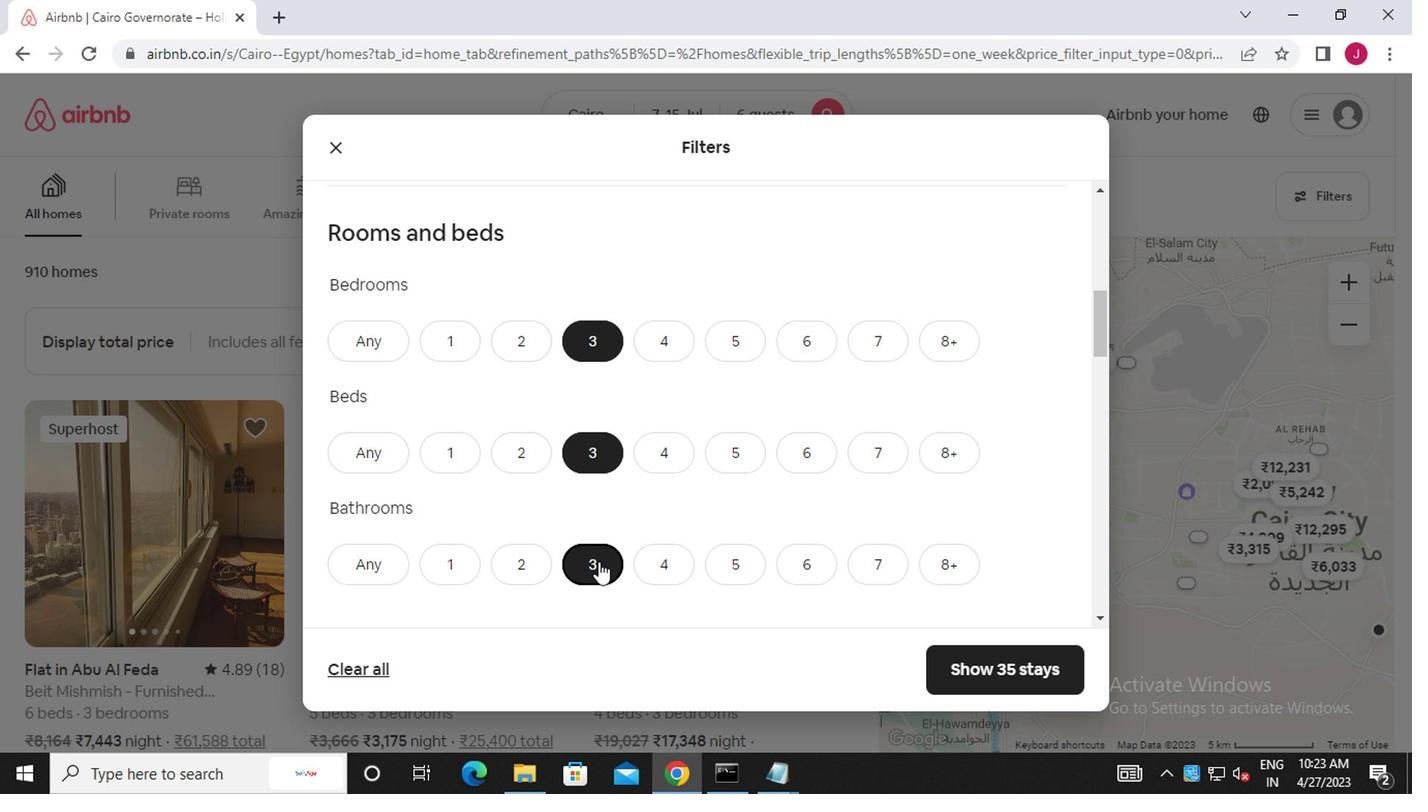 
Action: Mouse scrolled (595, 571) with delta (0, 0)
Screenshot: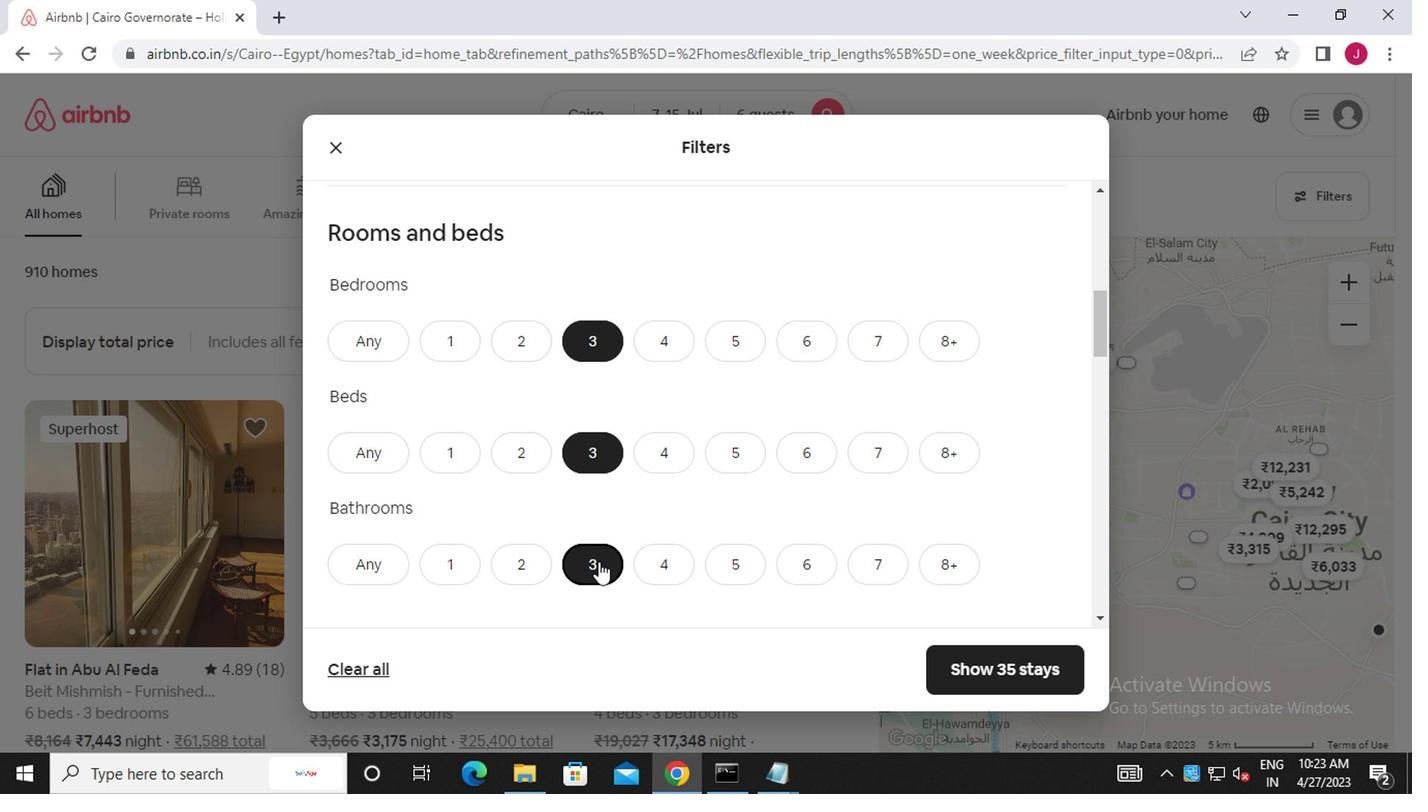 
Action: Mouse scrolled (595, 571) with delta (0, 0)
Screenshot: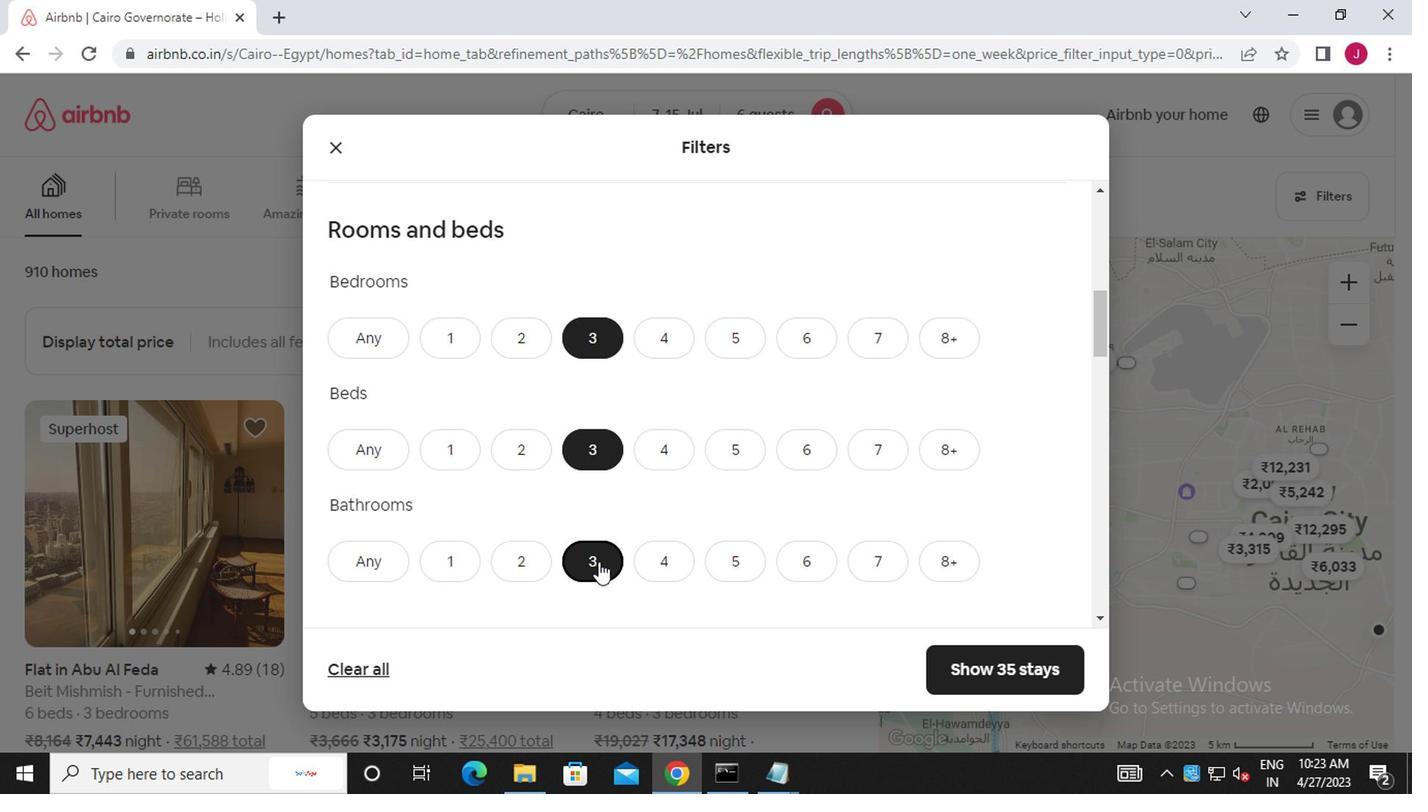 
Action: Mouse moved to (418, 383)
Screenshot: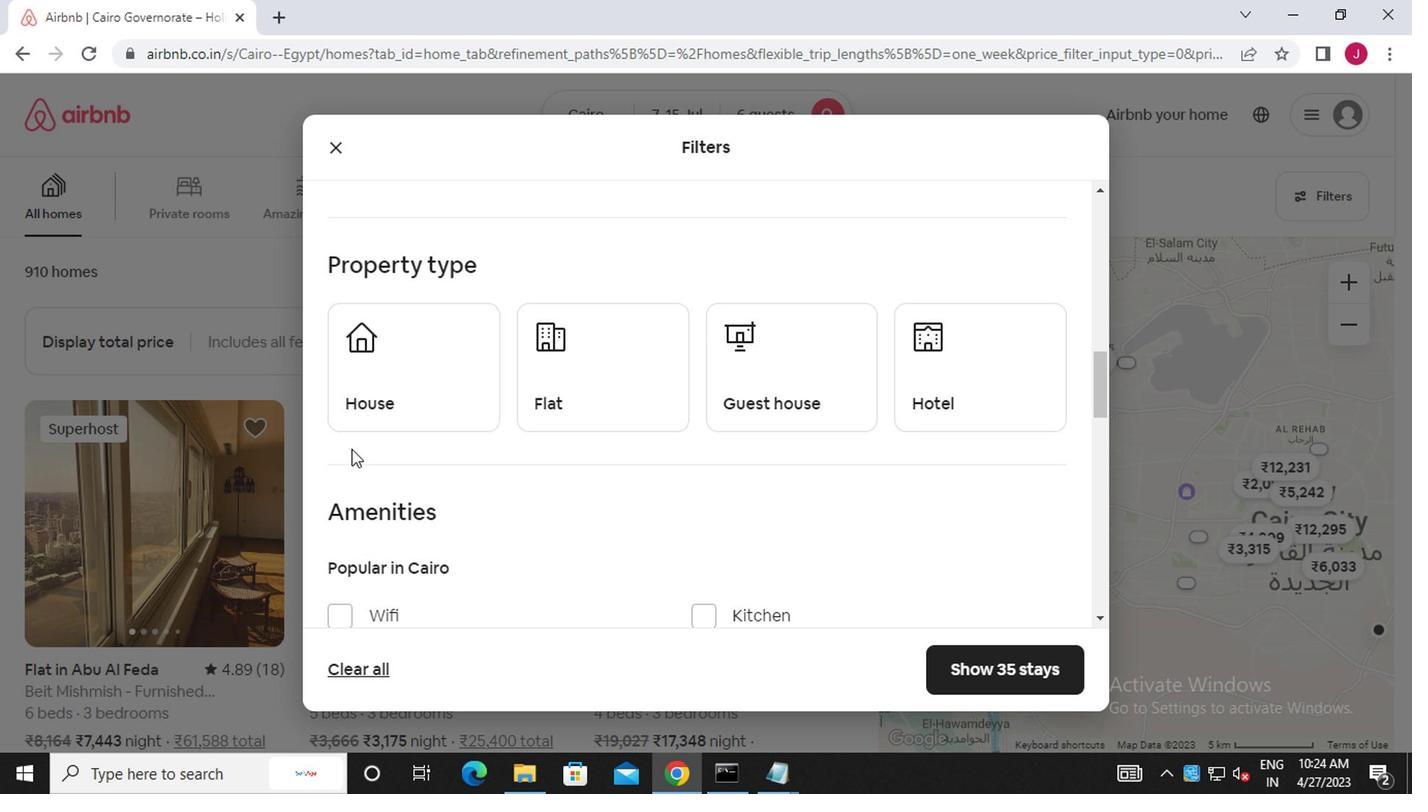 
Action: Mouse pressed left at (418, 383)
Screenshot: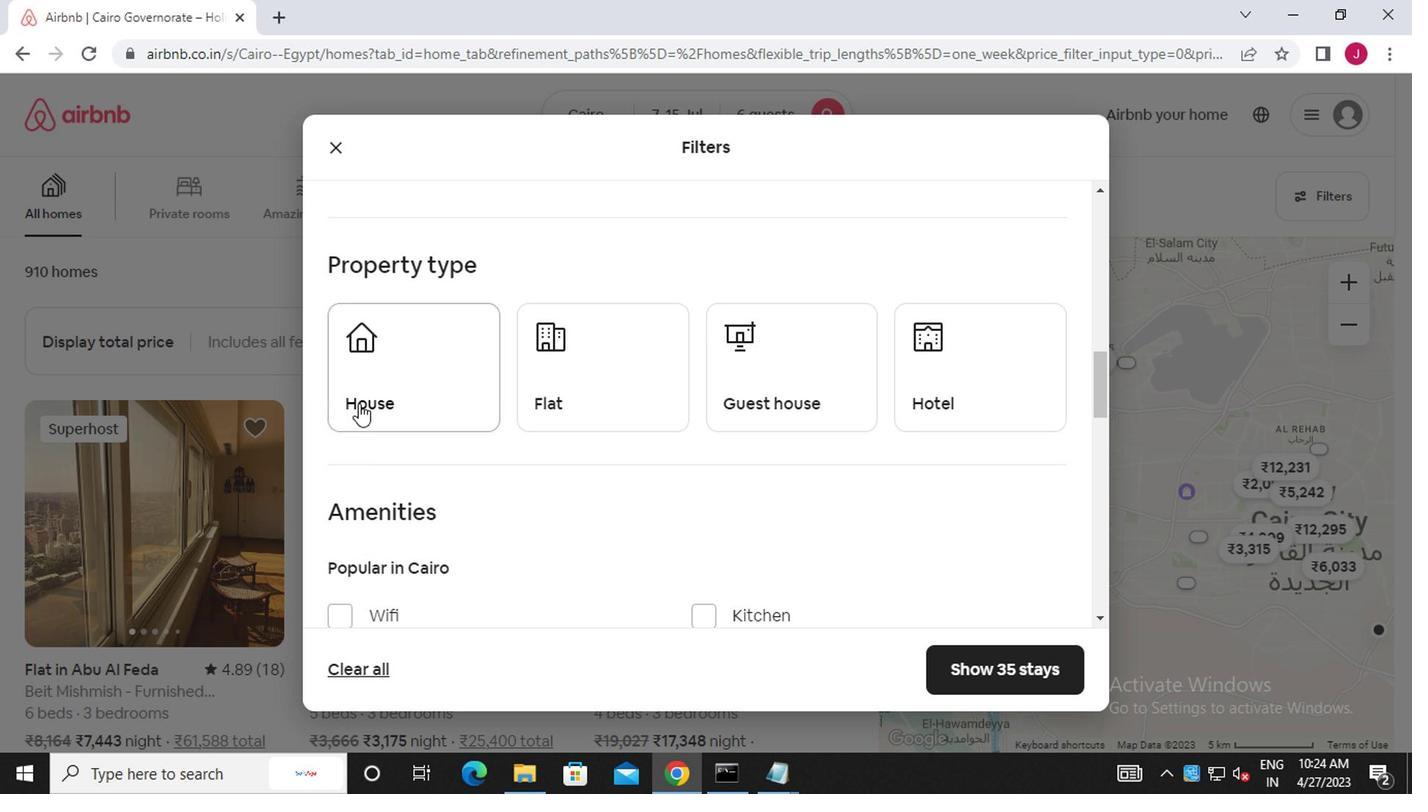 
Action: Mouse moved to (546, 390)
Screenshot: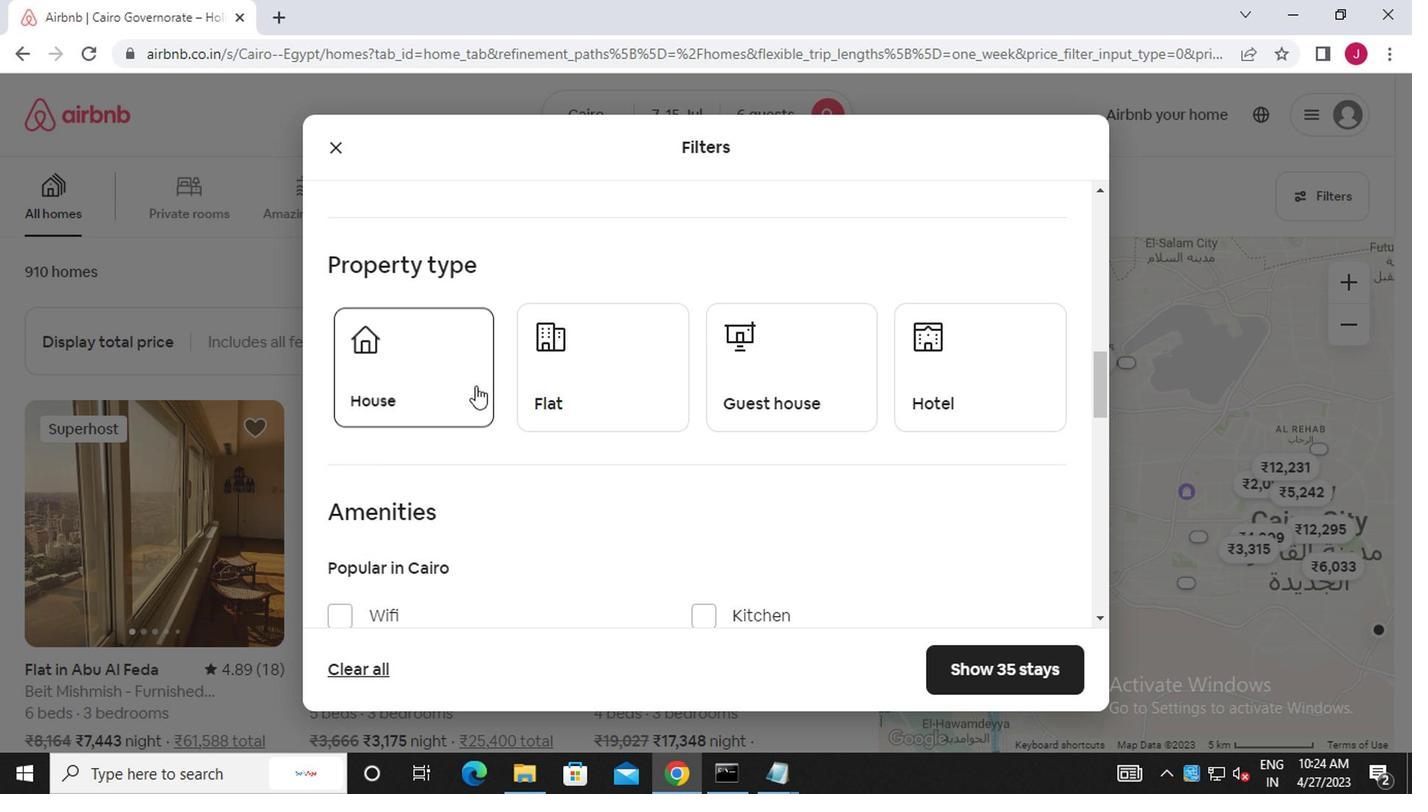 
Action: Mouse pressed left at (546, 390)
Screenshot: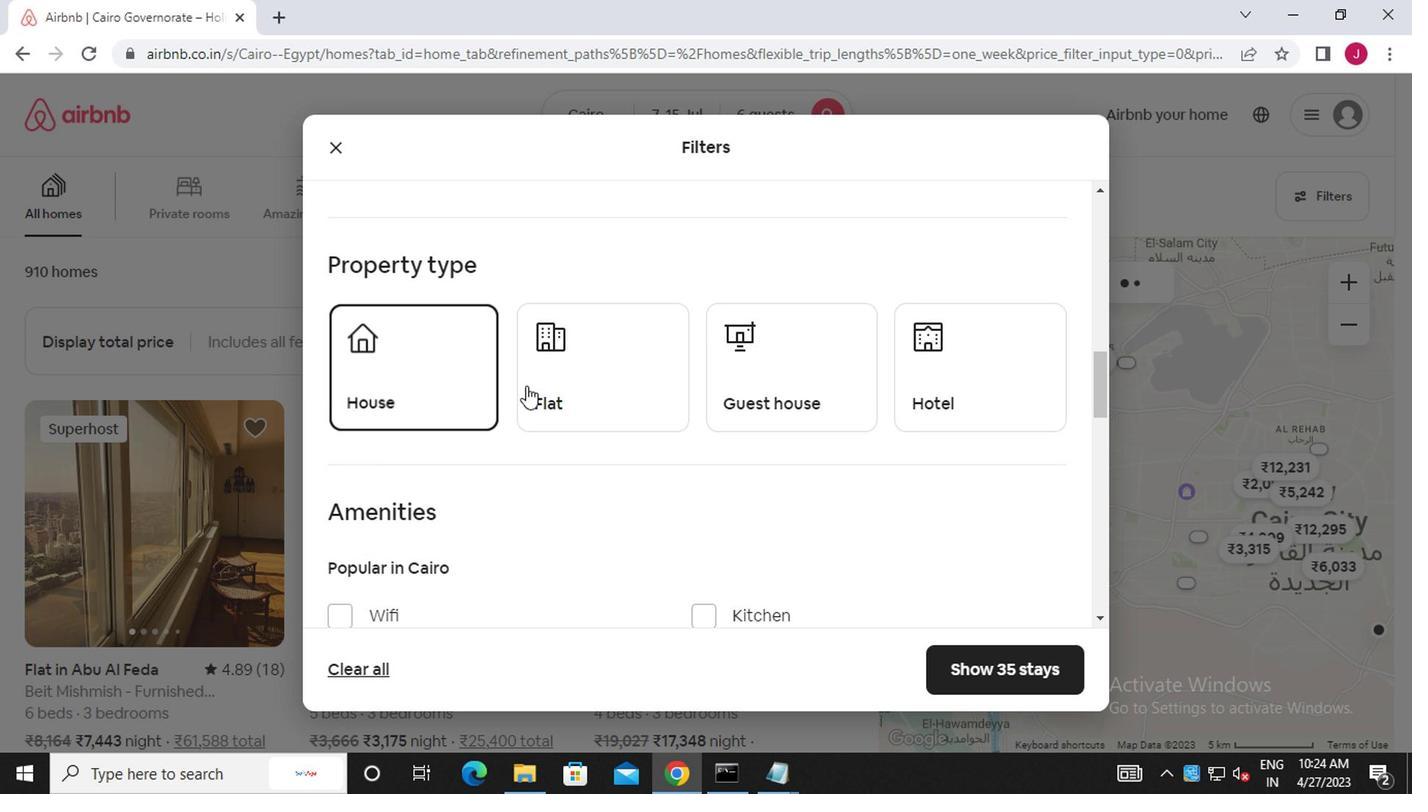 
Action: Mouse moved to (814, 403)
Screenshot: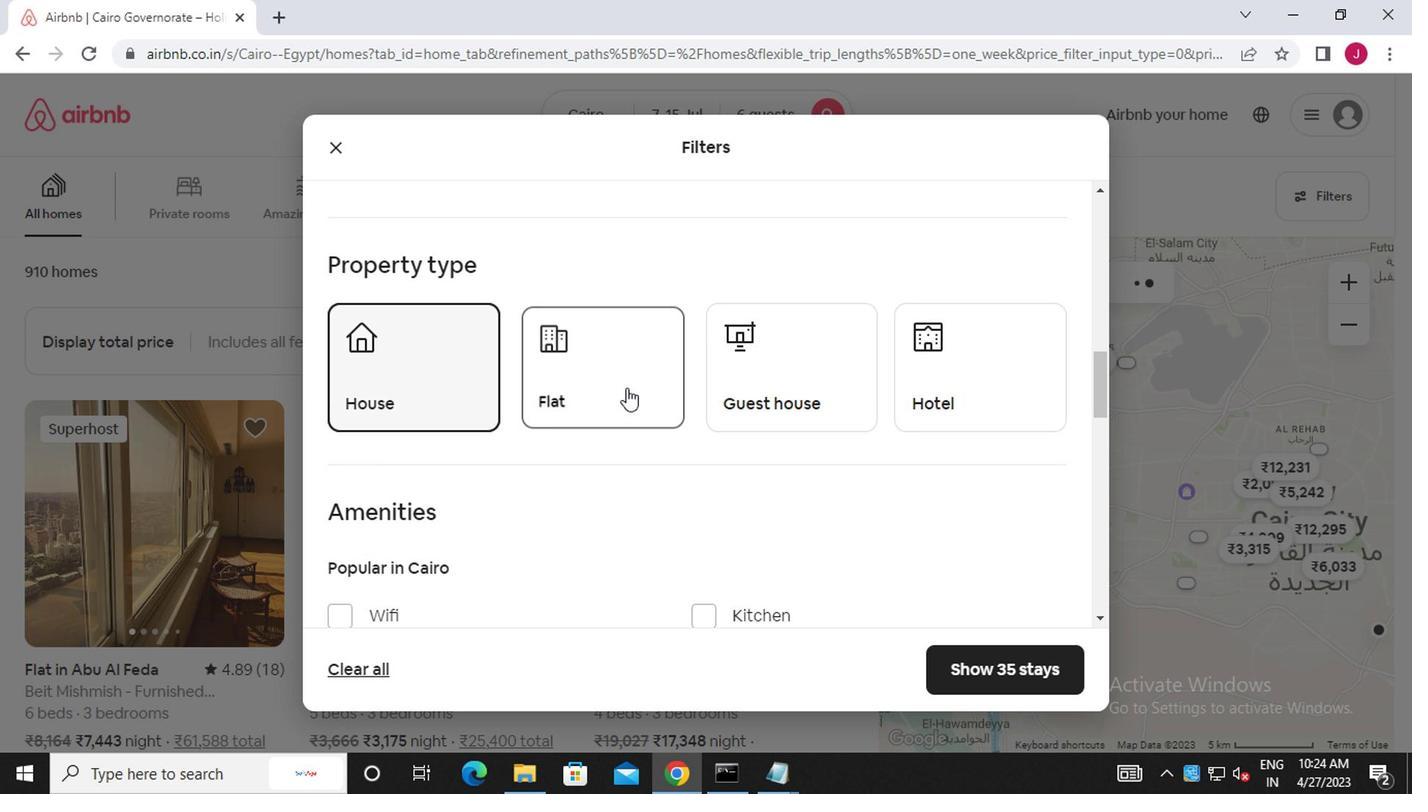 
Action: Mouse pressed left at (814, 403)
Screenshot: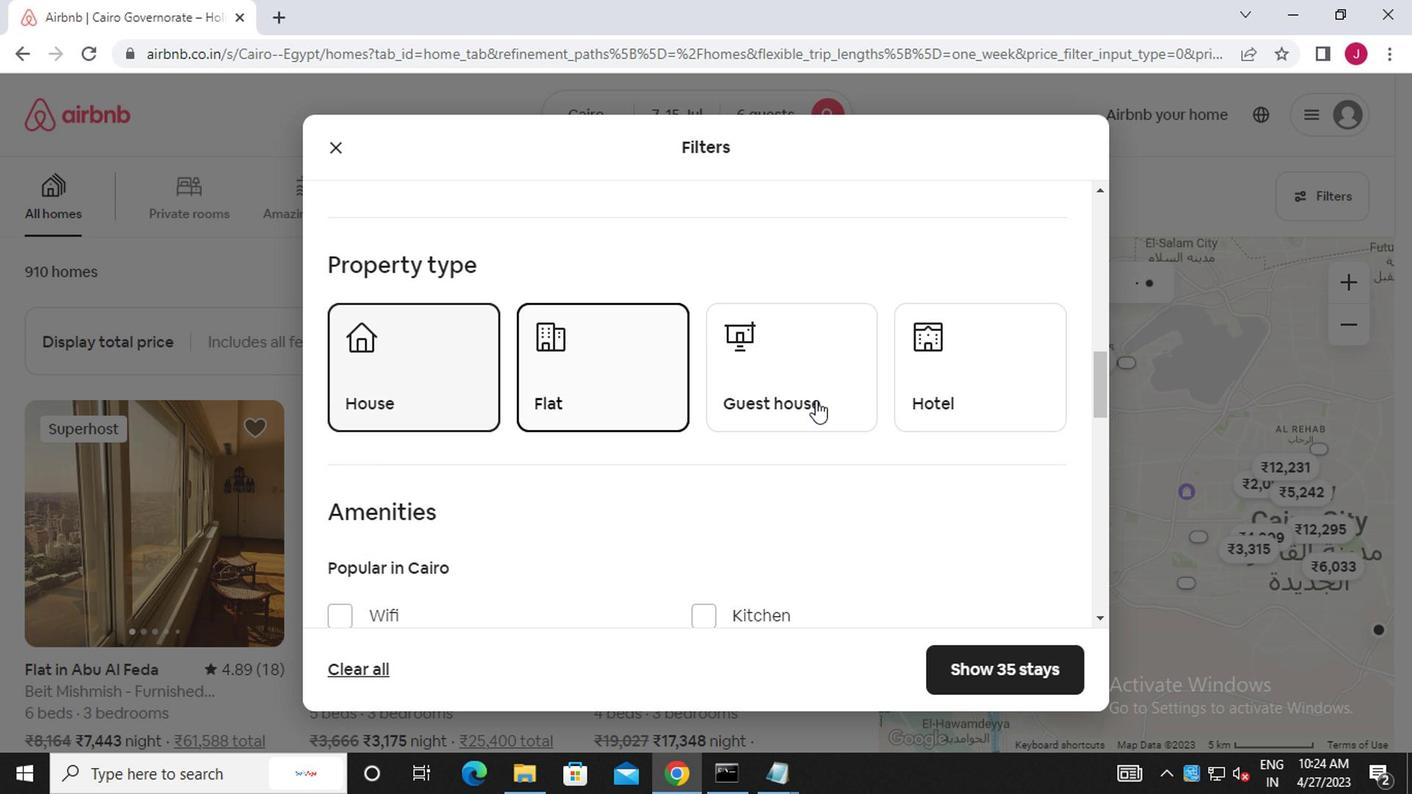 
Action: Mouse moved to (812, 405)
Screenshot: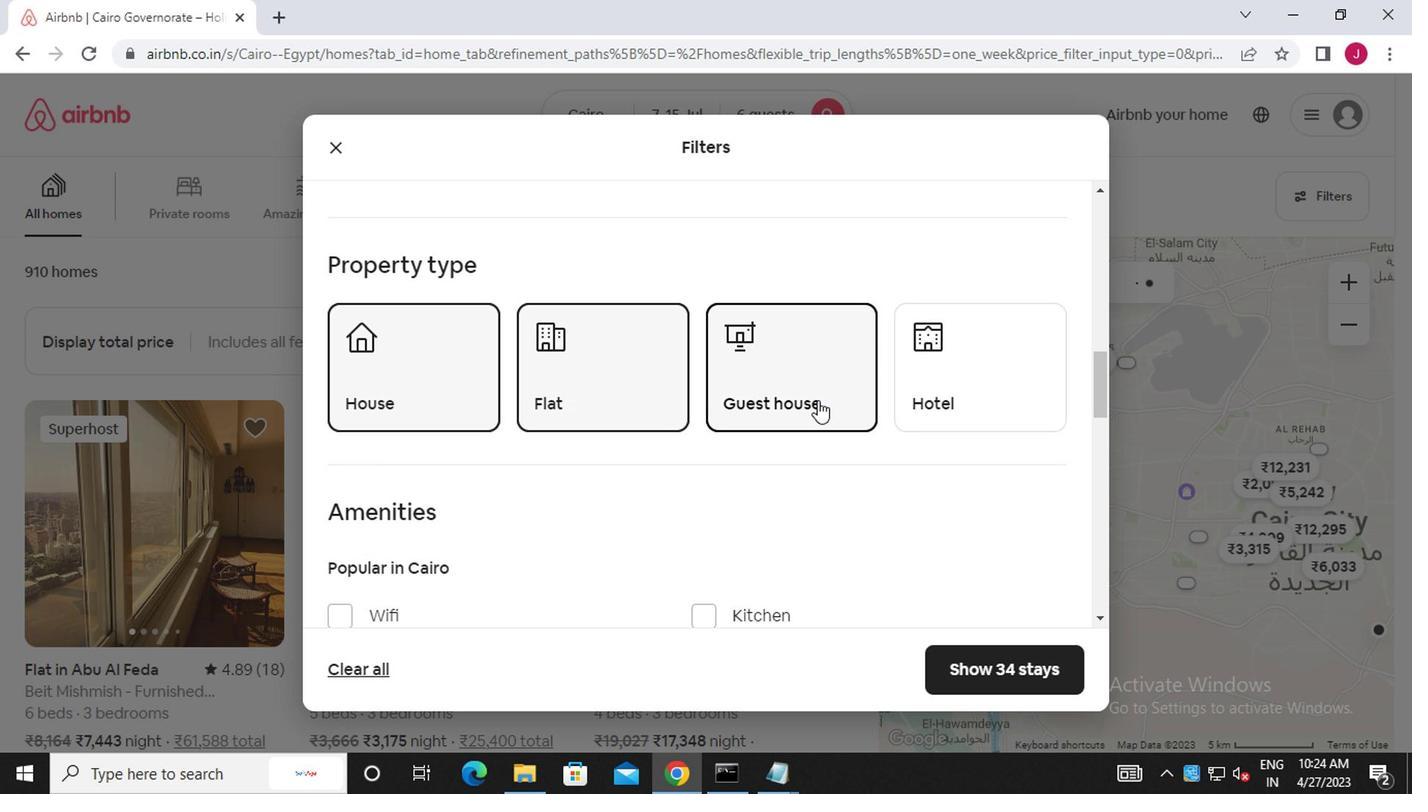 
Action: Mouse scrolled (812, 403) with delta (0, -1)
Screenshot: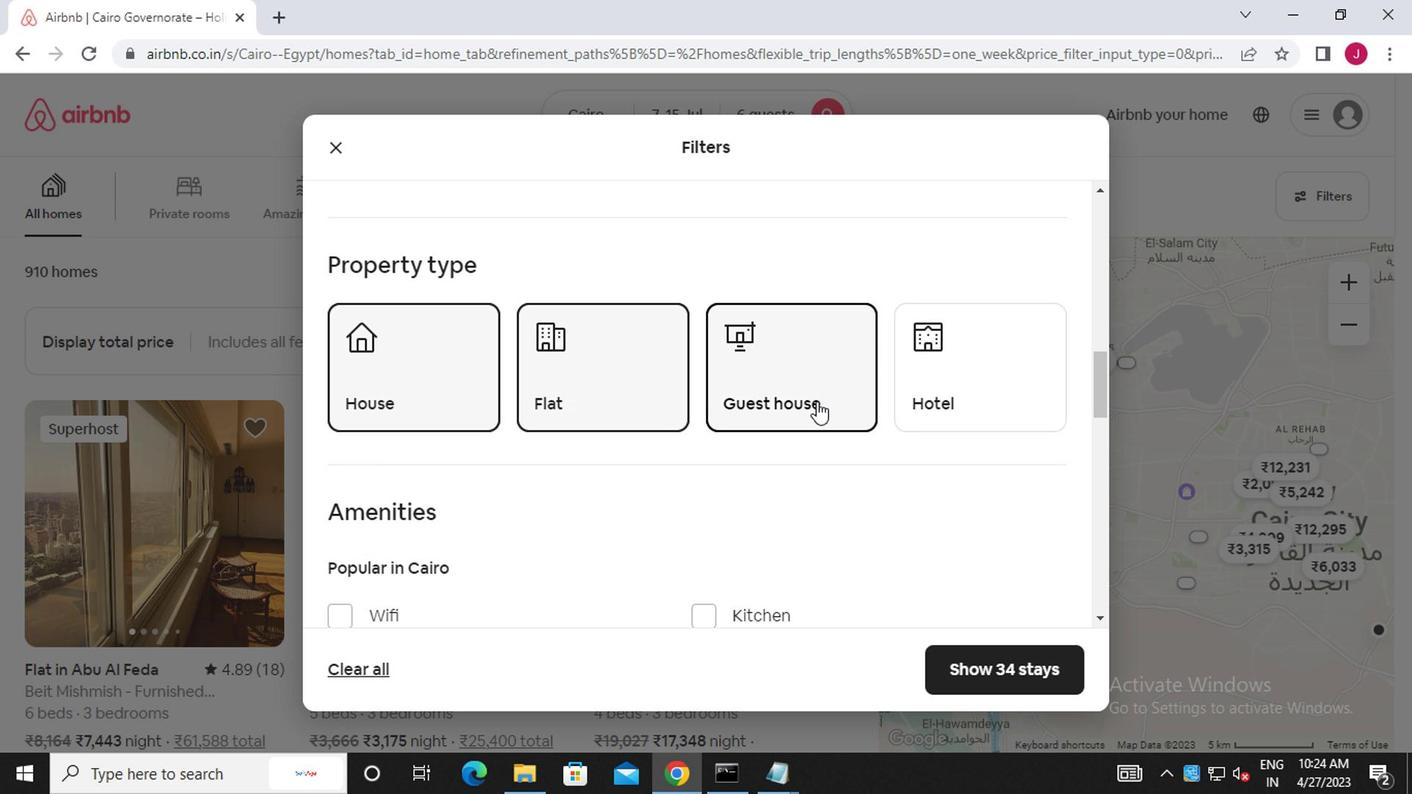 
Action: Mouse scrolled (812, 403) with delta (0, -1)
Screenshot: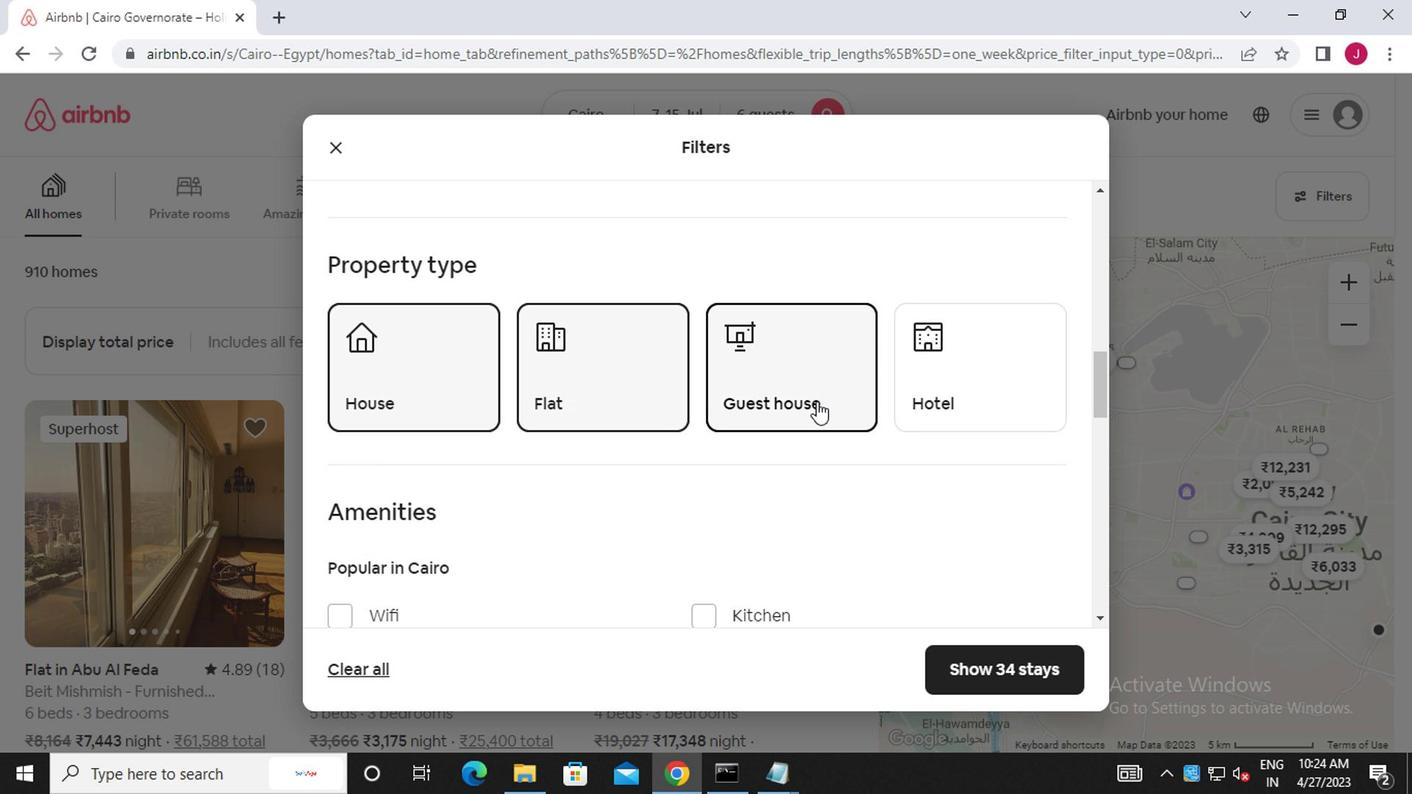 
Action: Mouse scrolled (812, 403) with delta (0, -1)
Screenshot: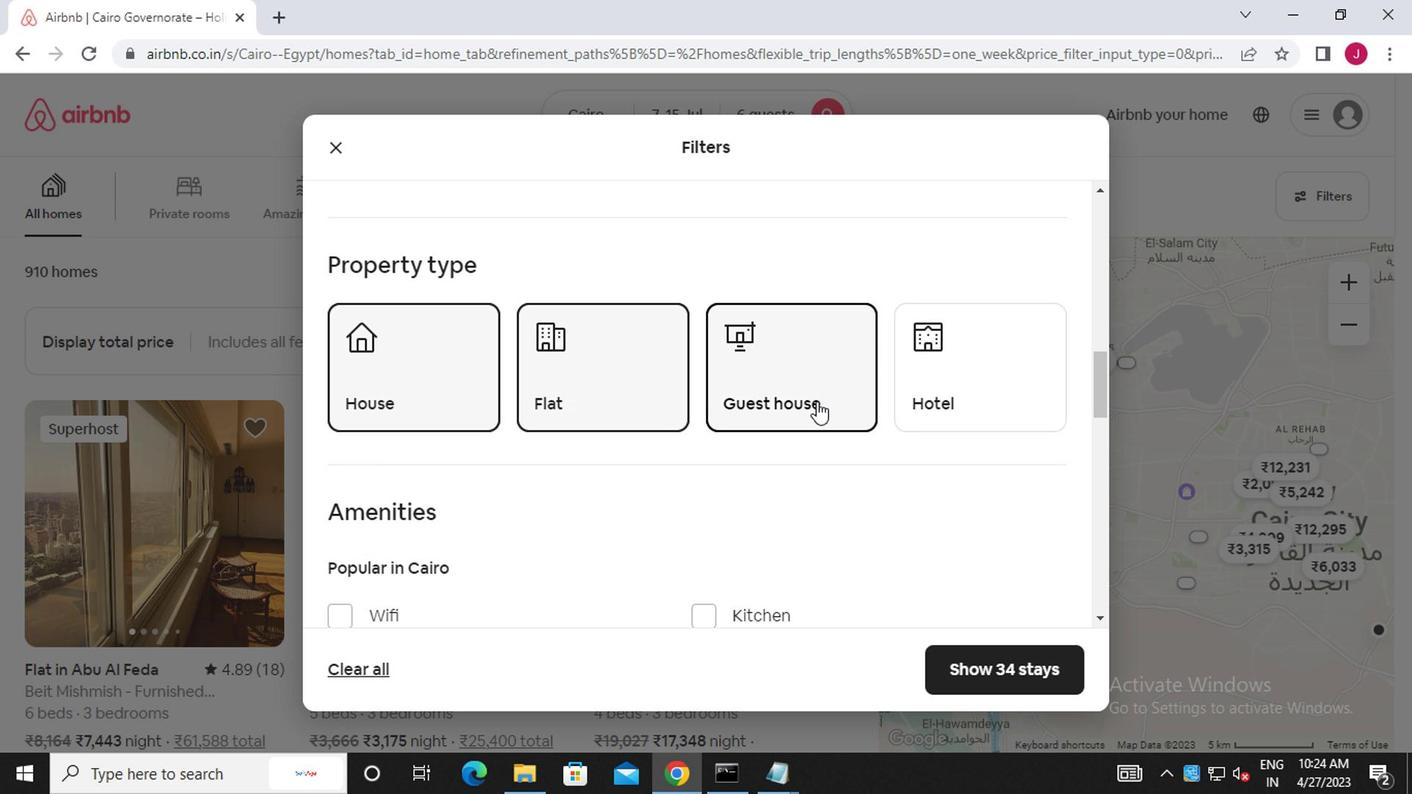 
Action: Mouse scrolled (812, 403) with delta (0, -1)
Screenshot: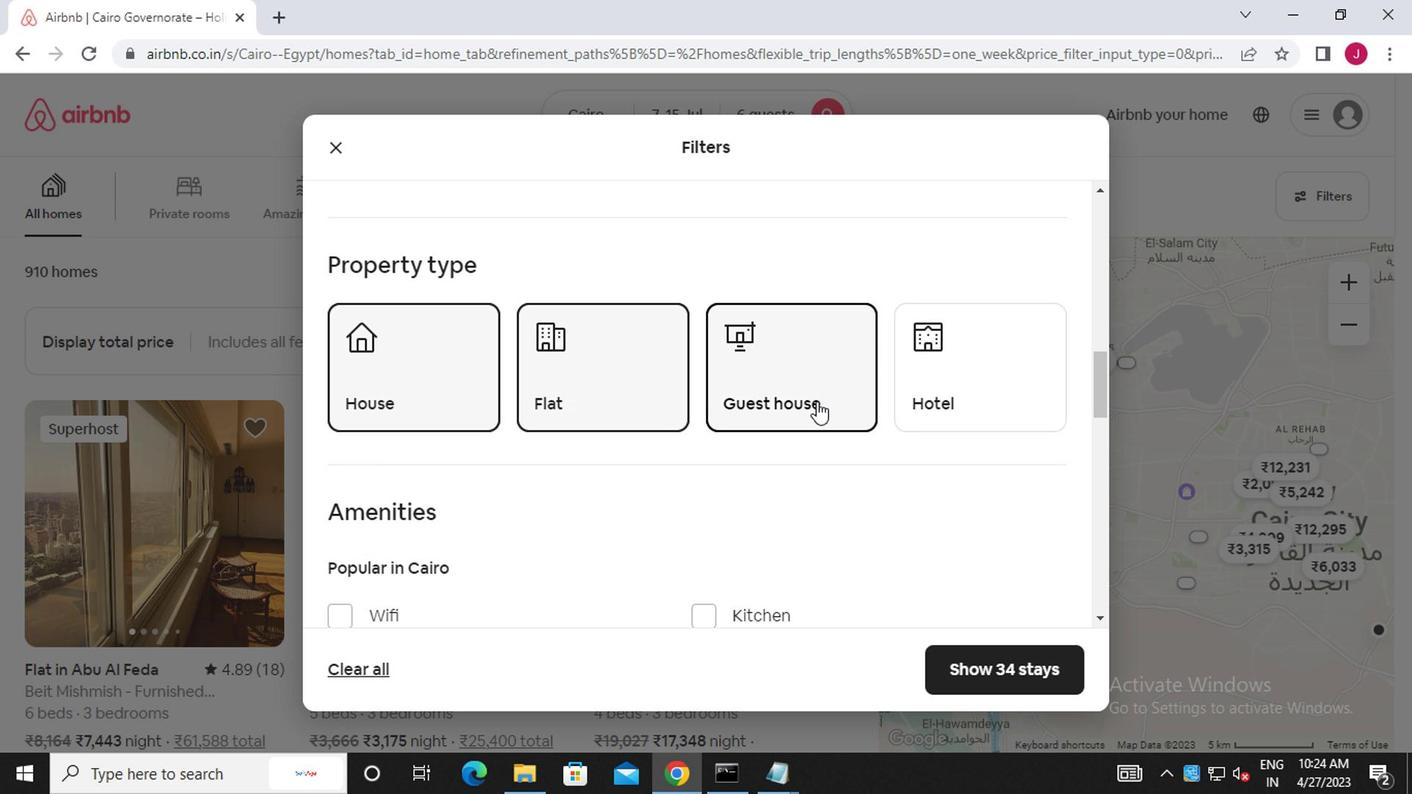 
Action: Mouse moved to (812, 405)
Screenshot: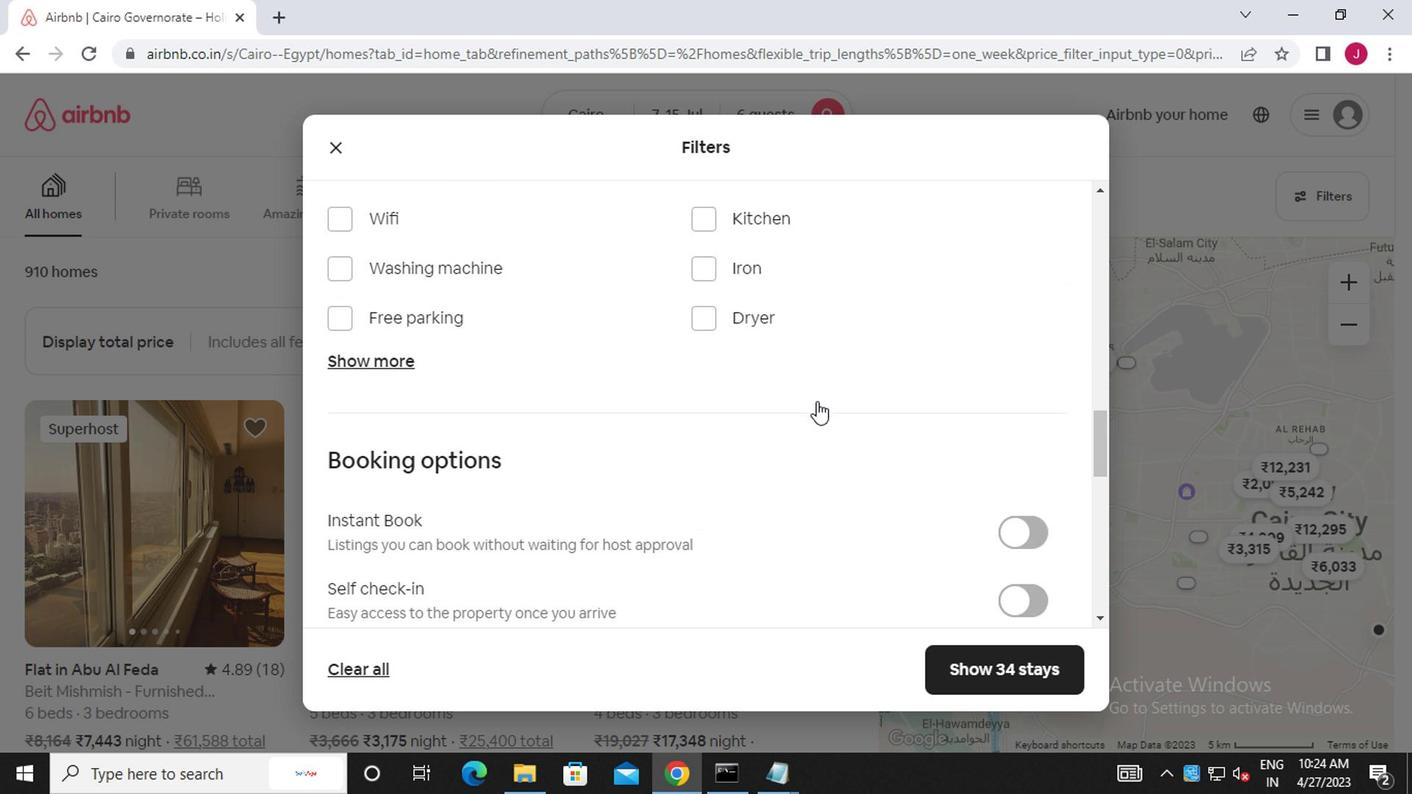 
Action: Mouse scrolled (812, 403) with delta (0, -1)
Screenshot: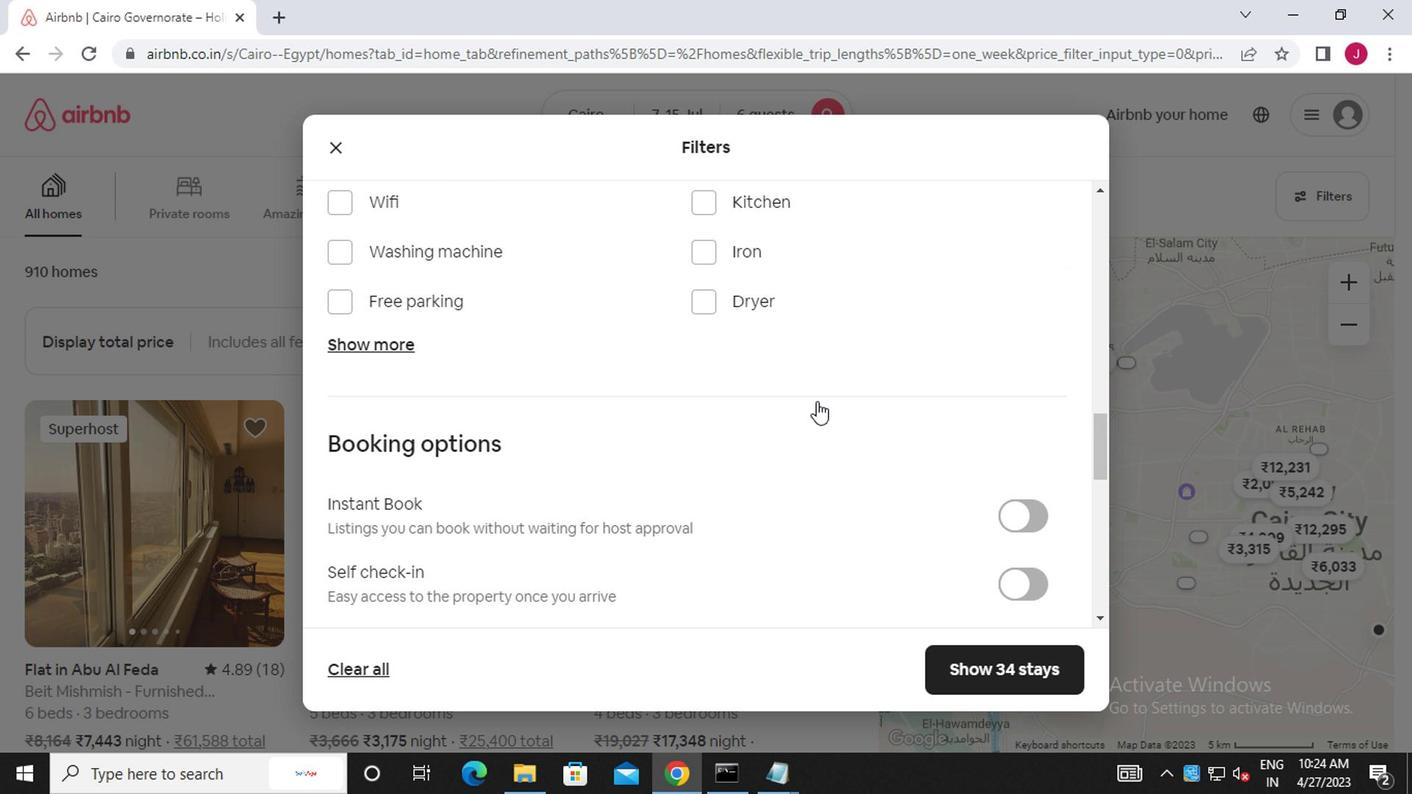 
Action: Mouse scrolled (812, 403) with delta (0, -1)
Screenshot: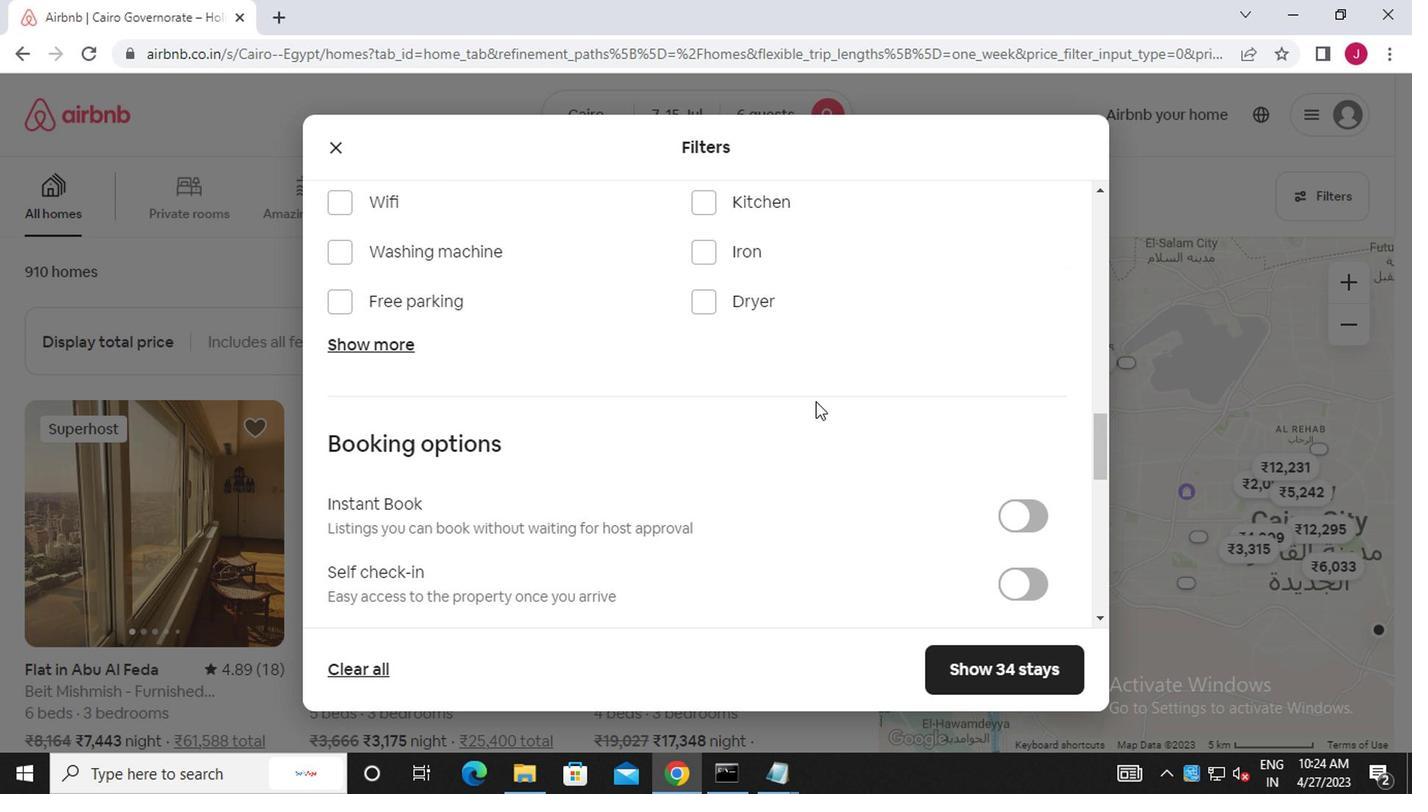 
Action: Mouse scrolled (812, 403) with delta (0, -1)
Screenshot: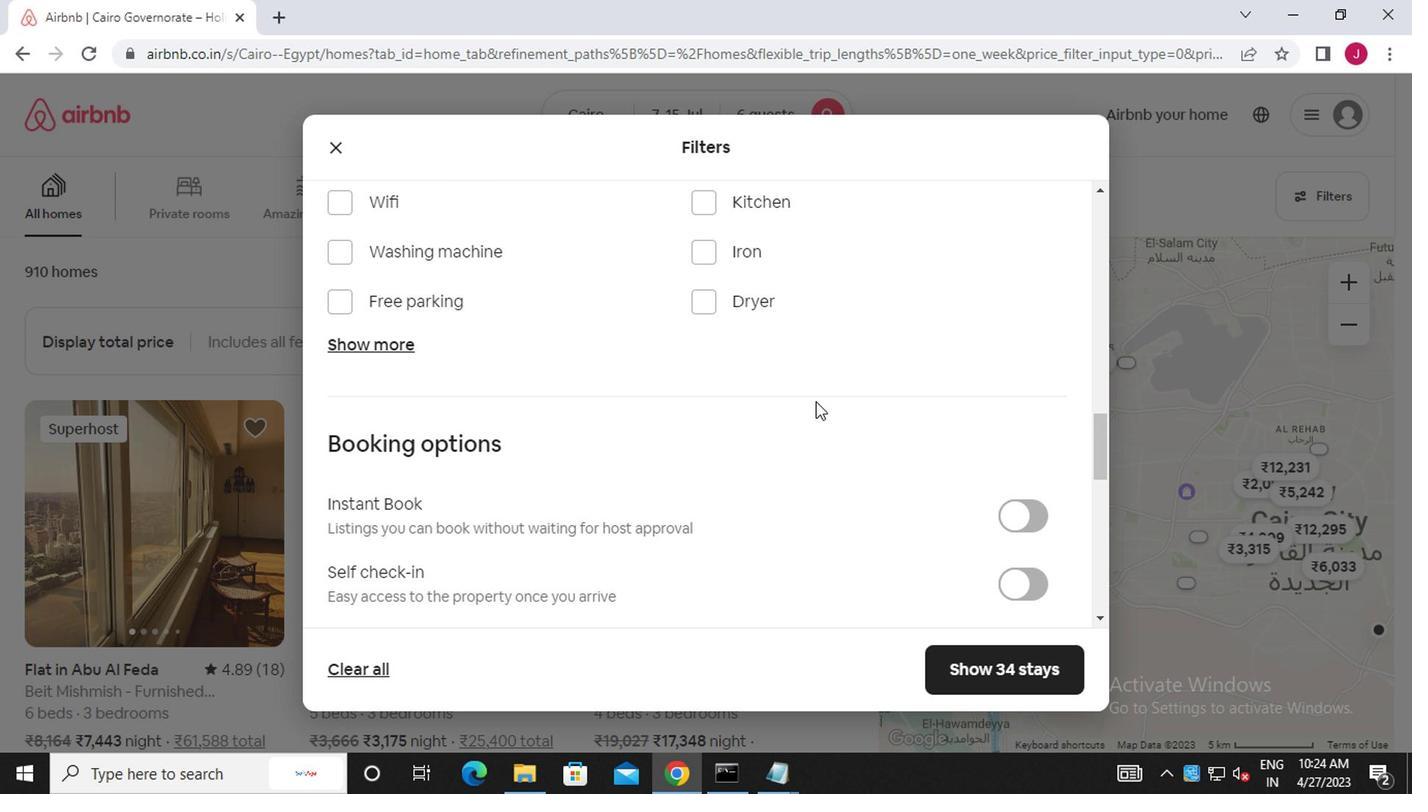 
Action: Mouse moved to (1040, 272)
Screenshot: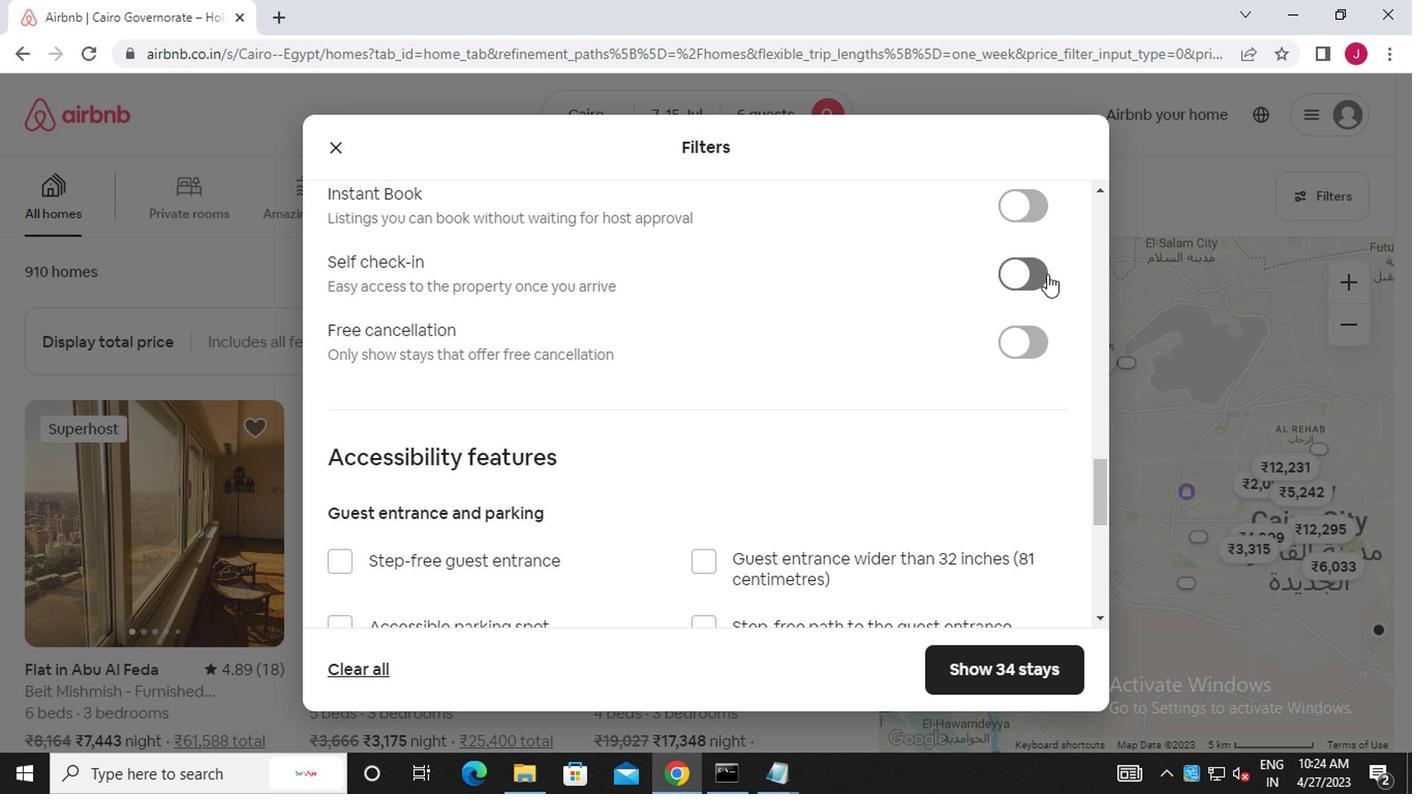 
Action: Mouse pressed left at (1040, 272)
Screenshot: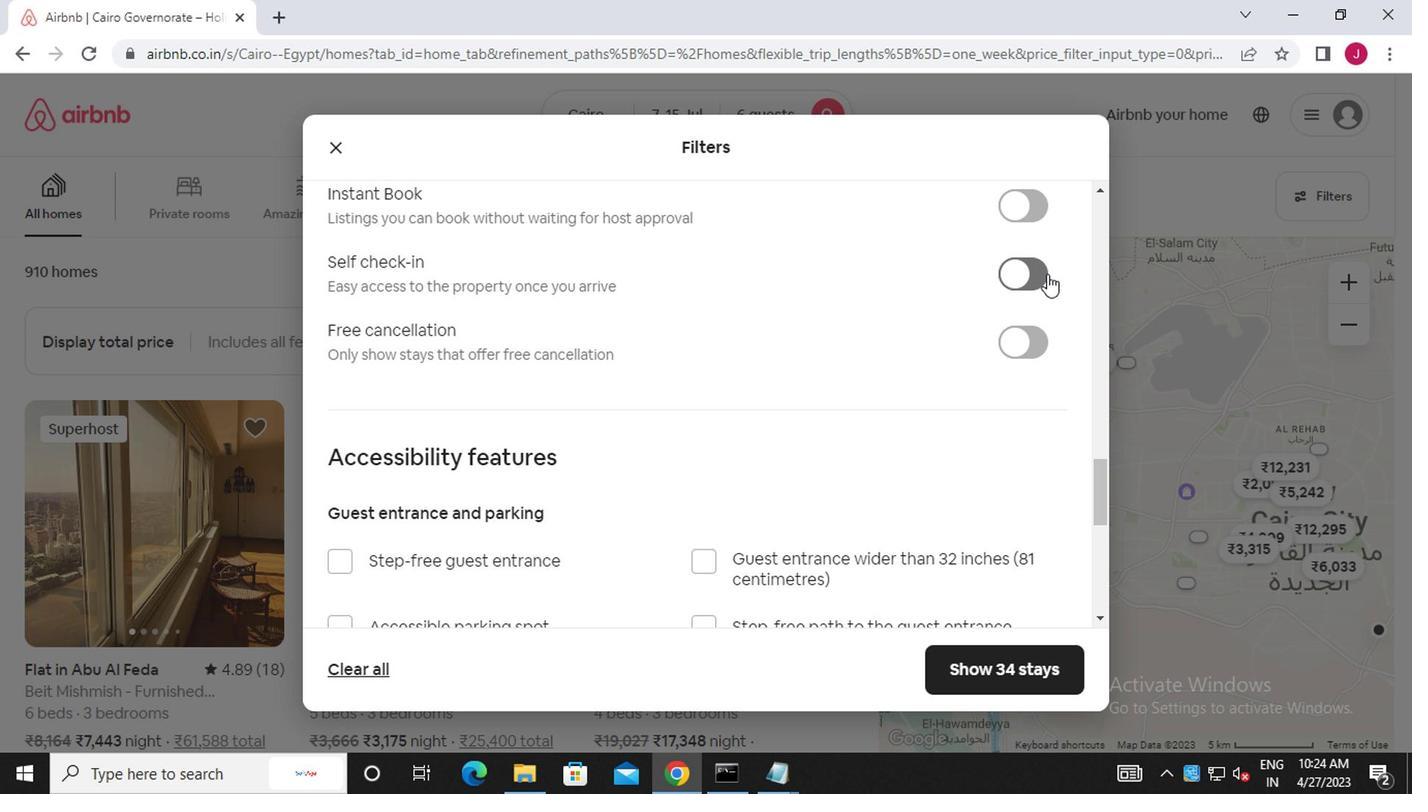 
Action: Mouse moved to (740, 439)
Screenshot: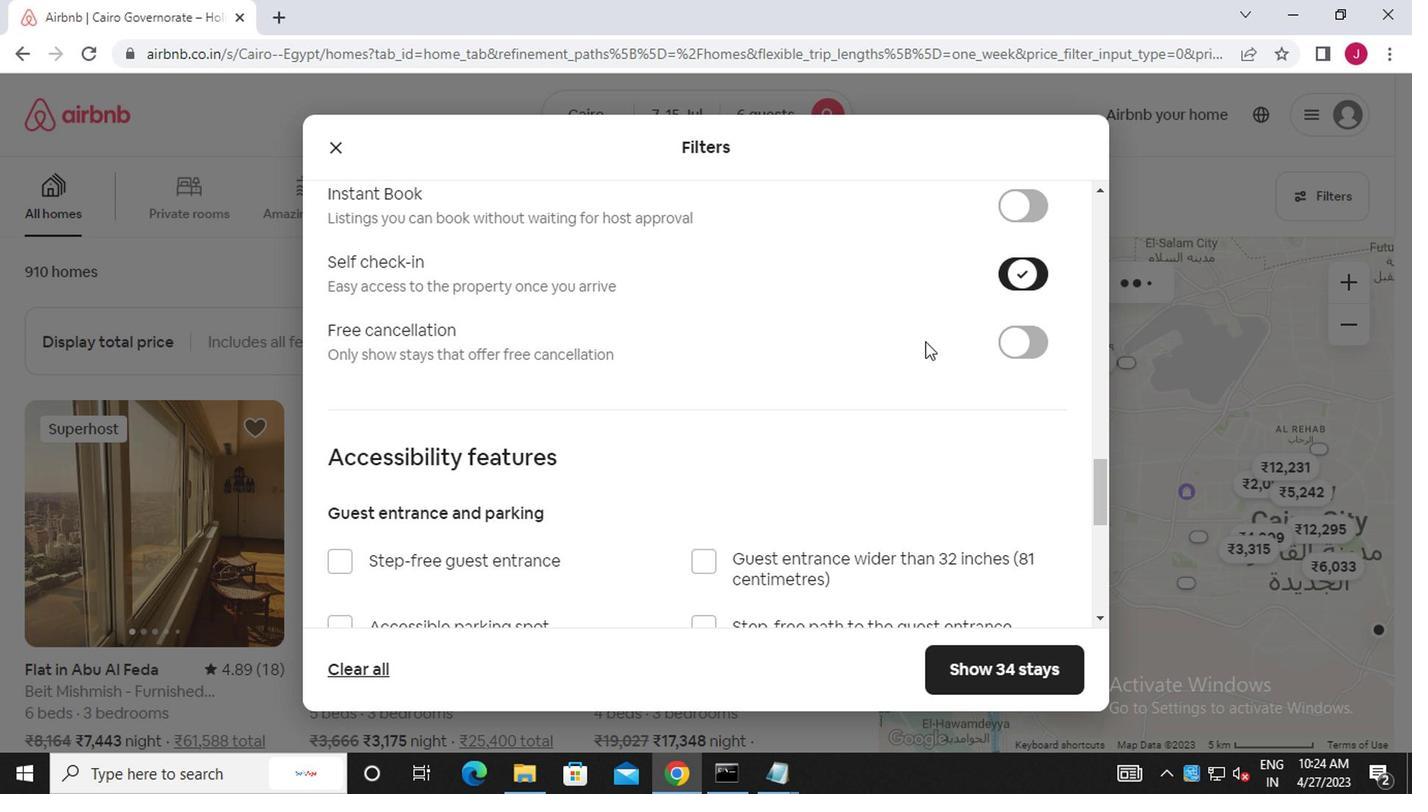 
Action: Mouse scrolled (740, 438) with delta (0, -1)
Screenshot: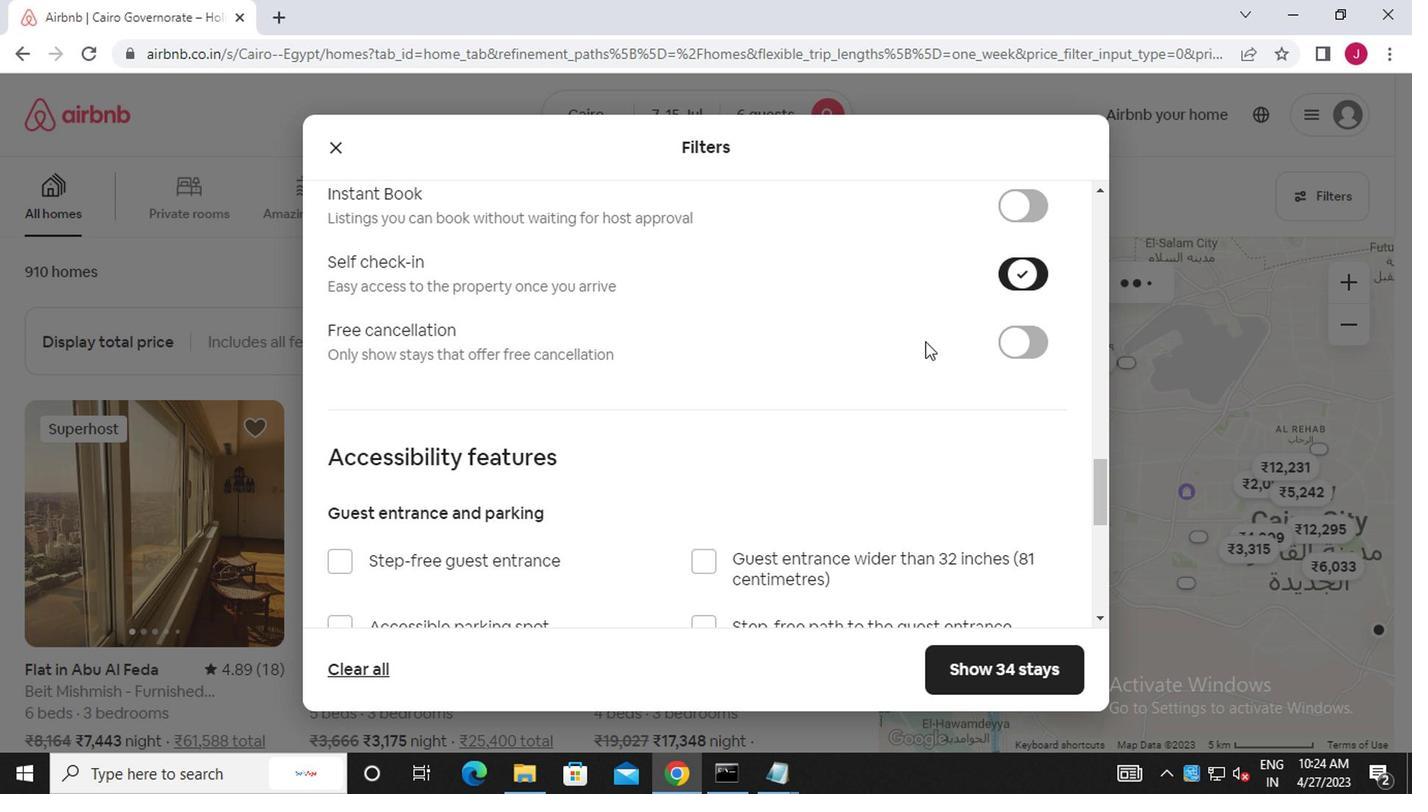
Action: Mouse moved to (727, 445)
Screenshot: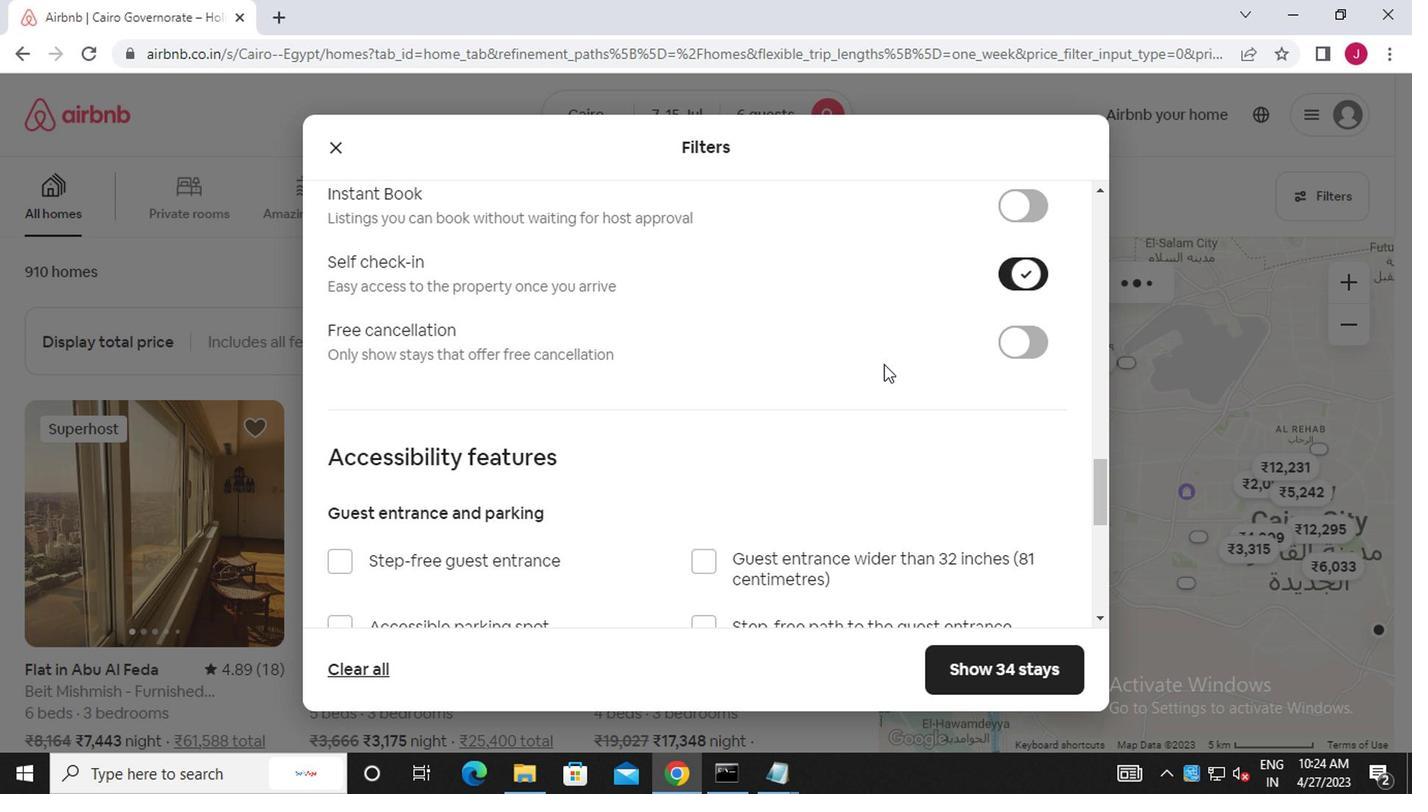 
Action: Mouse scrolled (727, 445) with delta (0, 0)
Screenshot: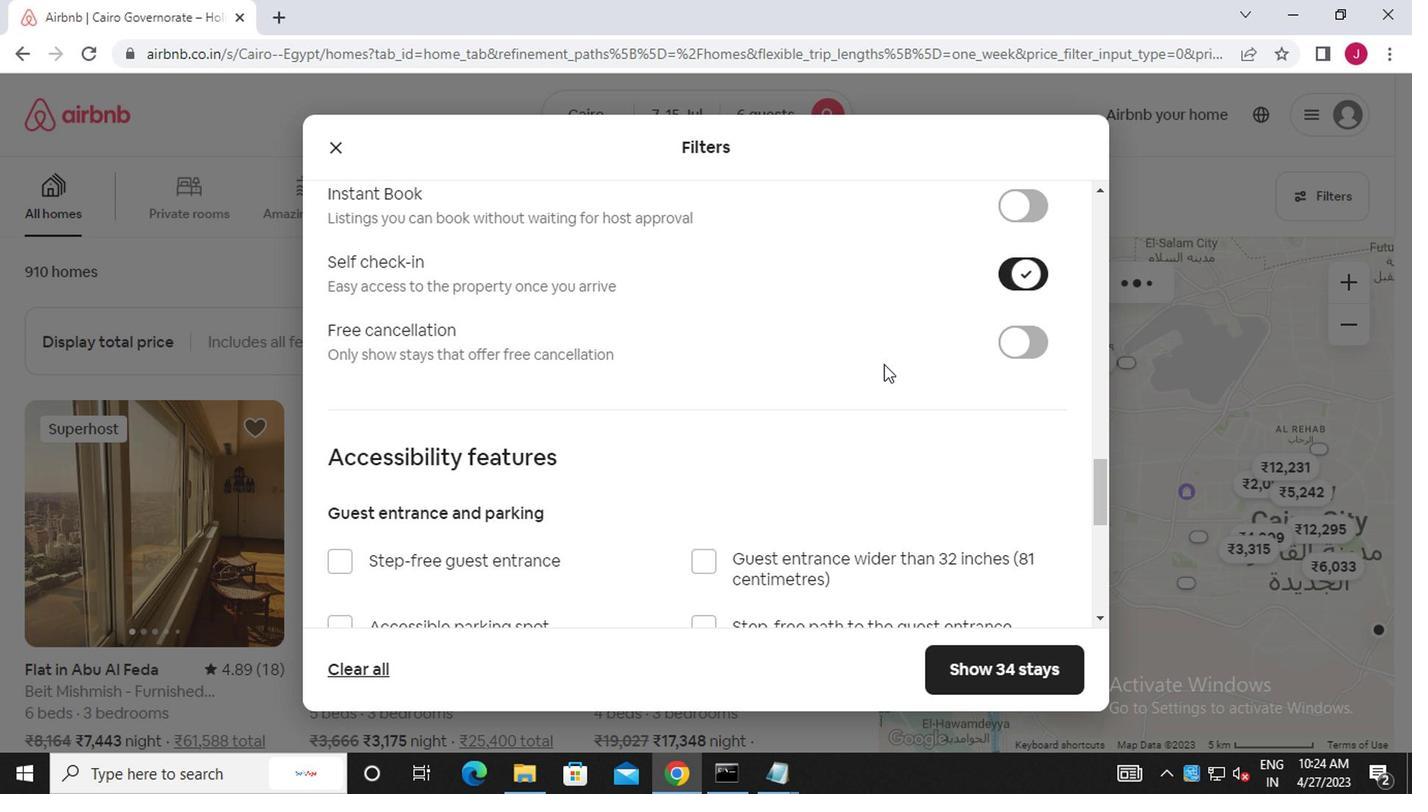
Action: Mouse moved to (723, 449)
Screenshot: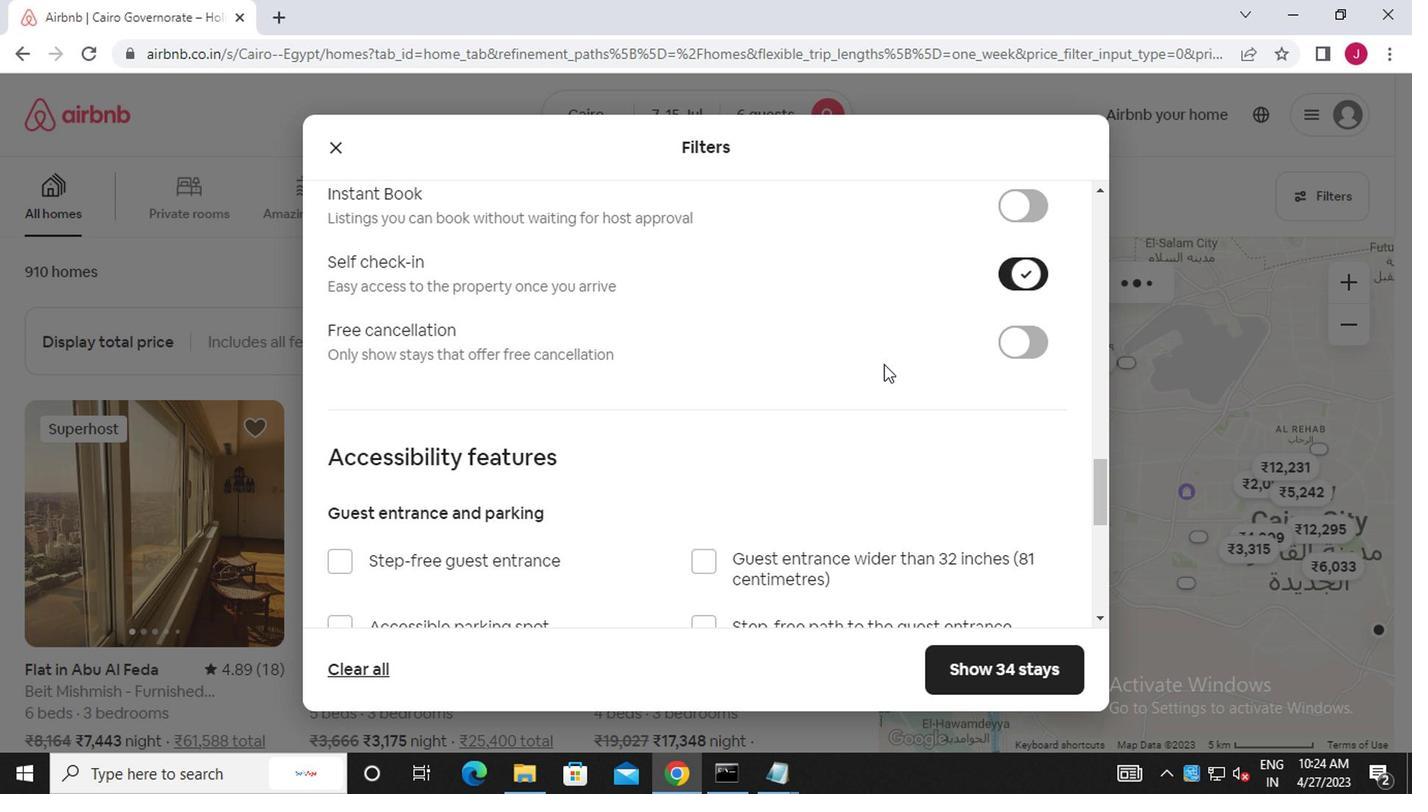 
Action: Mouse scrolled (723, 447) with delta (0, -1)
Screenshot: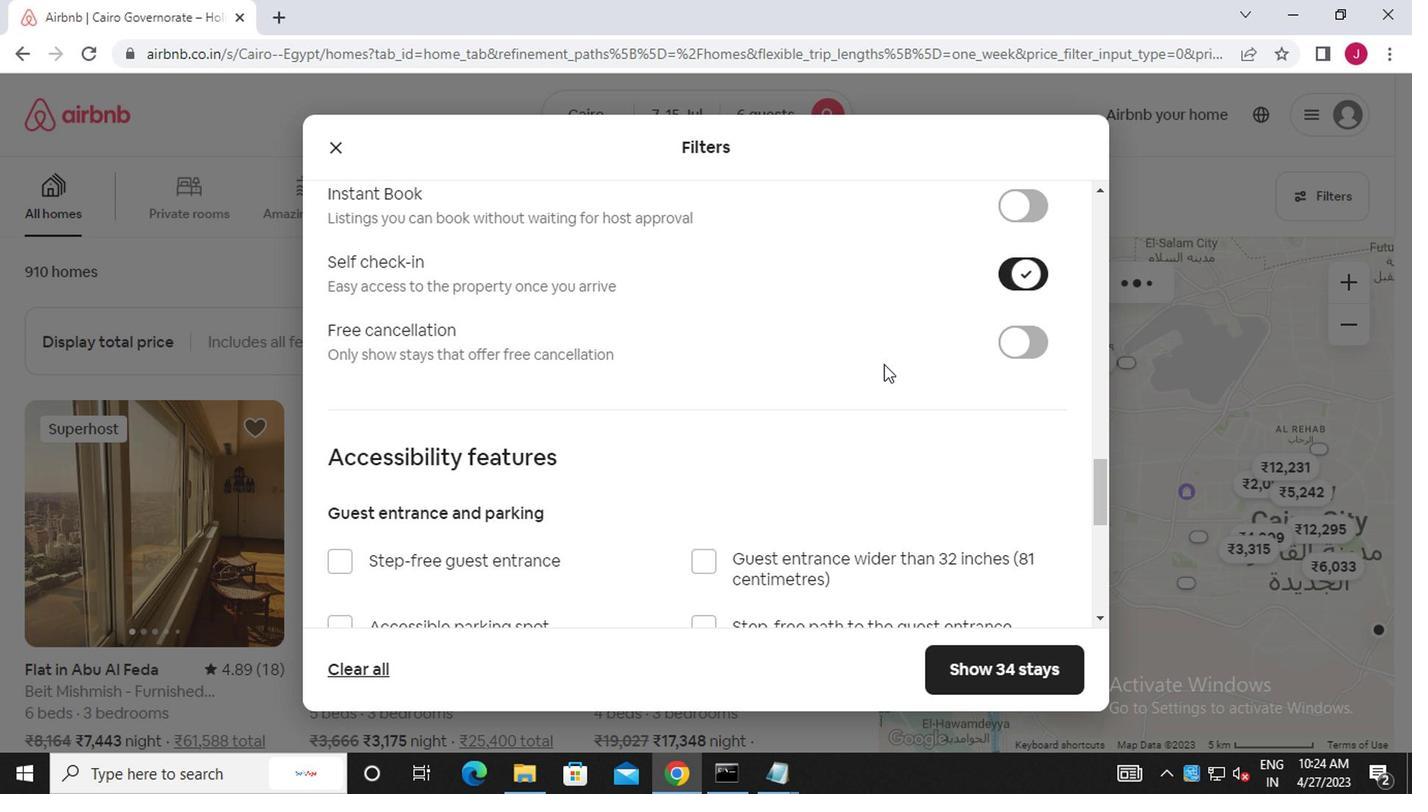 
Action: Mouse moved to (720, 449)
Screenshot: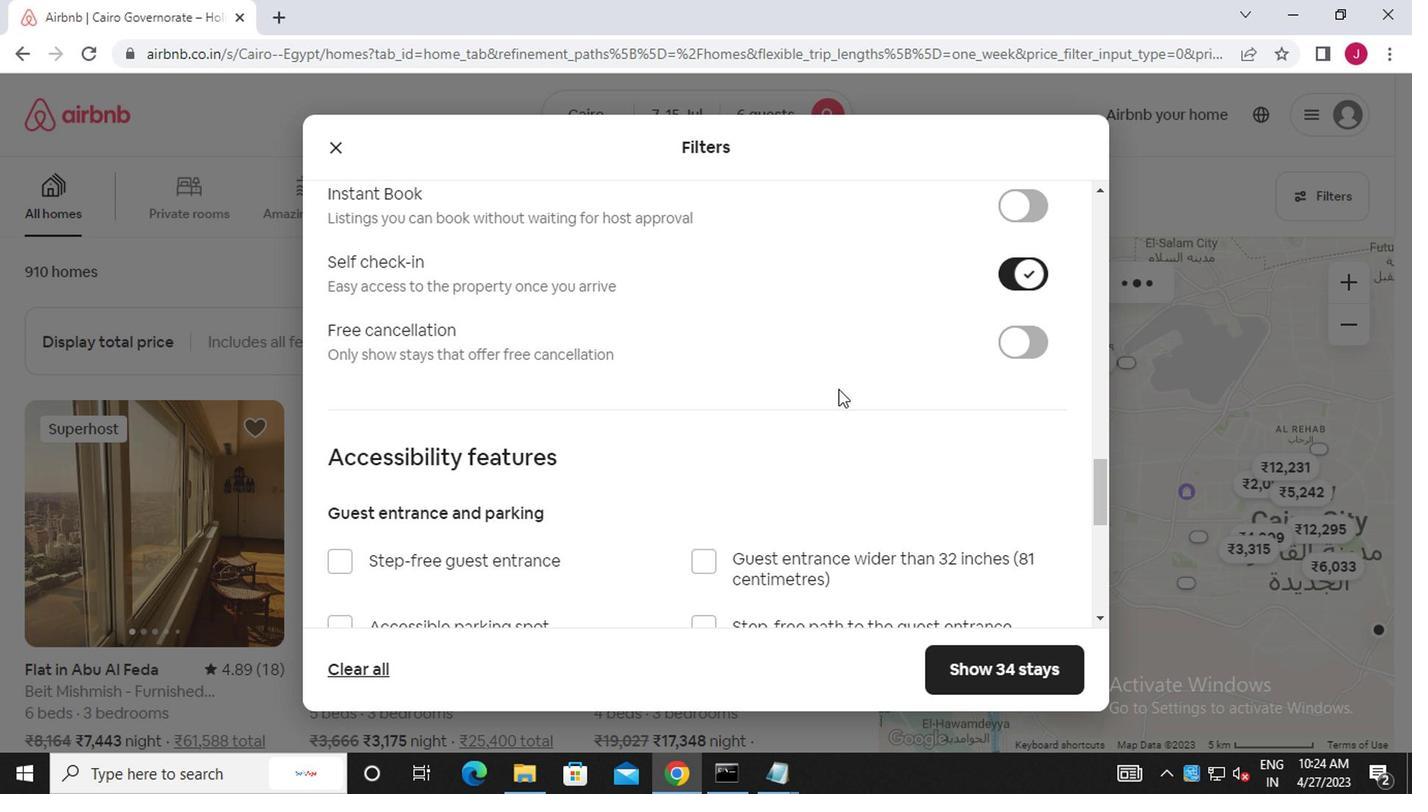 
Action: Mouse scrolled (720, 447) with delta (0, -1)
Screenshot: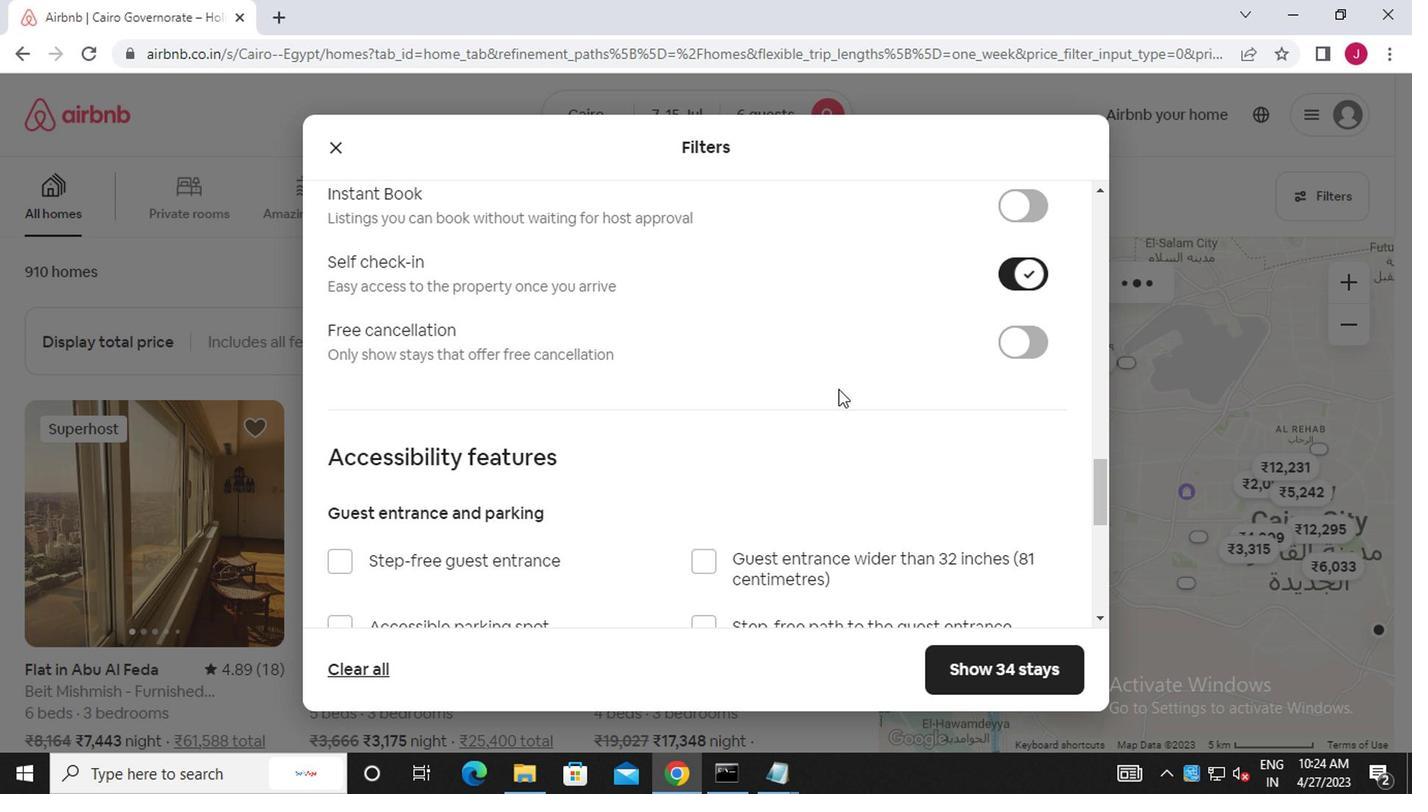 
Action: Mouse moved to (719, 449)
Screenshot: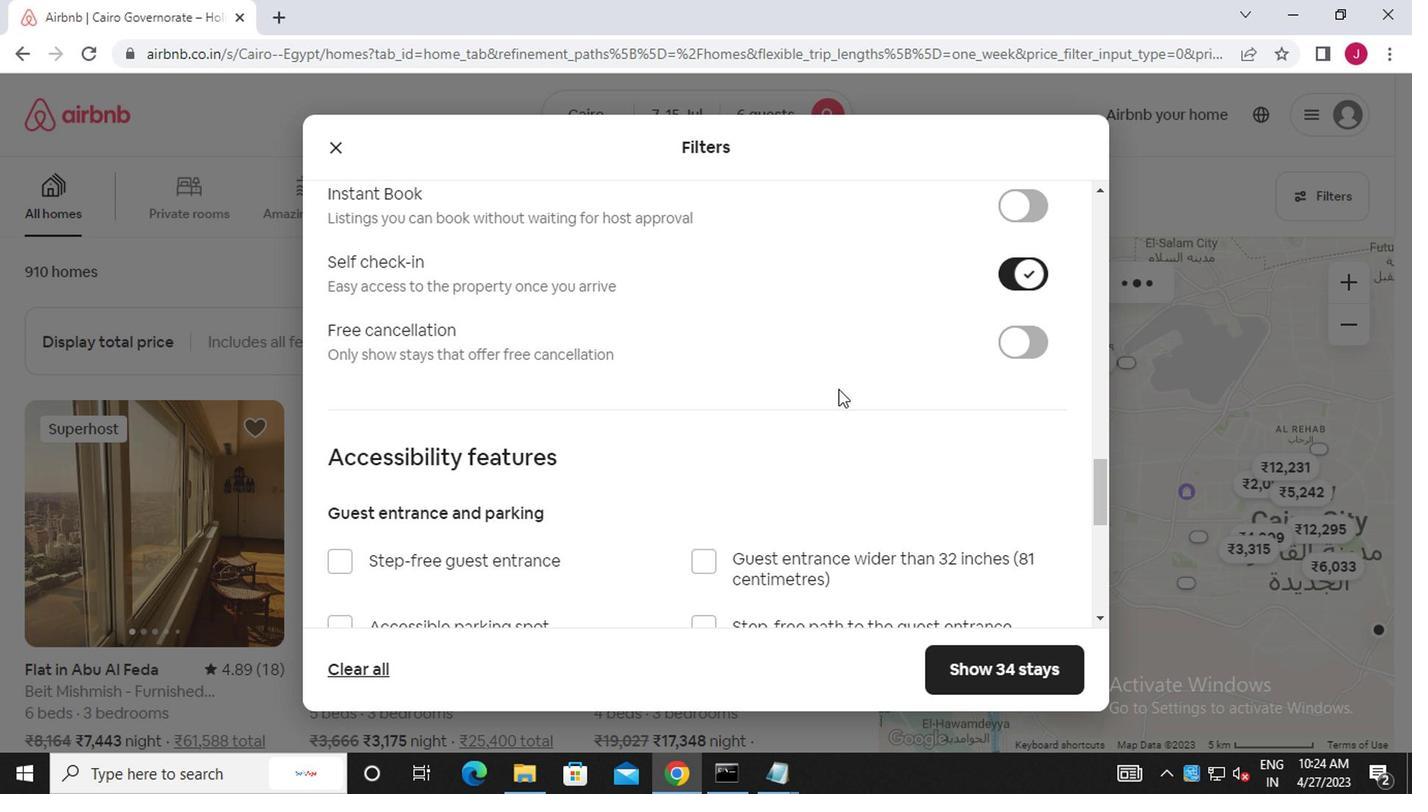 
Action: Mouse scrolled (719, 447) with delta (0, -1)
Screenshot: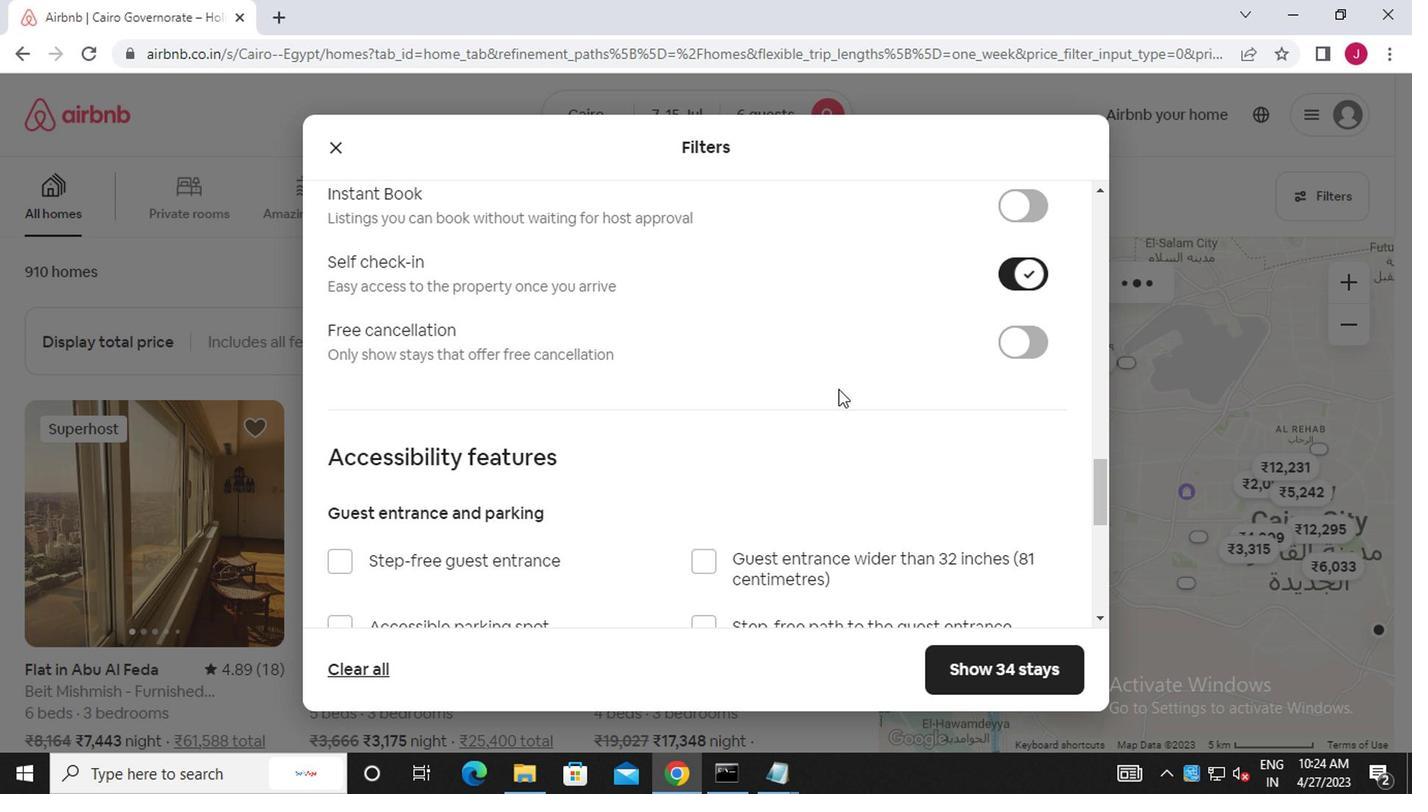 
Action: Mouse scrolled (719, 447) with delta (0, -1)
Screenshot: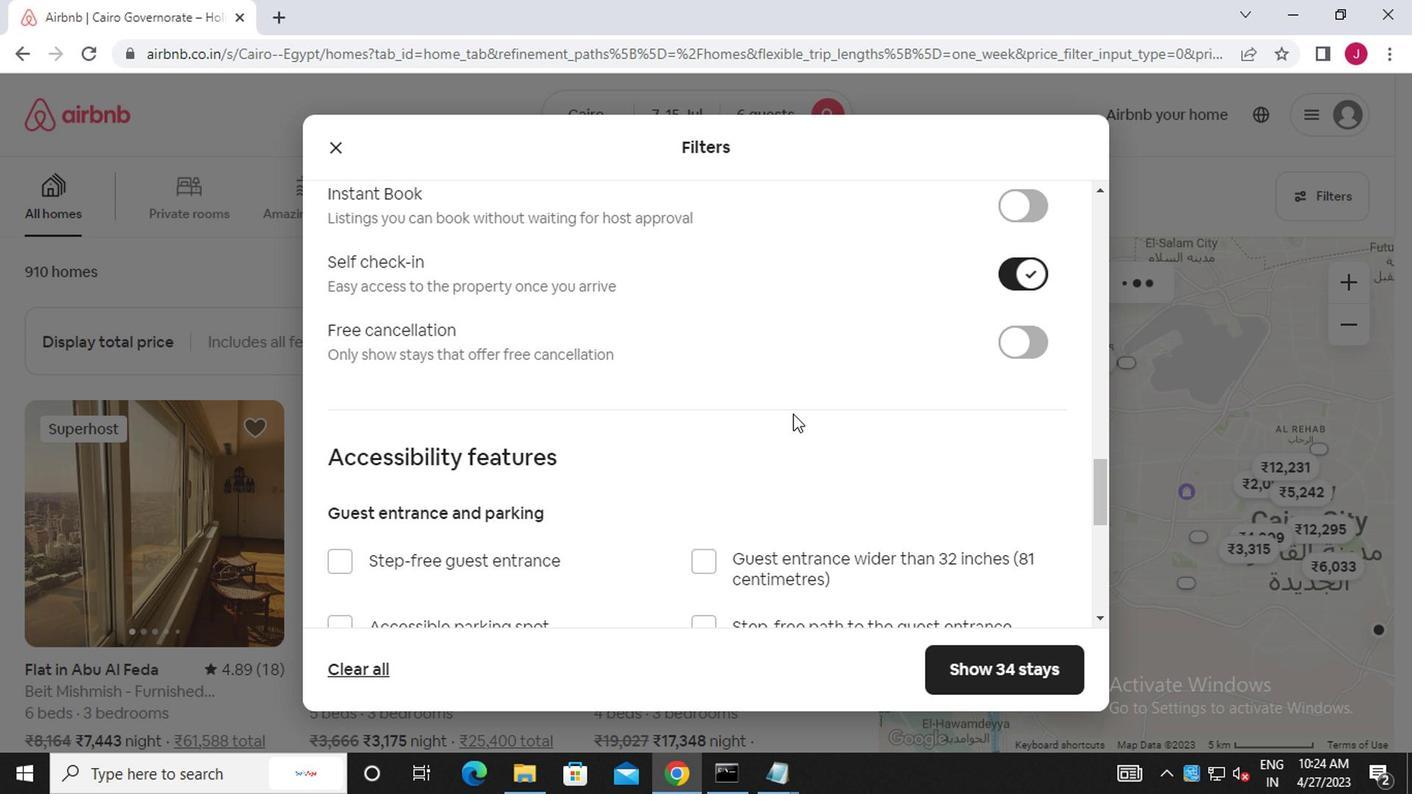 
Action: Mouse moved to (338, 486)
Screenshot: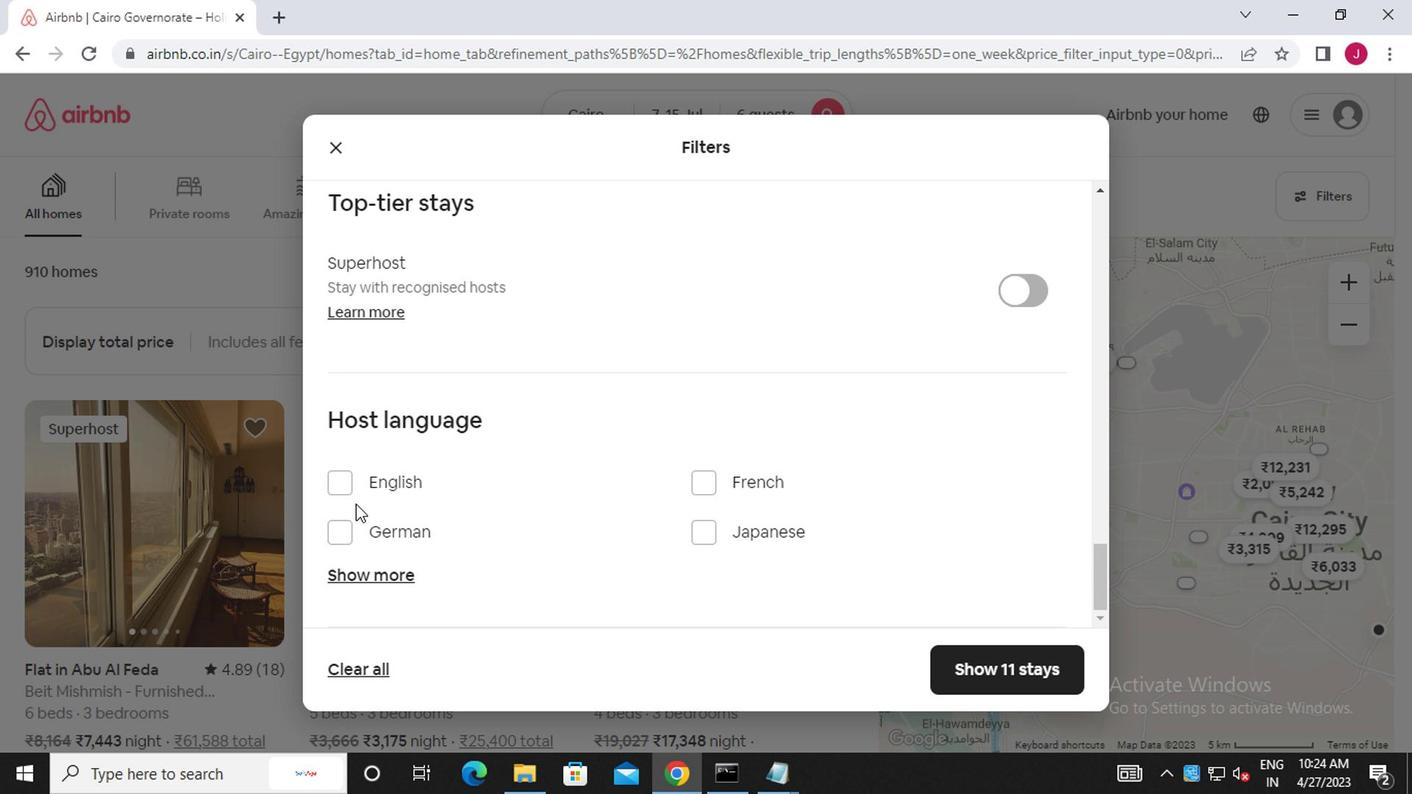 
Action: Mouse pressed left at (338, 486)
Screenshot: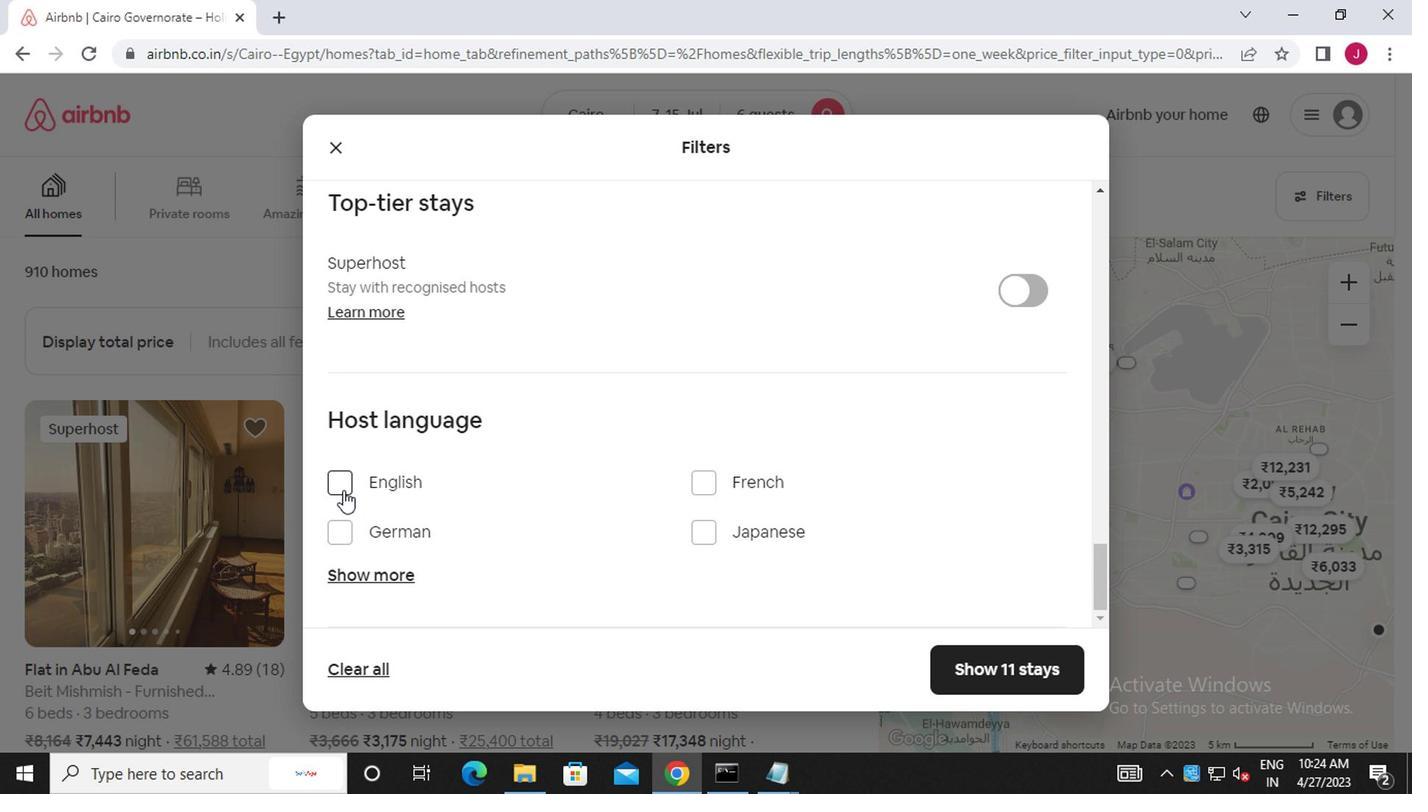 
Action: Mouse moved to (991, 683)
Screenshot: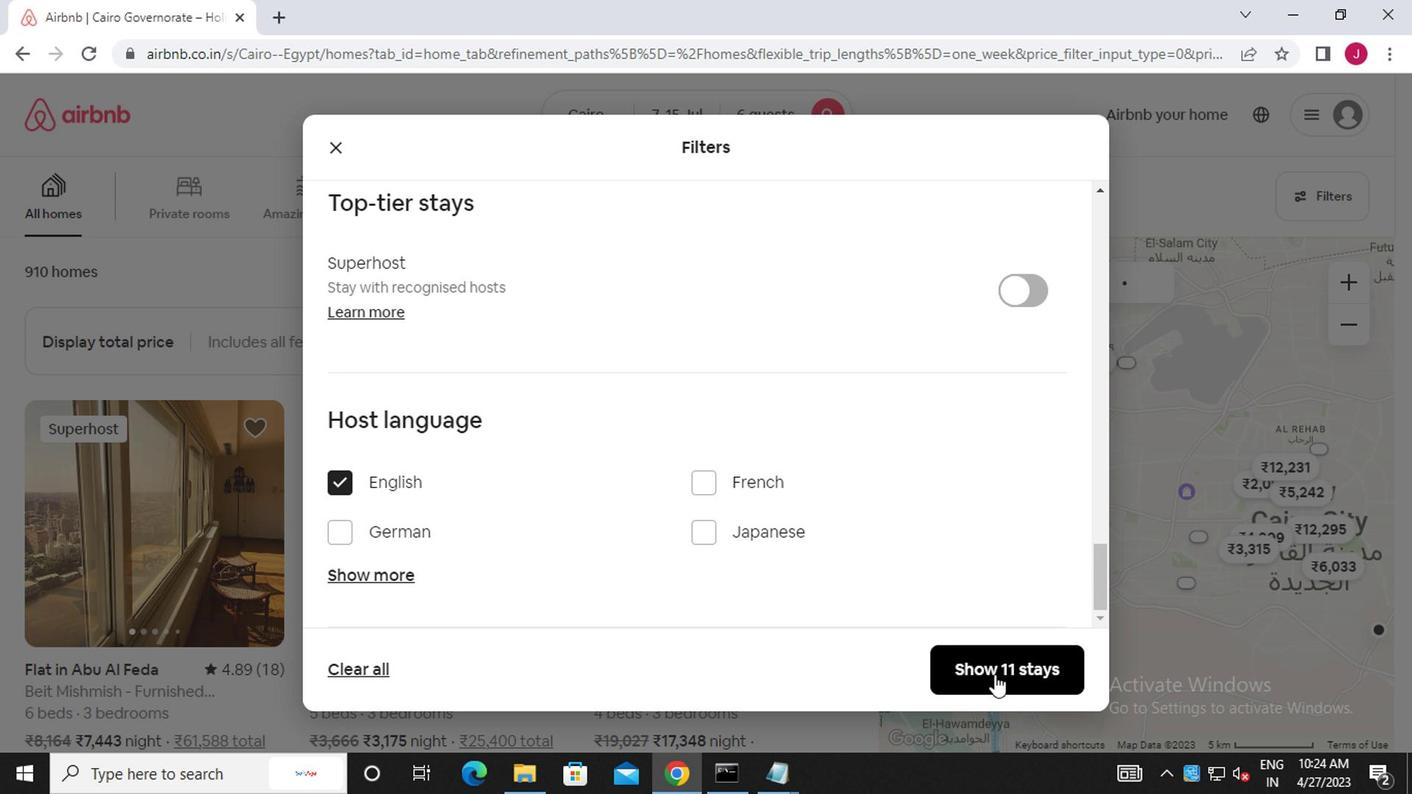 
Action: Mouse pressed left at (991, 683)
Screenshot: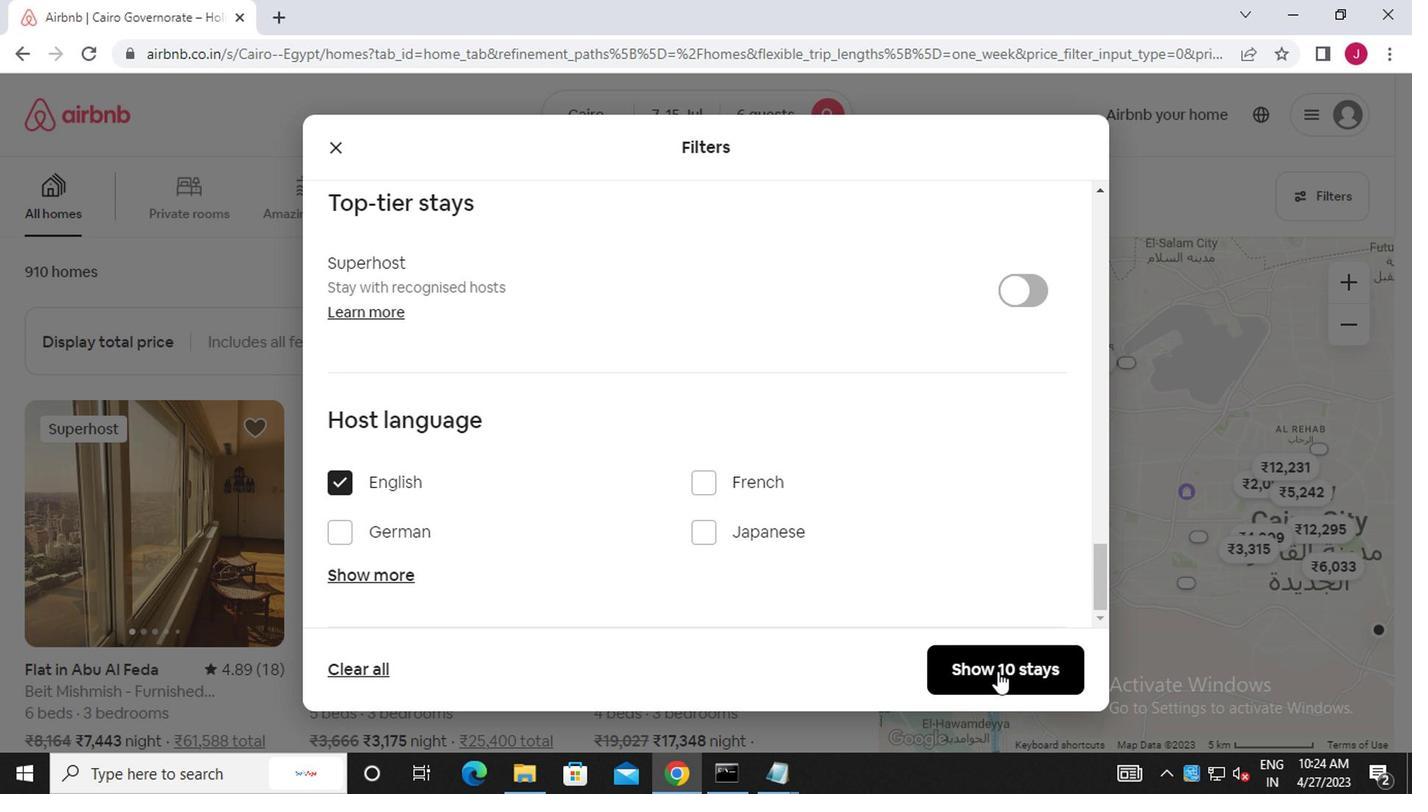 
Action: Mouse moved to (991, 683)
Screenshot: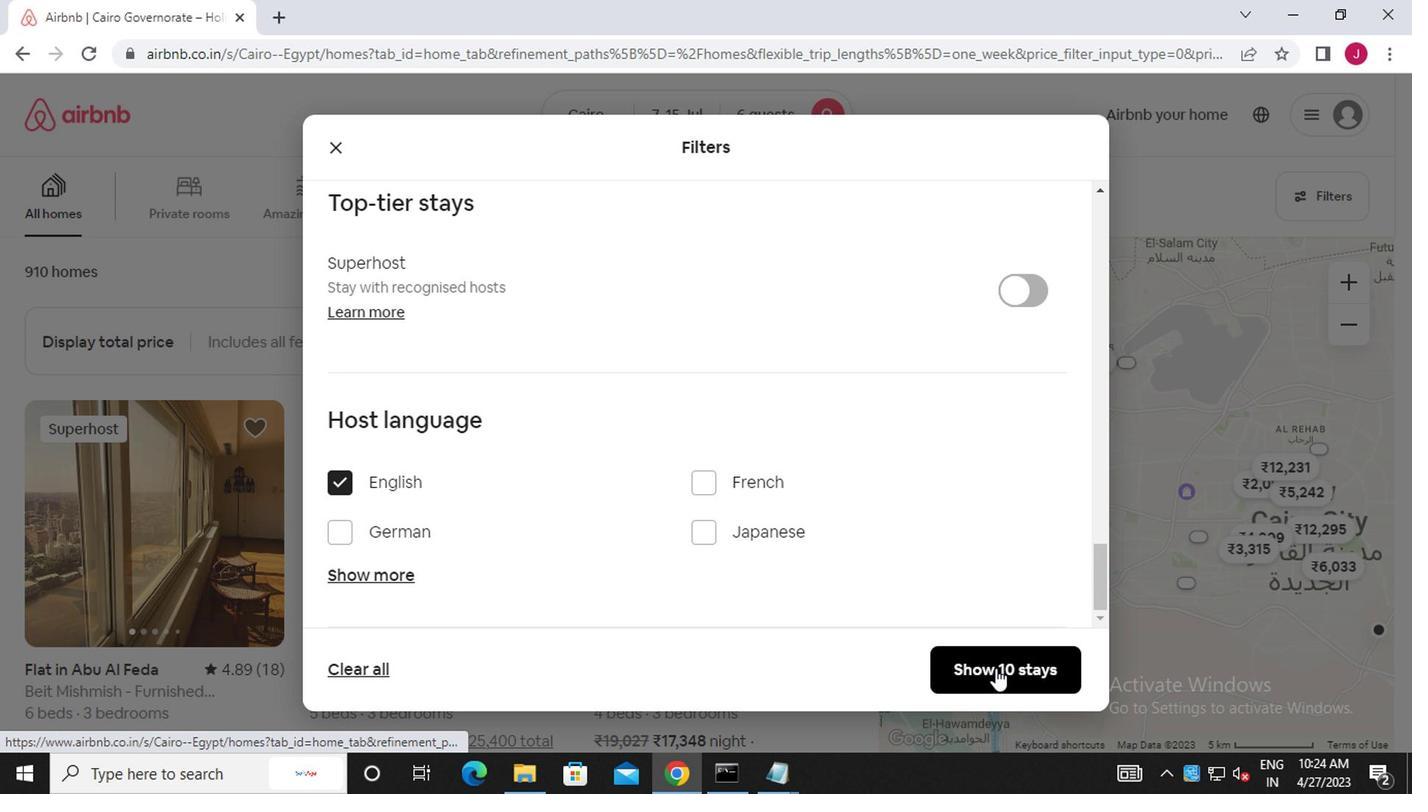
